 Task: Add Sprouts Organic Mustard BBQ Sauce to the cart.
Action: Mouse moved to (28, 105)
Screenshot: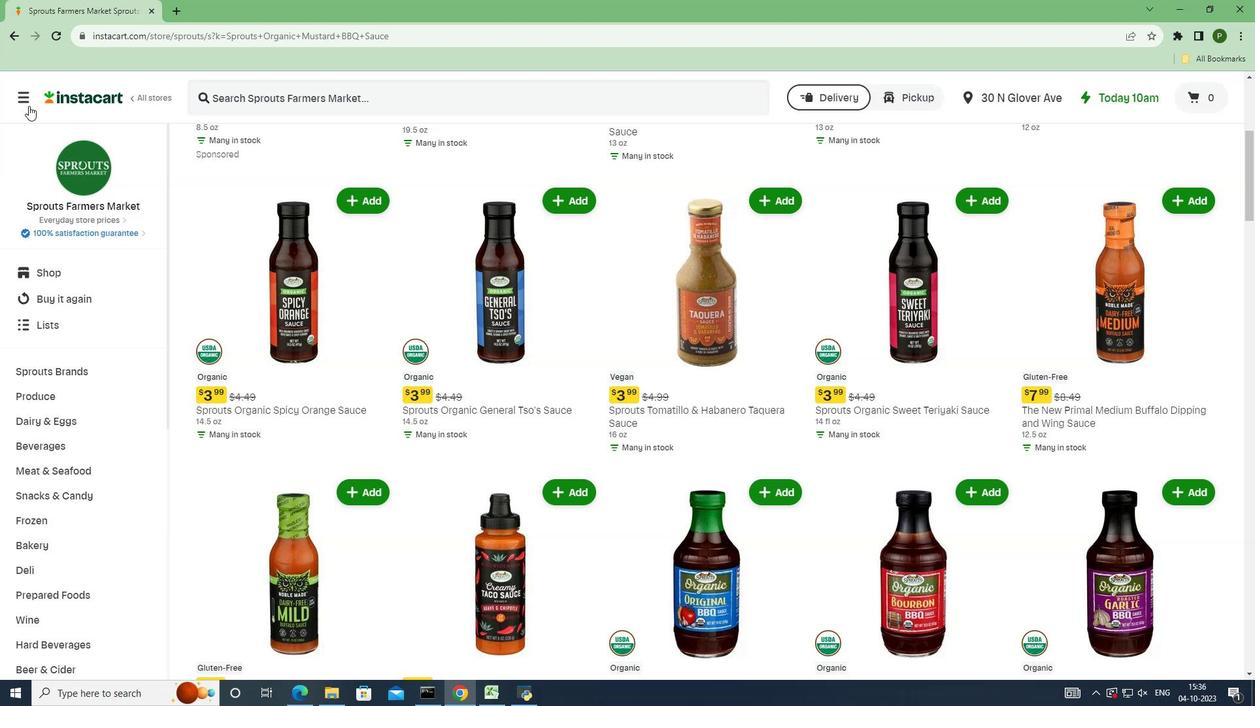 
Action: Mouse pressed left at (28, 105)
Screenshot: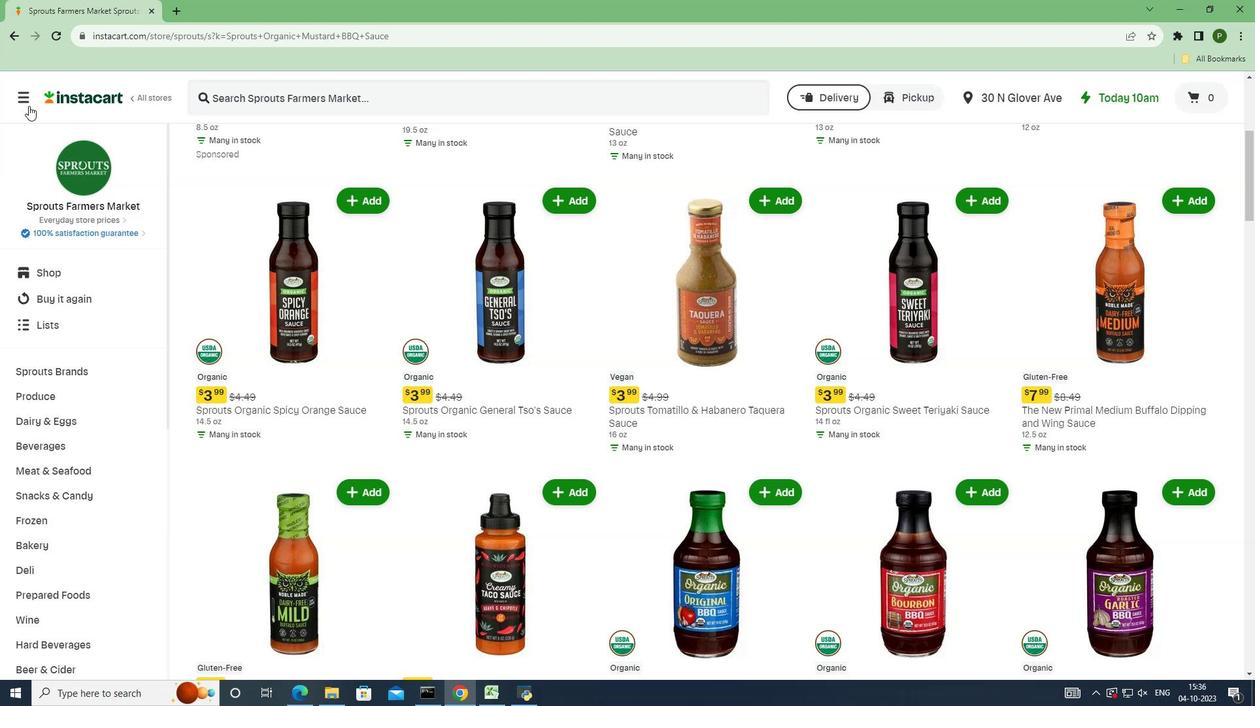 
Action: Mouse moved to (56, 361)
Screenshot: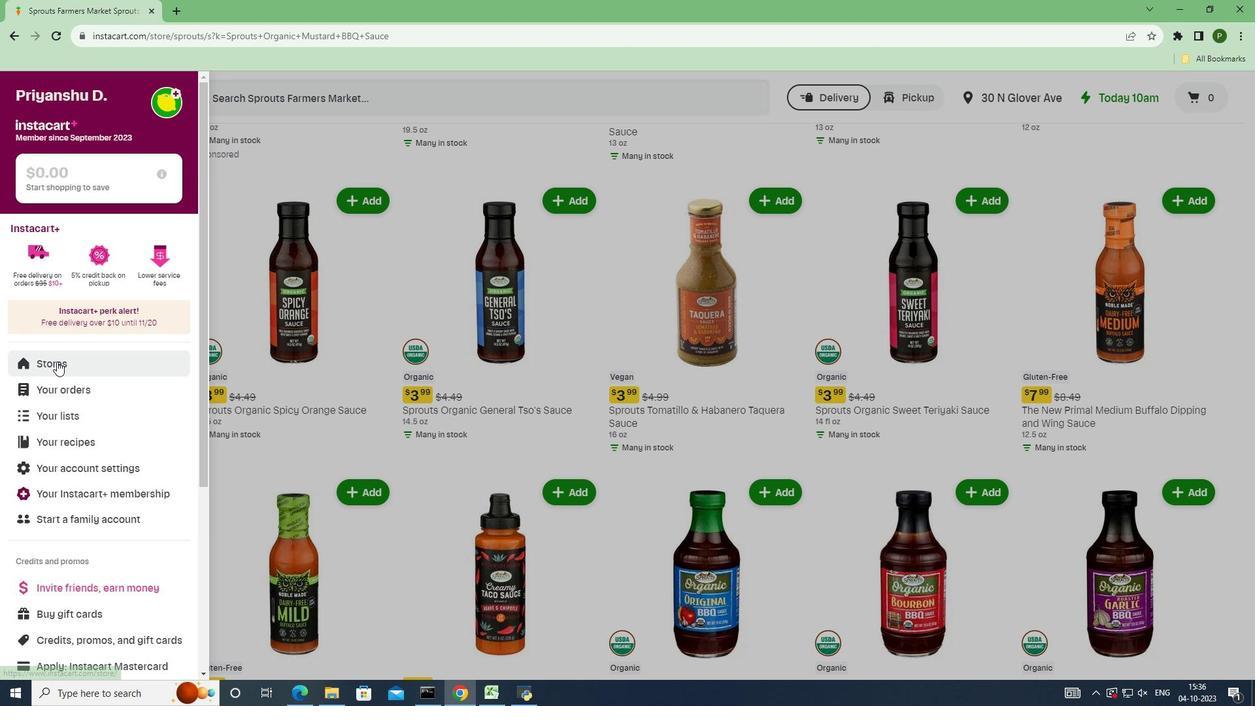 
Action: Mouse pressed left at (56, 361)
Screenshot: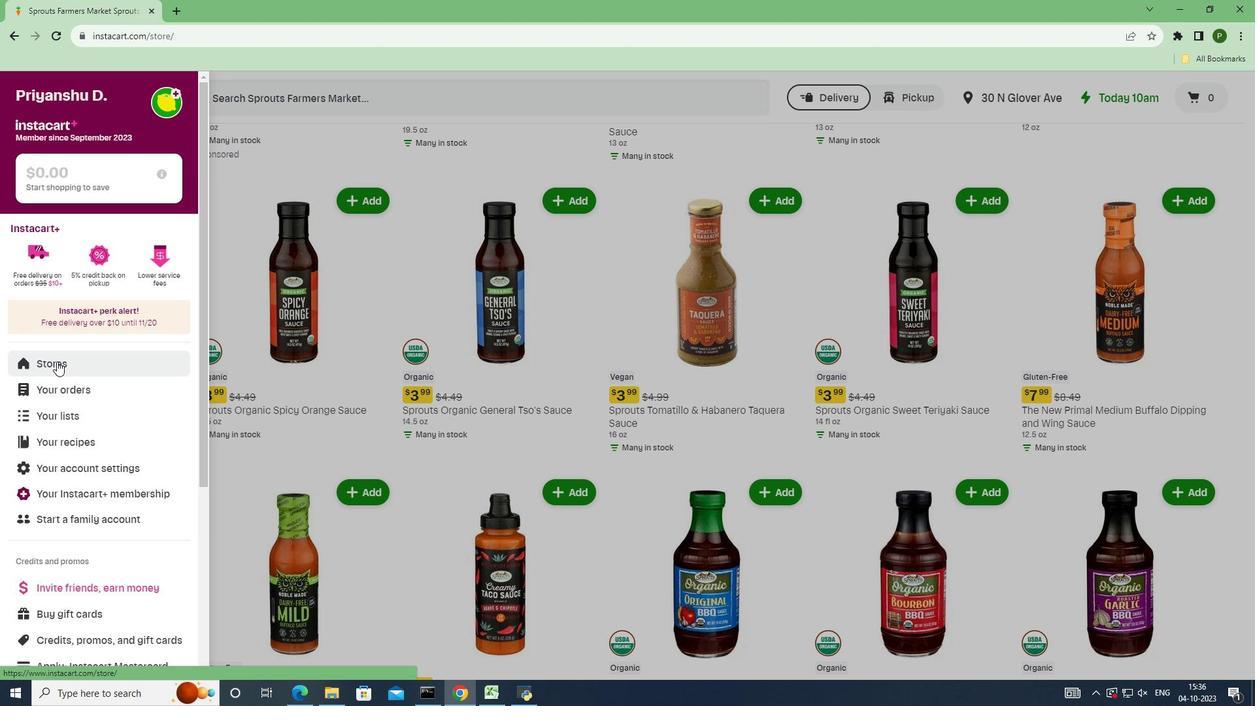 
Action: Mouse moved to (309, 155)
Screenshot: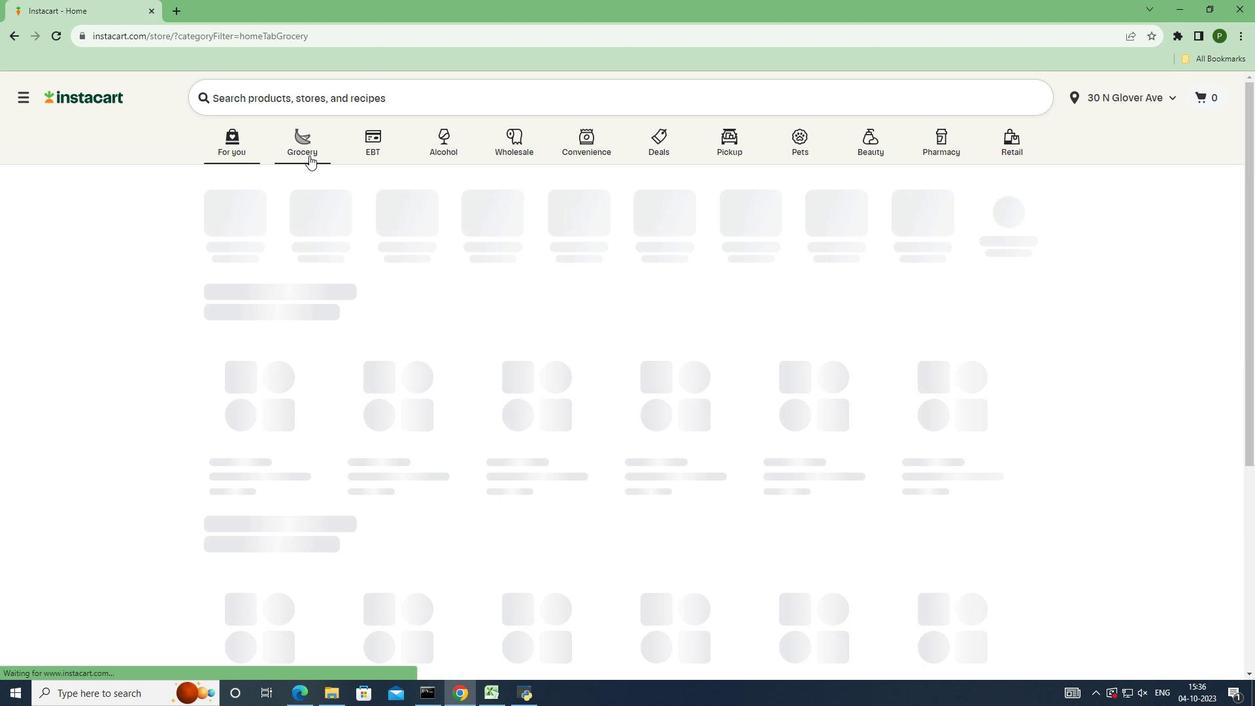 
Action: Mouse pressed left at (309, 155)
Screenshot: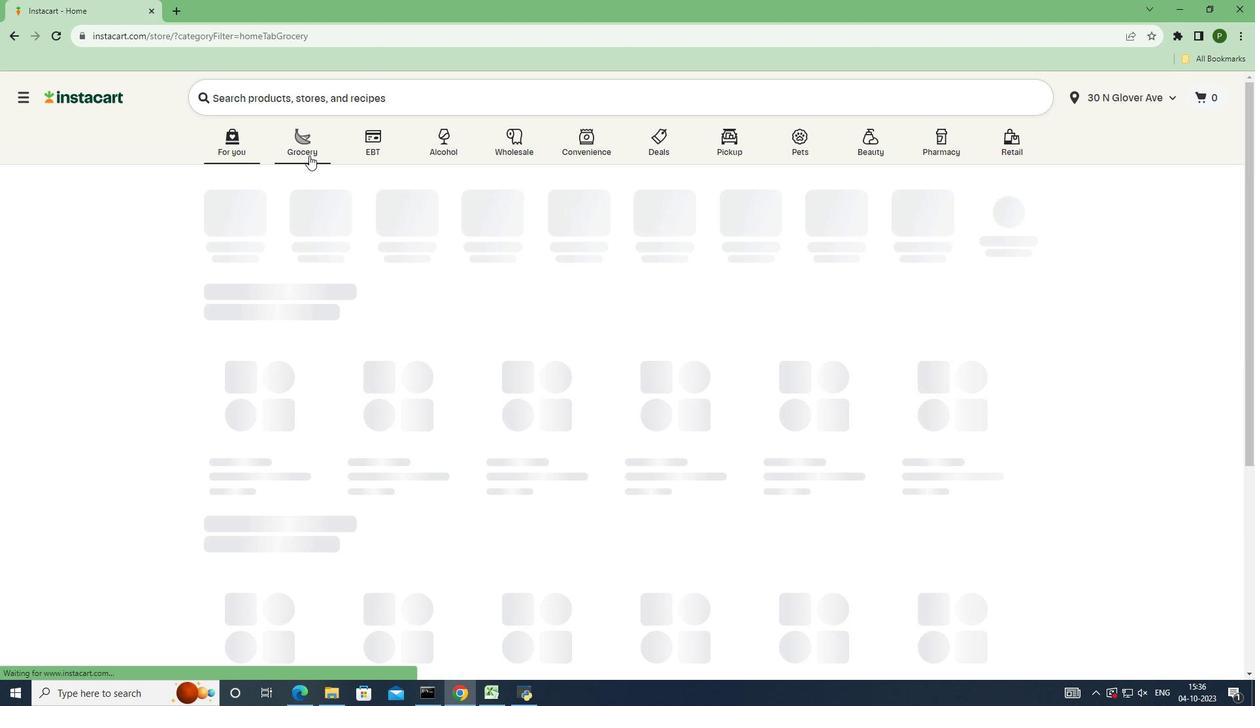 
Action: Mouse moved to (866, 321)
Screenshot: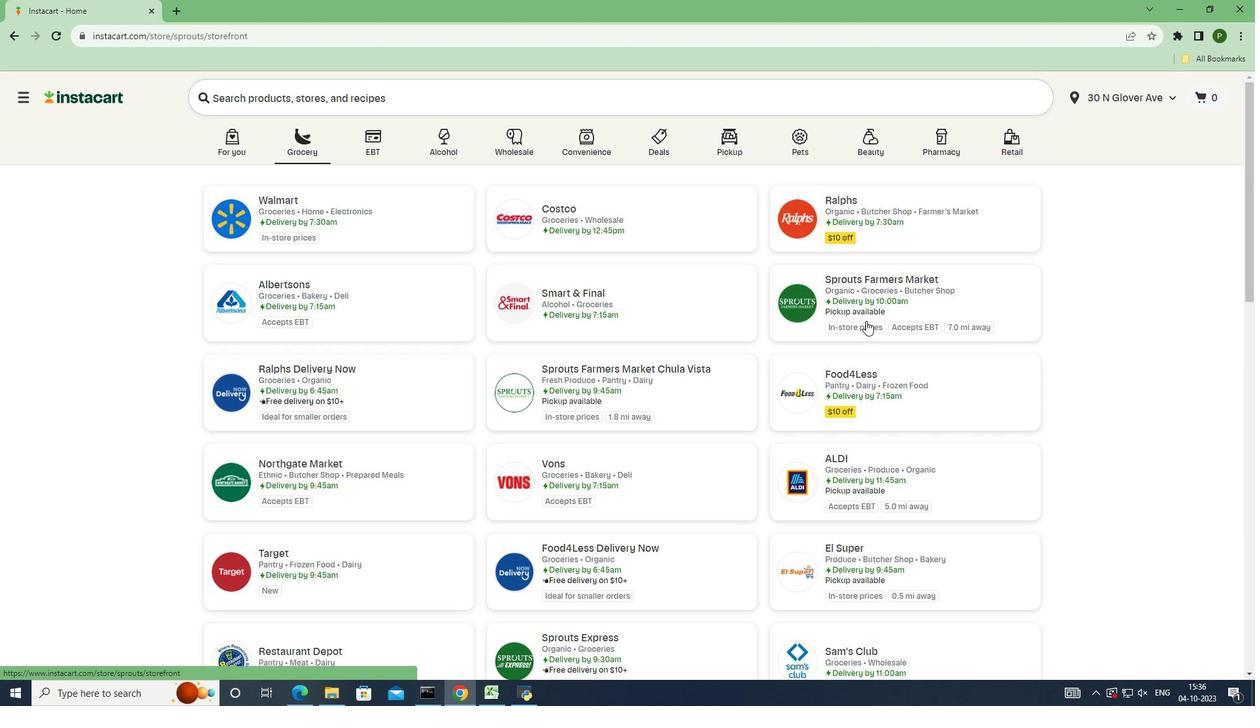 
Action: Mouse pressed left at (866, 321)
Screenshot: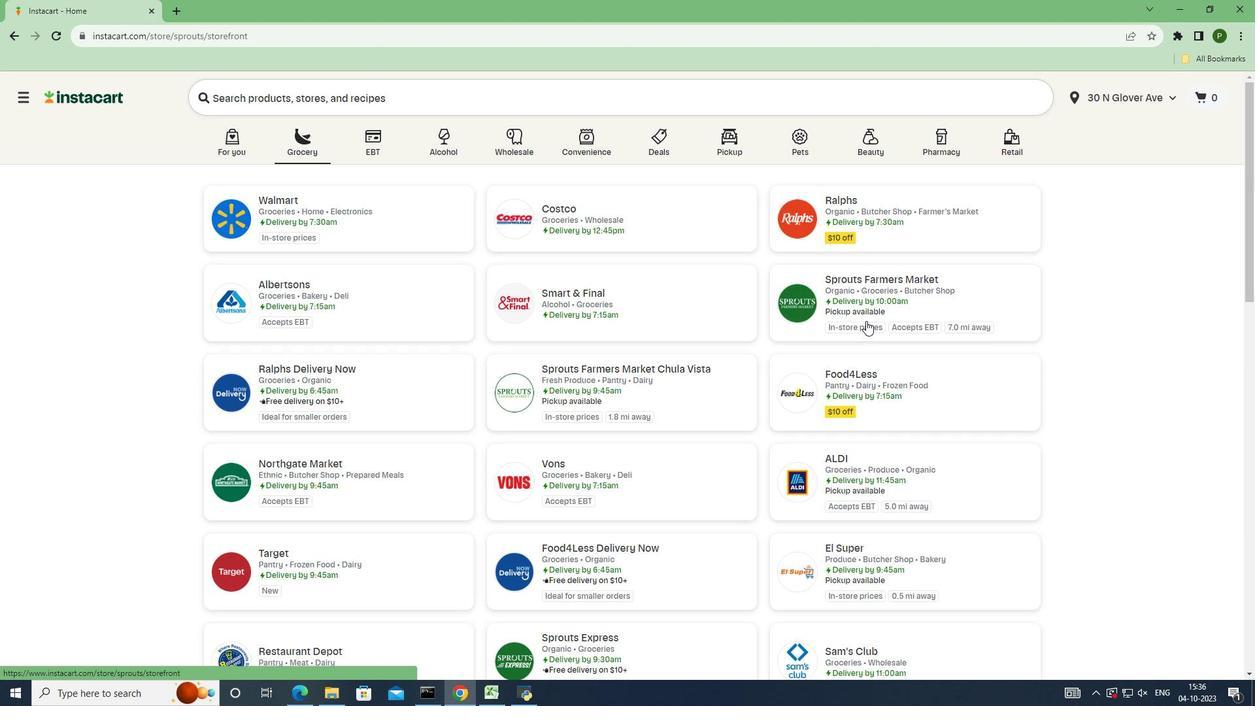 
Action: Mouse moved to (84, 372)
Screenshot: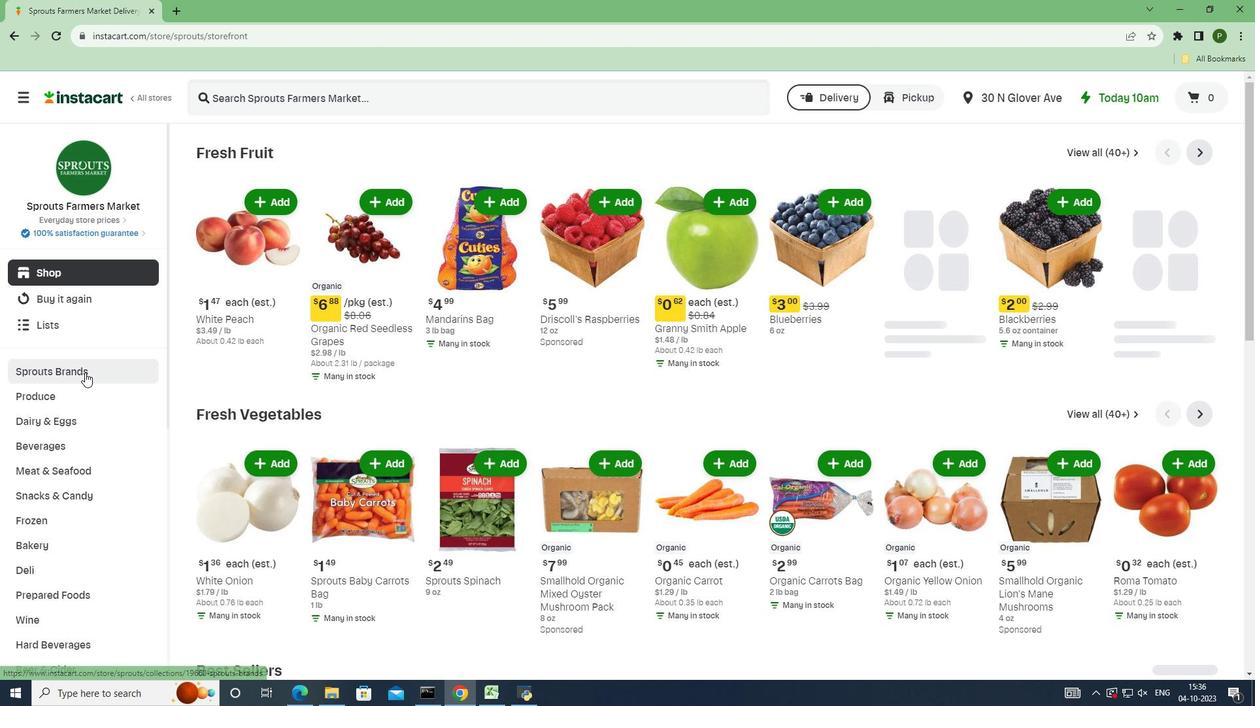 
Action: Mouse pressed left at (84, 372)
Screenshot: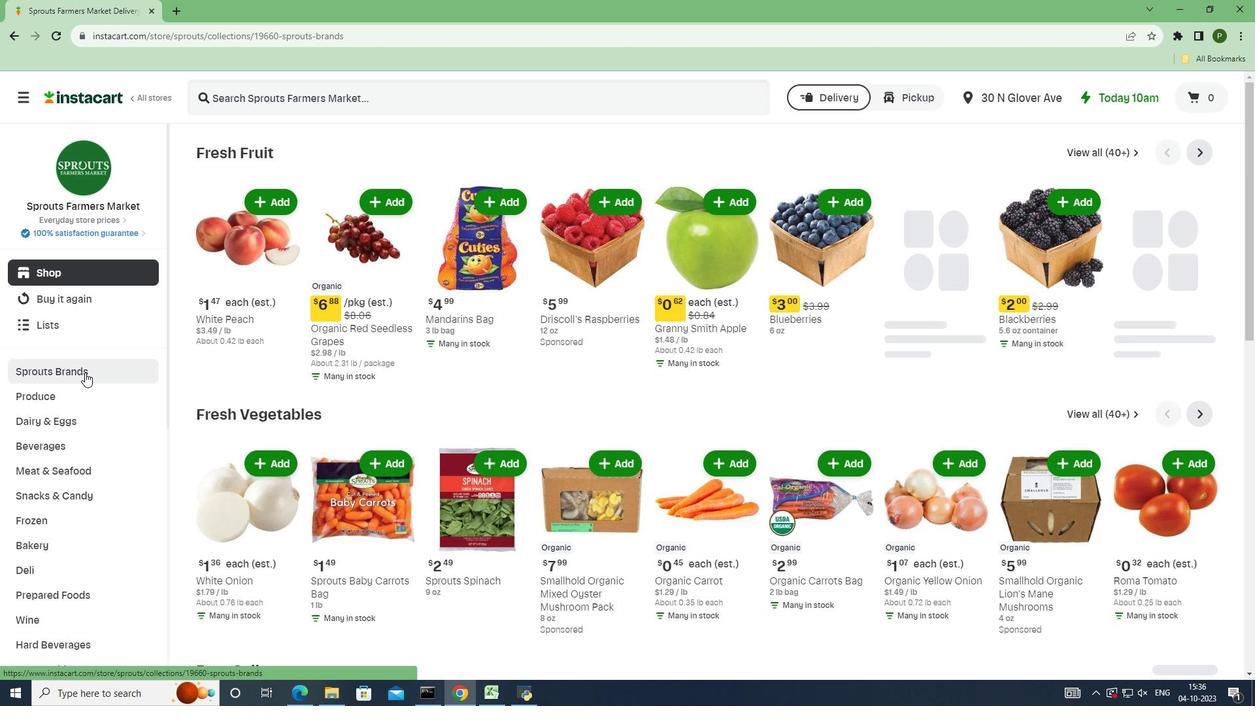 
Action: Mouse moved to (76, 472)
Screenshot: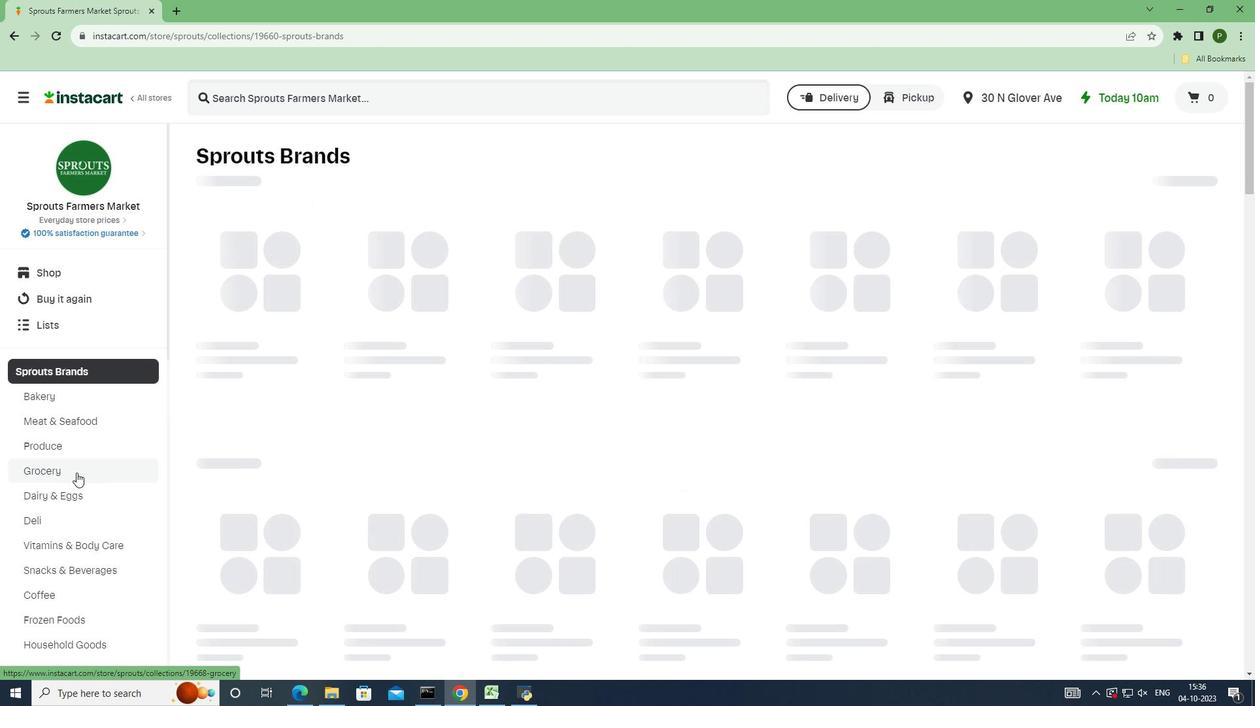 
Action: Mouse pressed left at (76, 472)
Screenshot: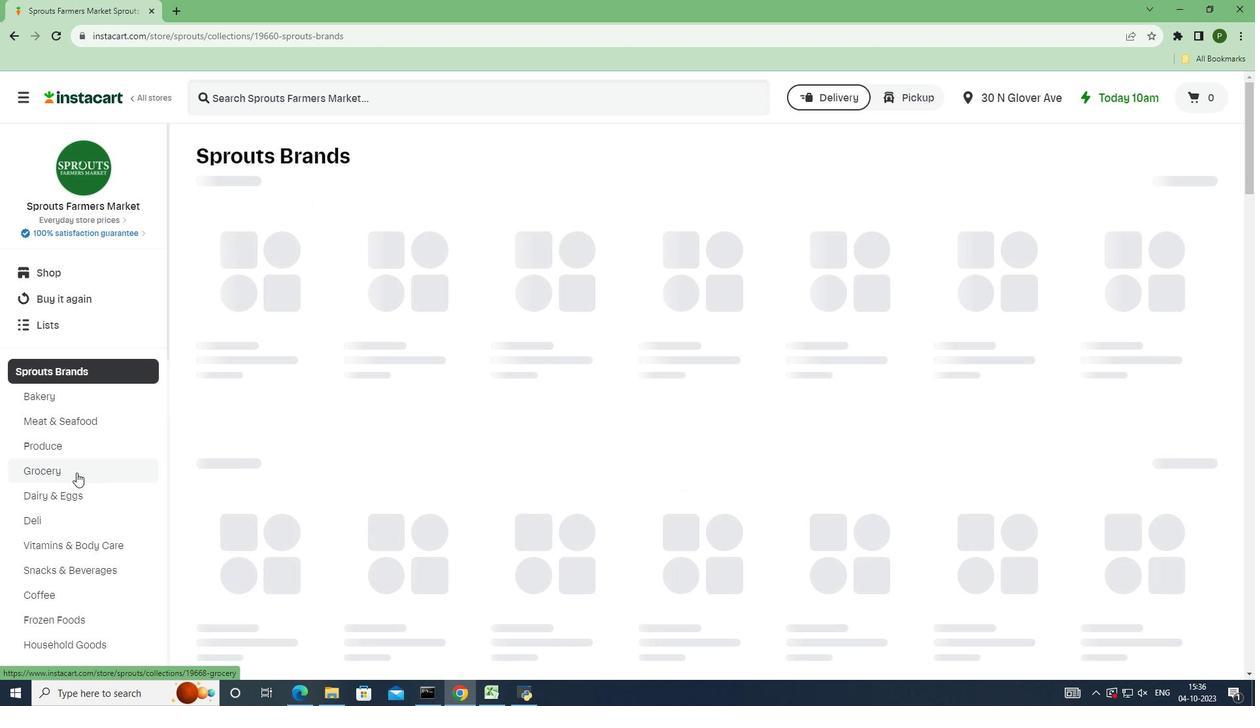 
Action: Mouse moved to (324, 266)
Screenshot: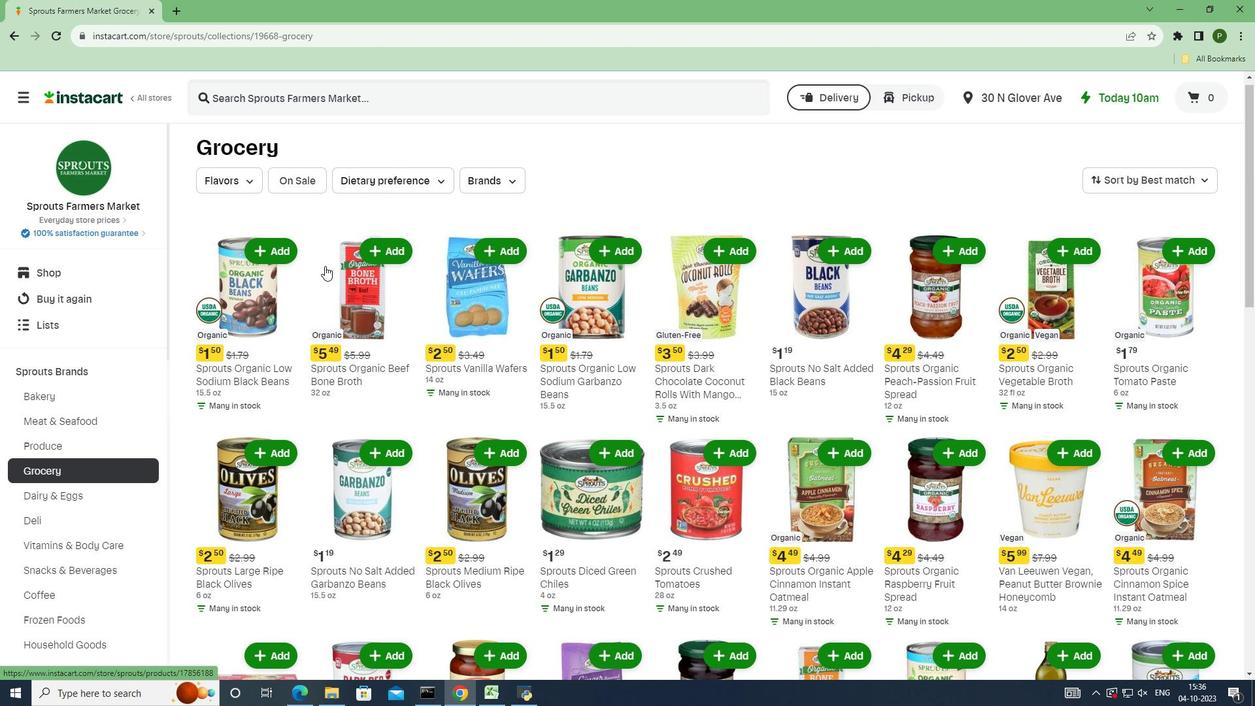
Action: Mouse scrolled (324, 265) with delta (0, 0)
Screenshot: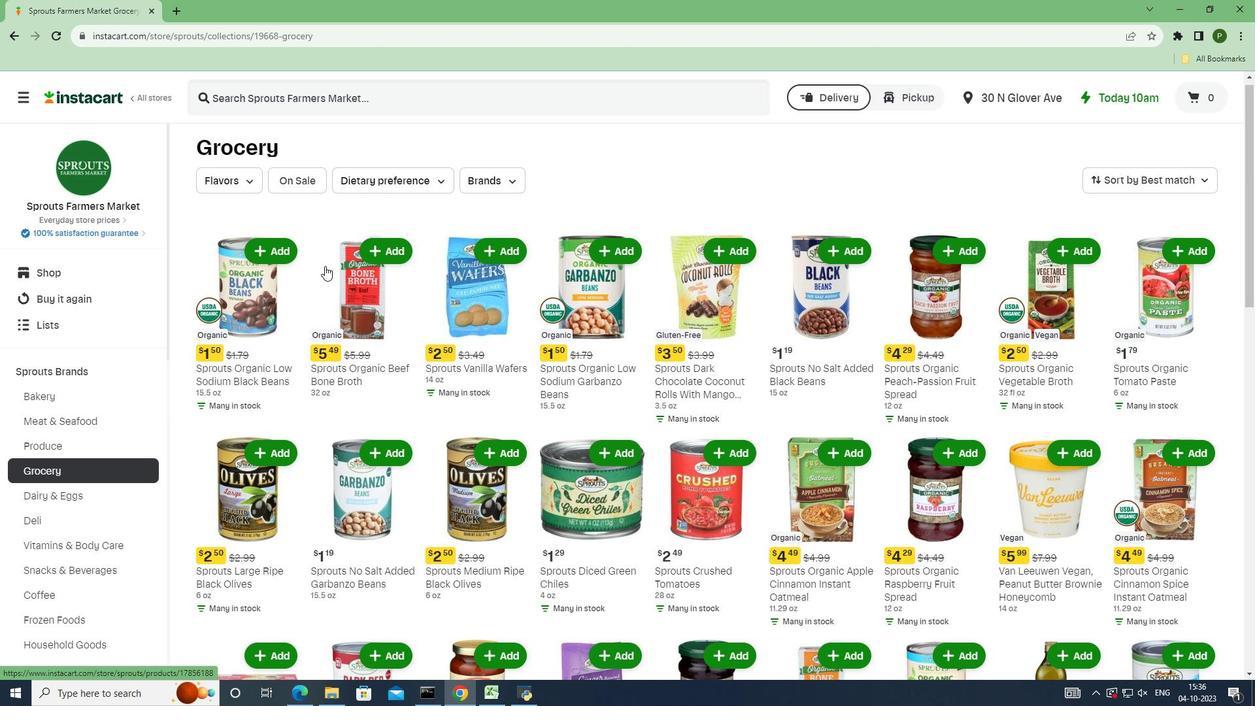 
Action: Mouse scrolled (324, 265) with delta (0, 0)
Screenshot: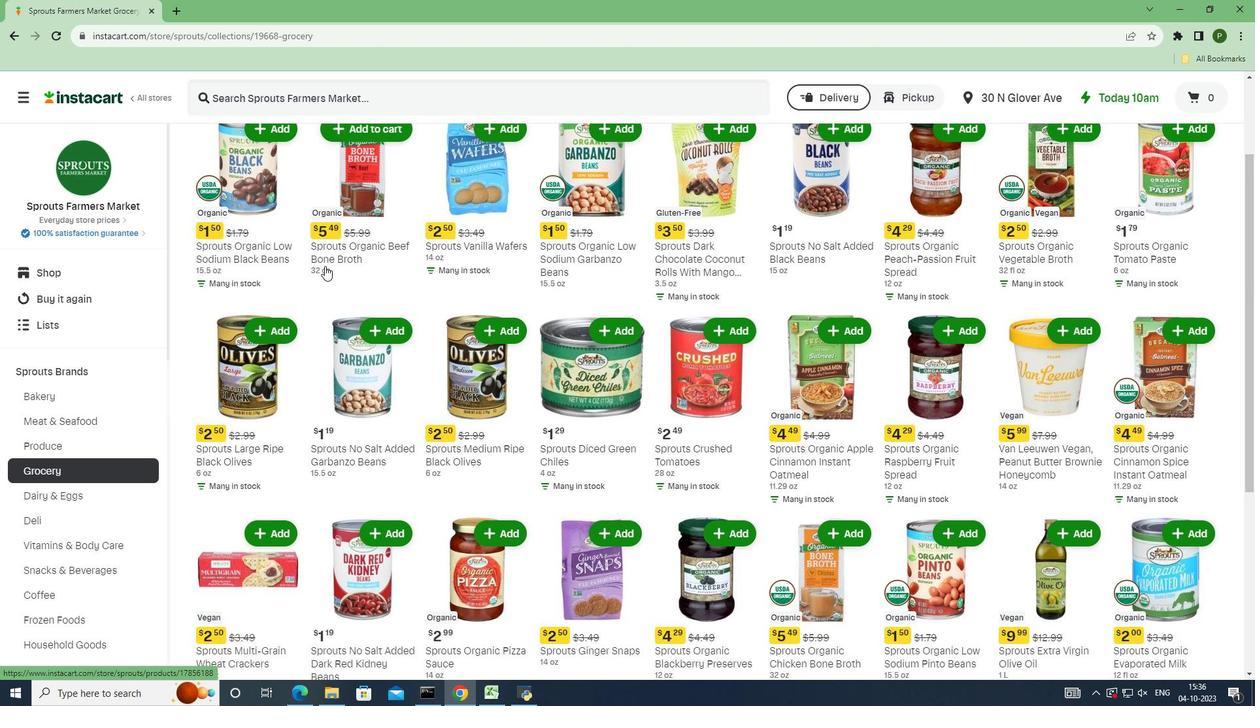 
Action: Mouse scrolled (324, 265) with delta (0, 0)
Screenshot: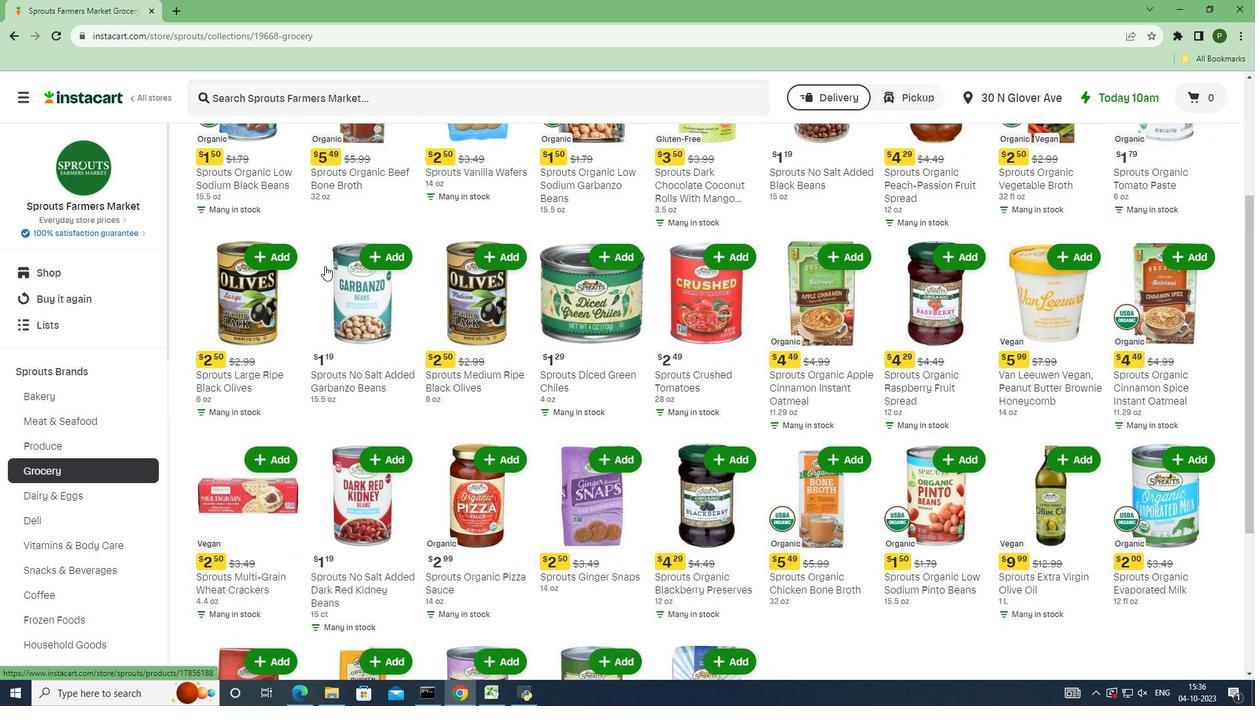 
Action: Mouse scrolled (324, 265) with delta (0, 0)
Screenshot: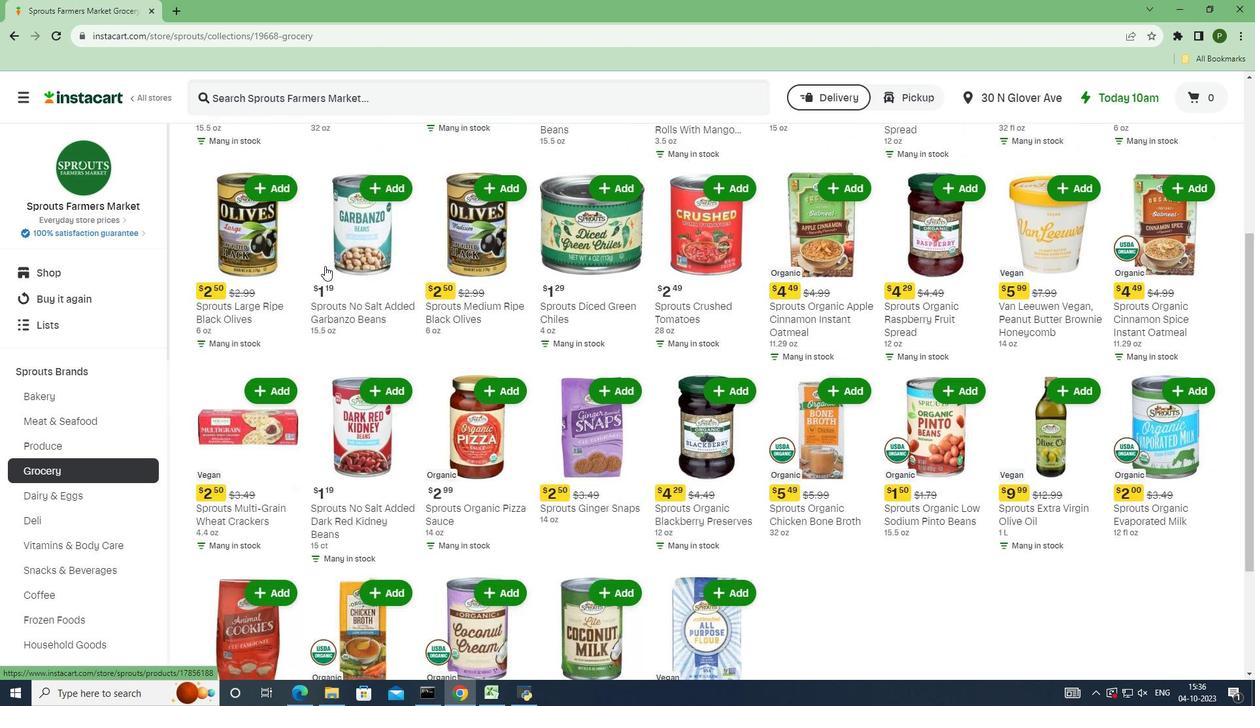 
Action: Mouse scrolled (324, 265) with delta (0, 0)
Screenshot: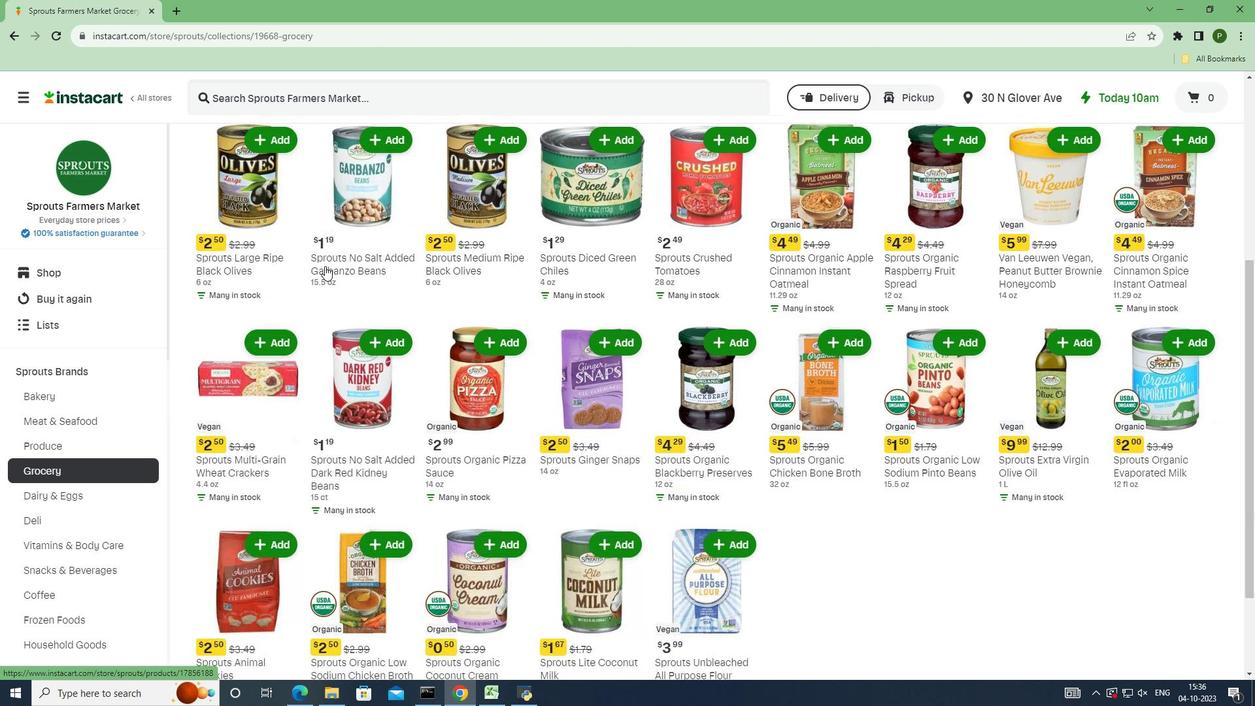 
Action: Mouse scrolled (324, 265) with delta (0, 0)
Screenshot: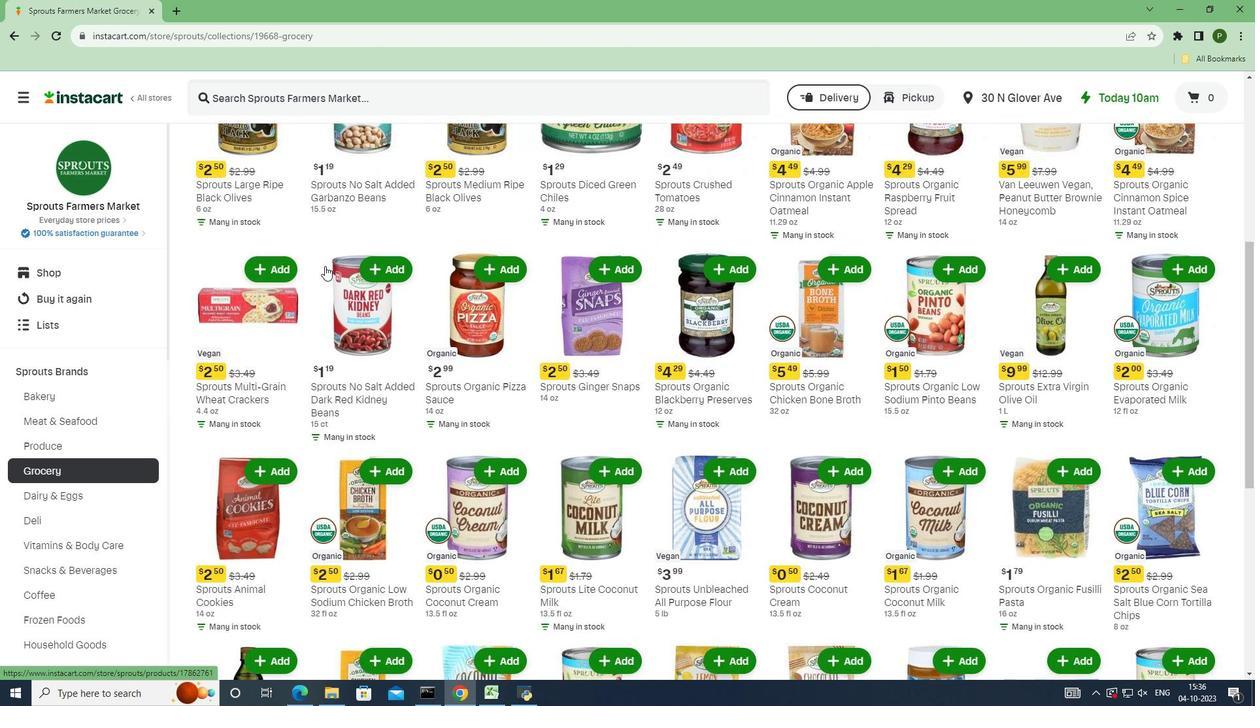 
Action: Mouse scrolled (324, 265) with delta (0, 0)
Screenshot: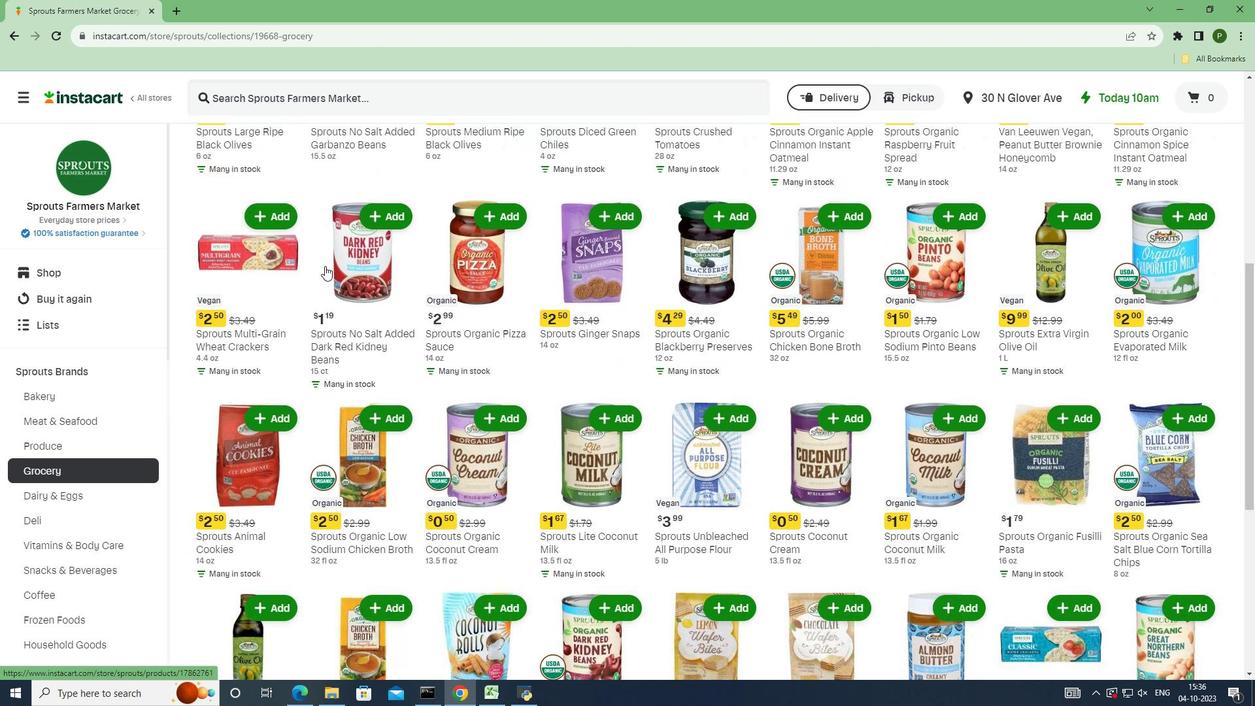
Action: Mouse scrolled (324, 265) with delta (0, 0)
Screenshot: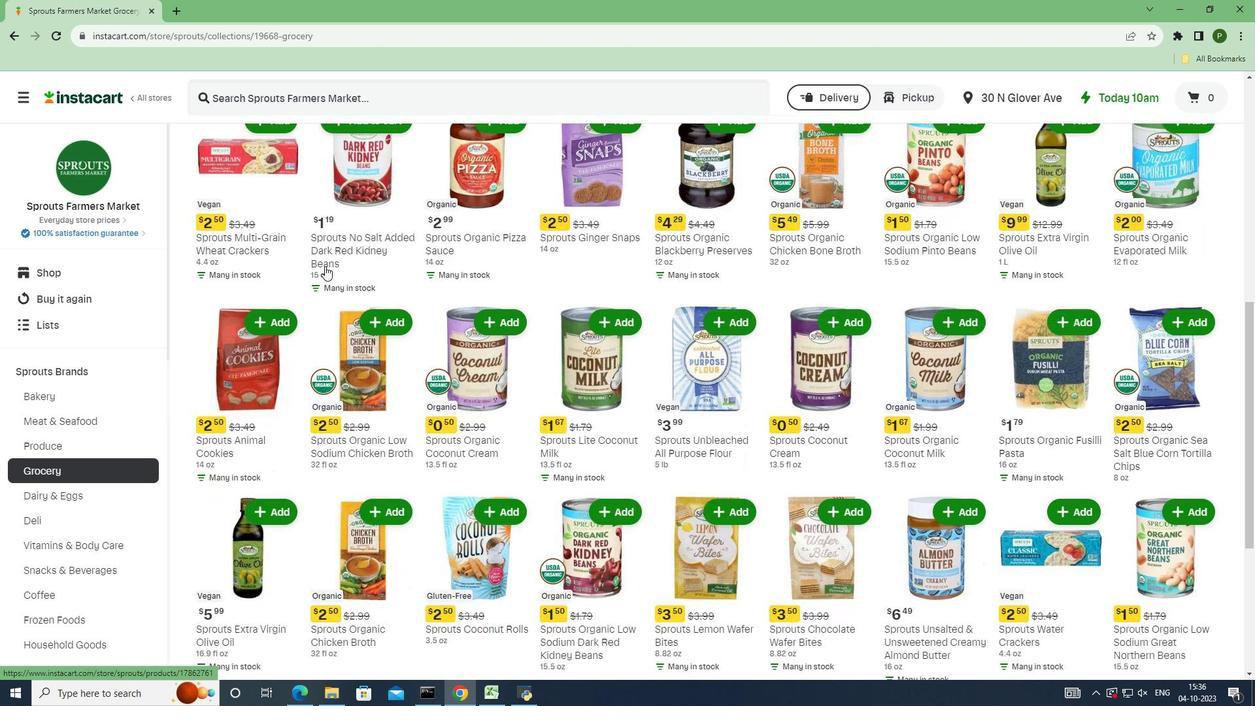 
Action: Mouse scrolled (324, 265) with delta (0, 0)
Screenshot: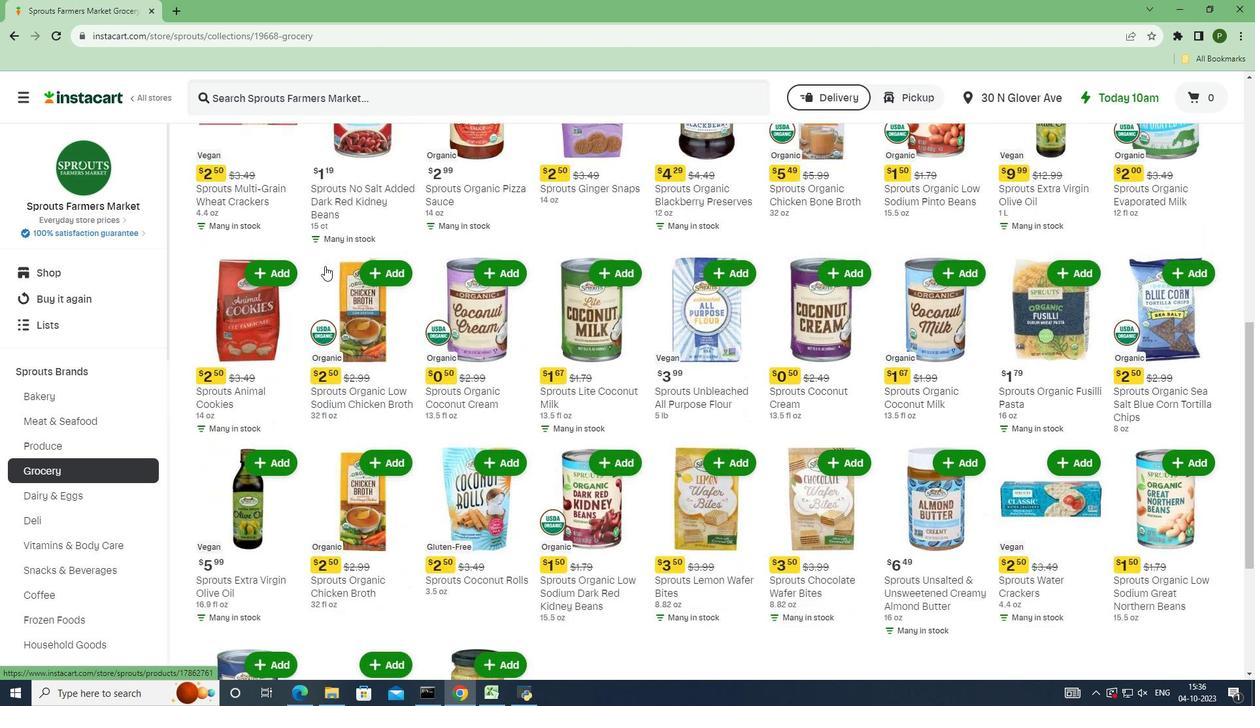 
Action: Mouse scrolled (324, 265) with delta (0, 0)
Screenshot: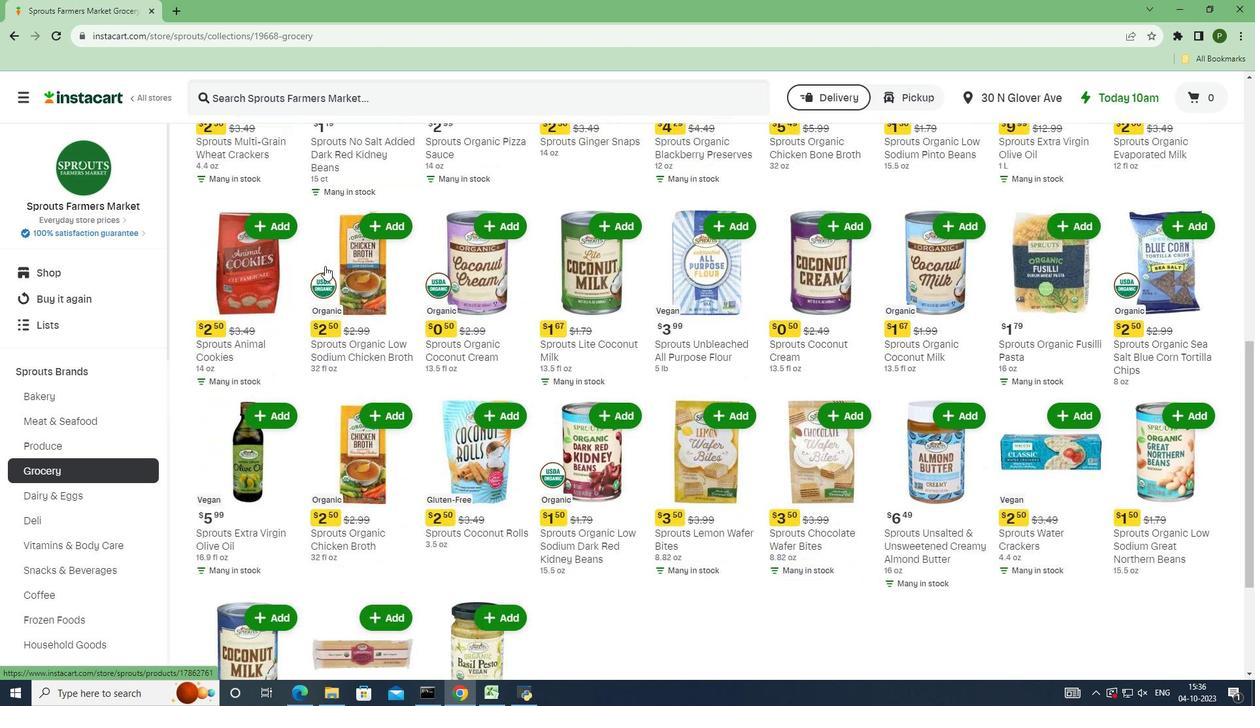 
Action: Mouse scrolled (324, 266) with delta (0, 0)
Screenshot: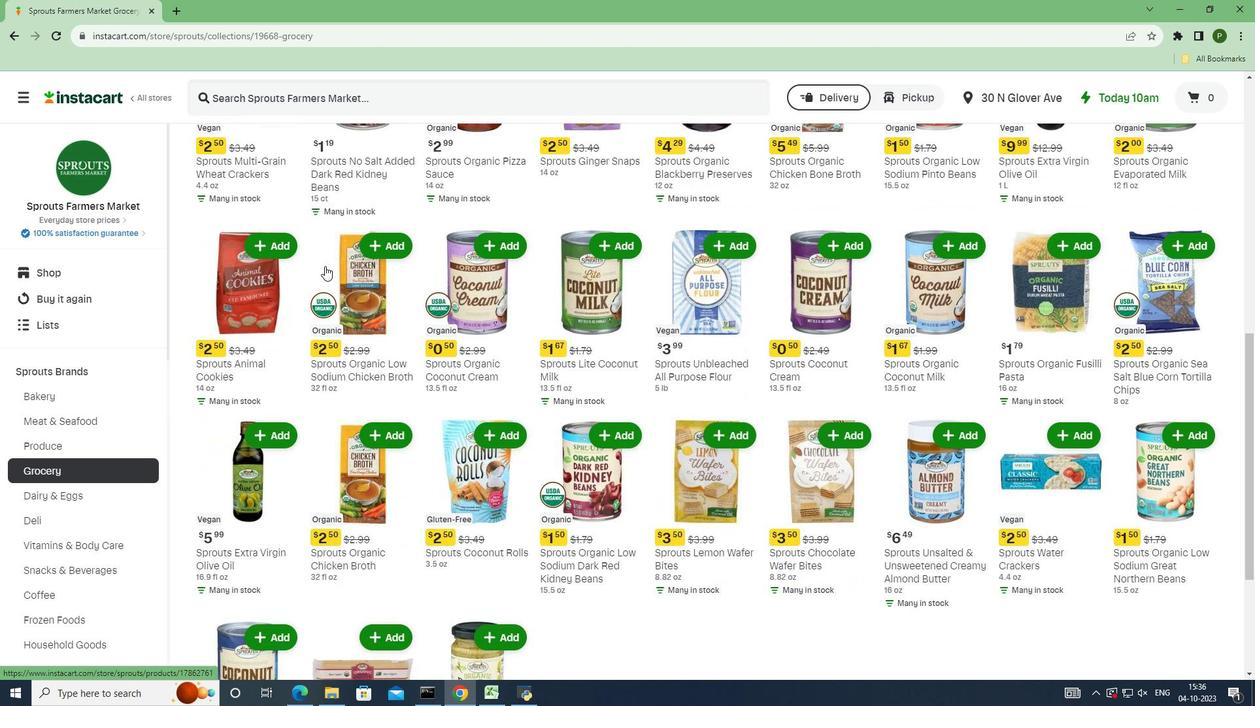 
Action: Mouse scrolled (324, 265) with delta (0, 0)
Screenshot: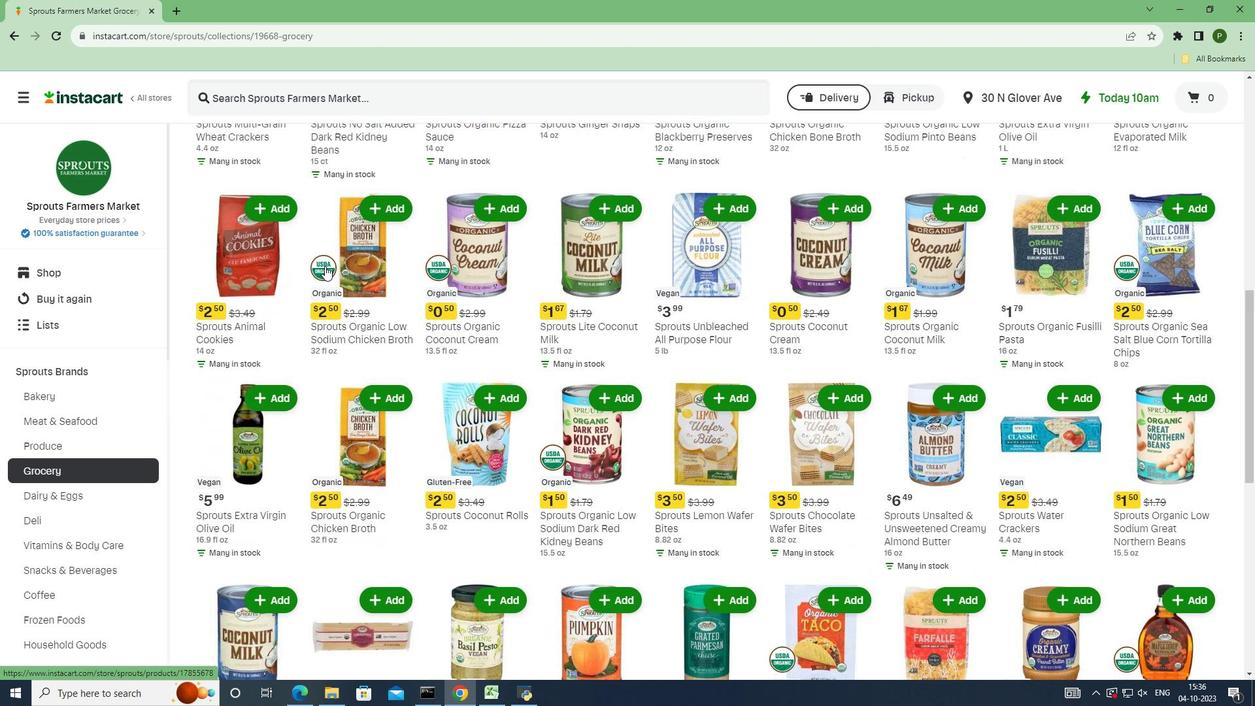 
Action: Mouse scrolled (324, 265) with delta (0, 0)
Screenshot: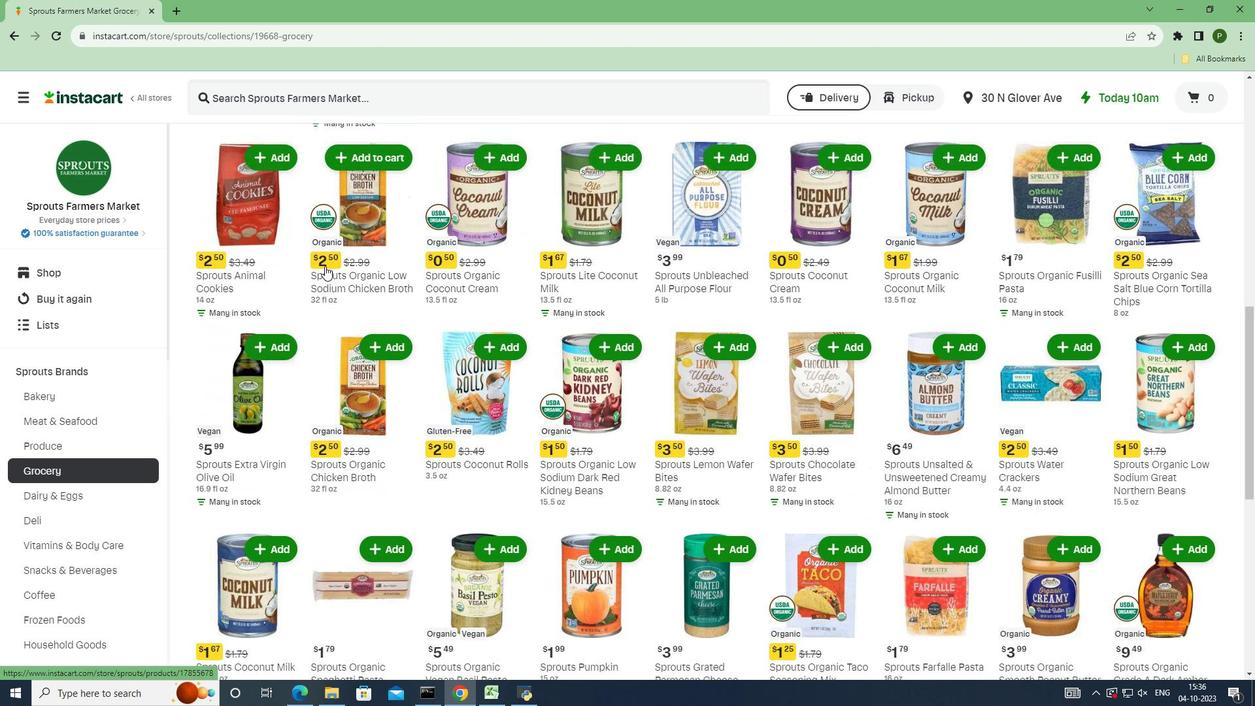 
Action: Mouse scrolled (324, 265) with delta (0, 0)
Screenshot: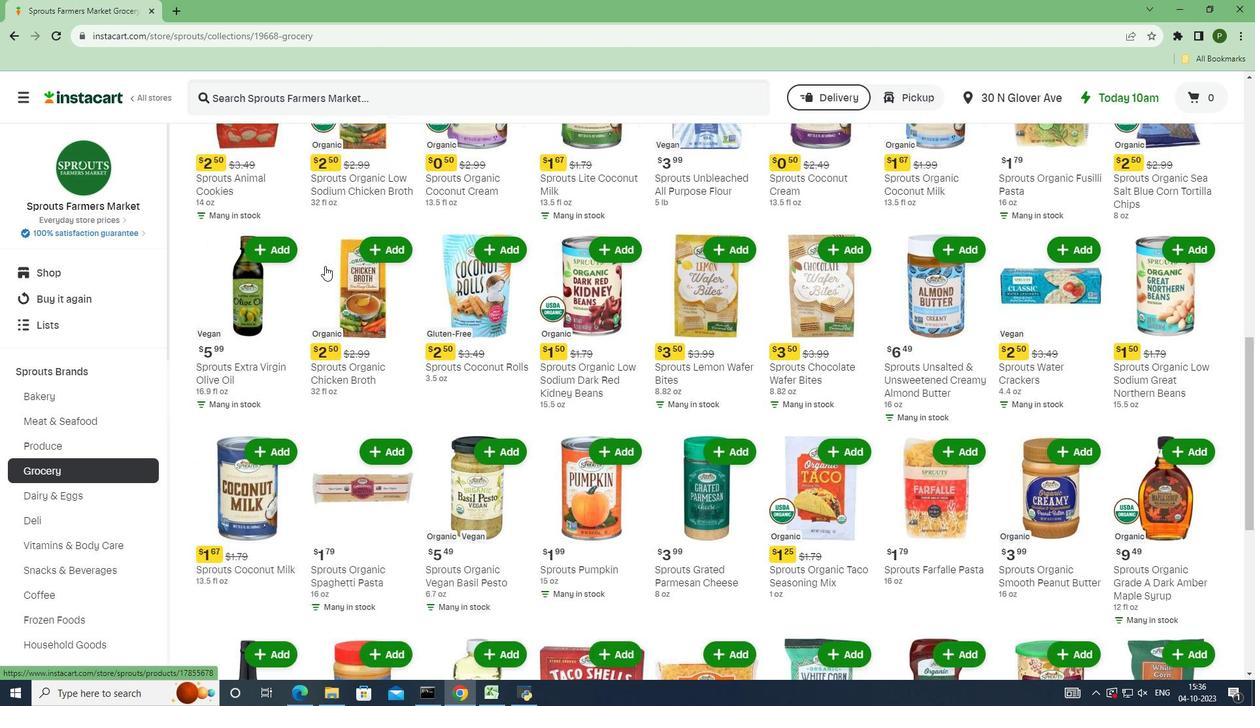 
Action: Mouse scrolled (324, 265) with delta (0, 0)
Screenshot: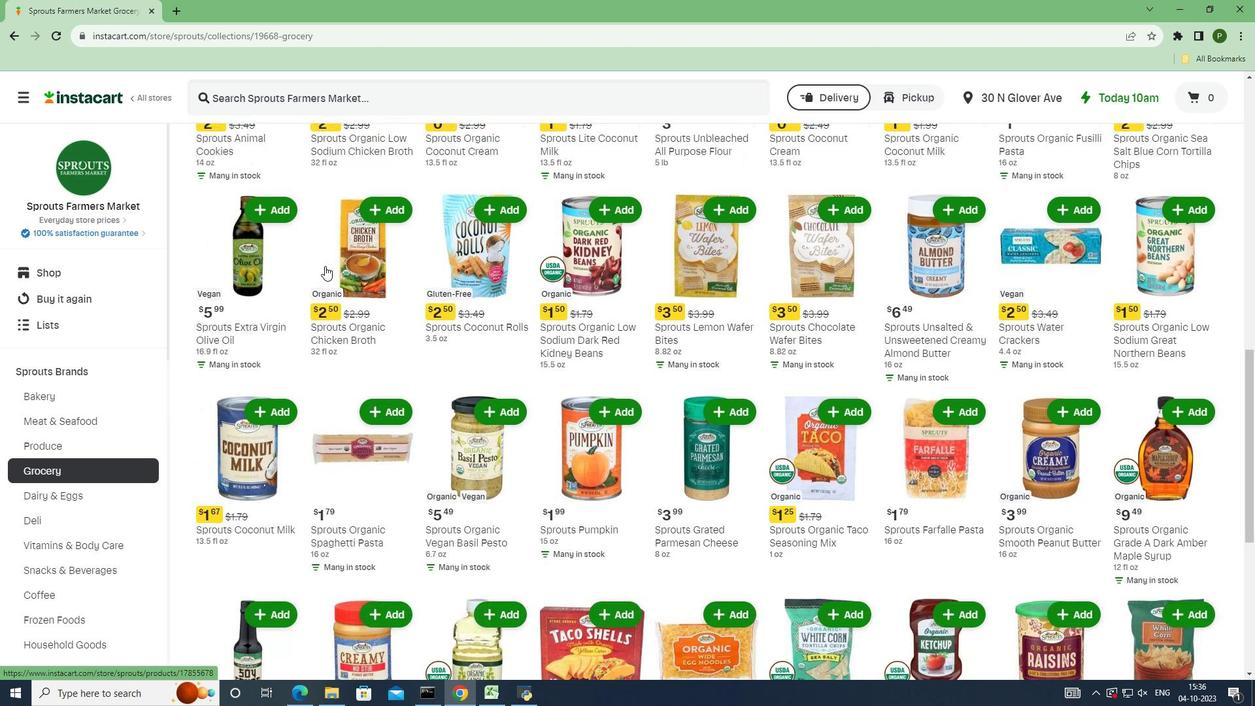 
Action: Mouse scrolled (324, 265) with delta (0, 0)
Screenshot: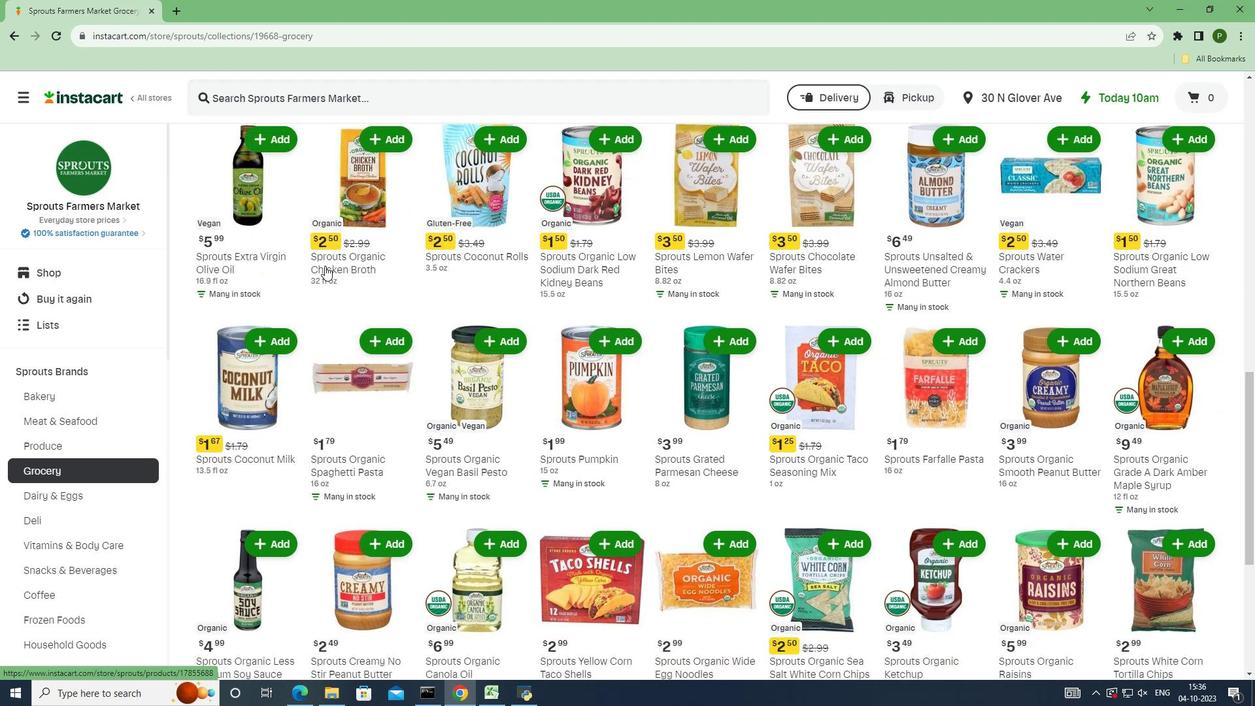 
Action: Mouse scrolled (324, 265) with delta (0, 0)
Screenshot: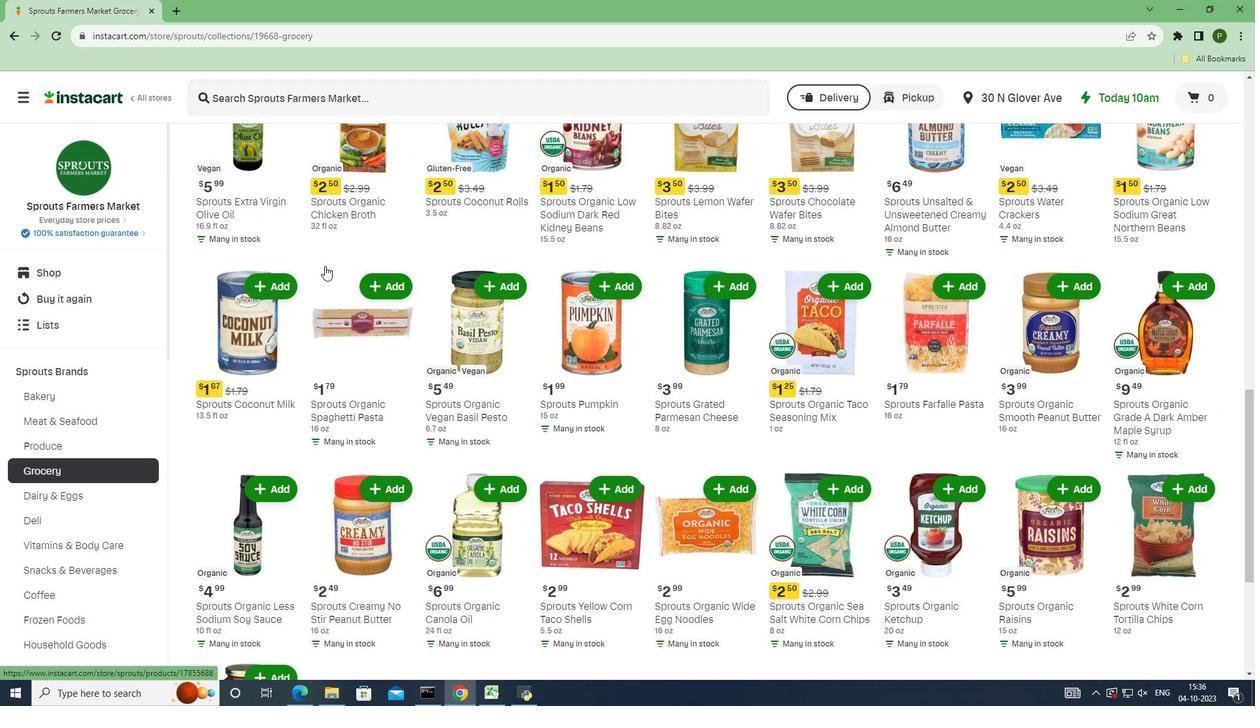 
Action: Mouse scrolled (324, 265) with delta (0, 0)
Screenshot: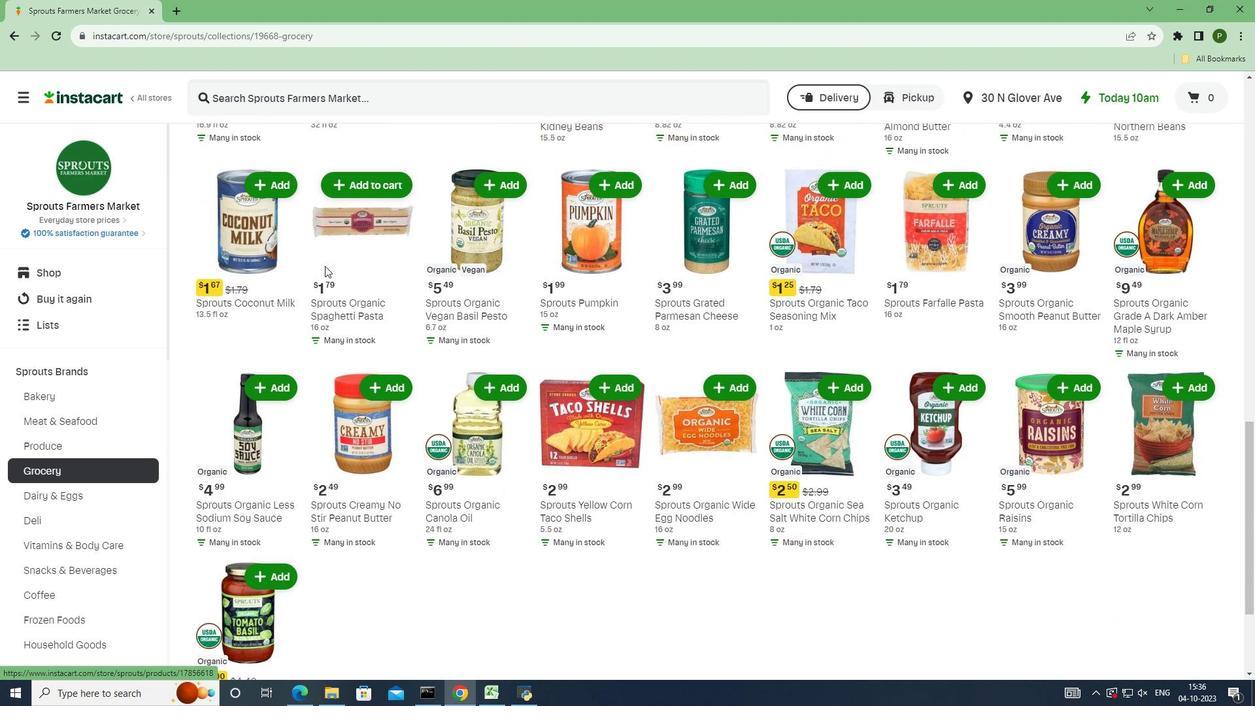 
Action: Mouse scrolled (324, 265) with delta (0, 0)
Screenshot: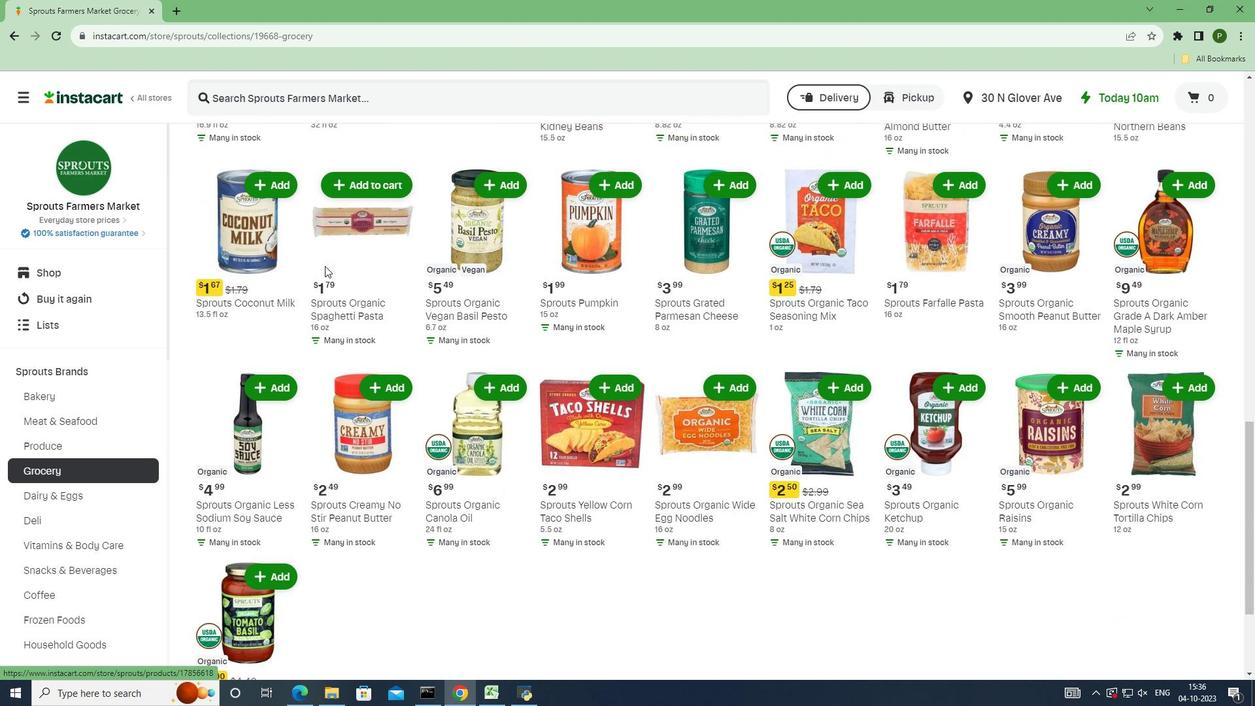 
Action: Mouse scrolled (324, 265) with delta (0, 0)
Screenshot: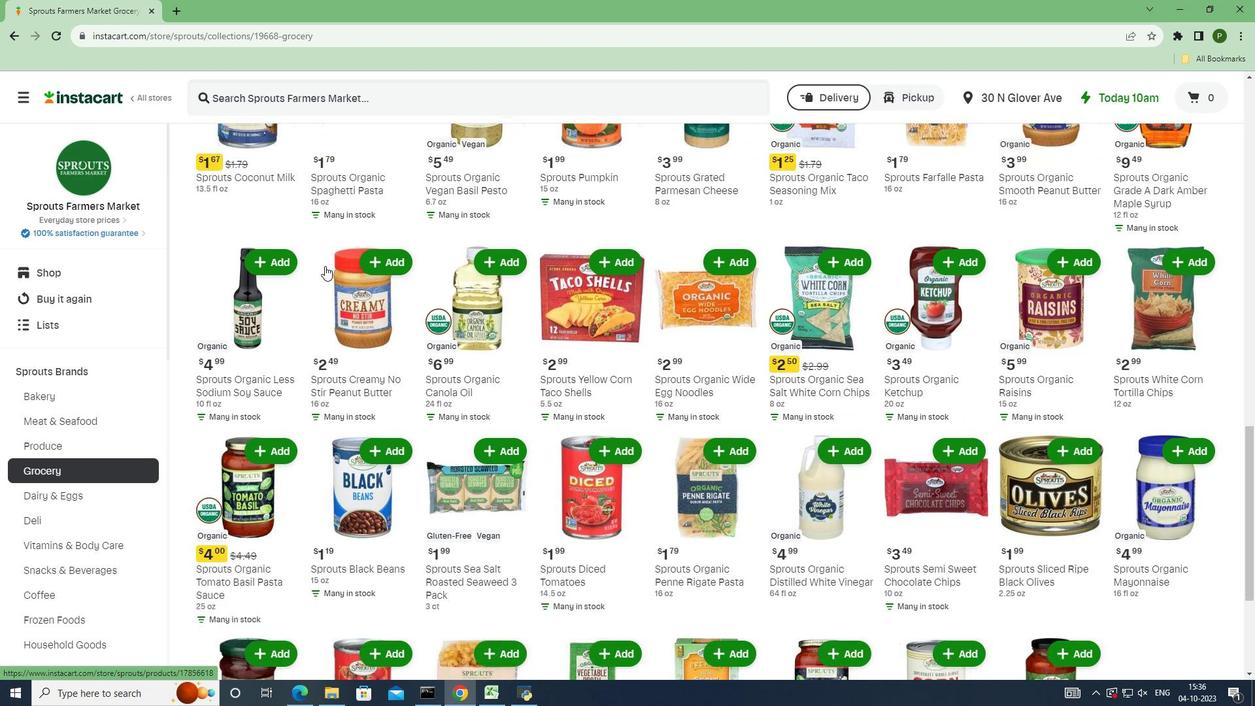 
Action: Mouse scrolled (324, 265) with delta (0, 0)
Screenshot: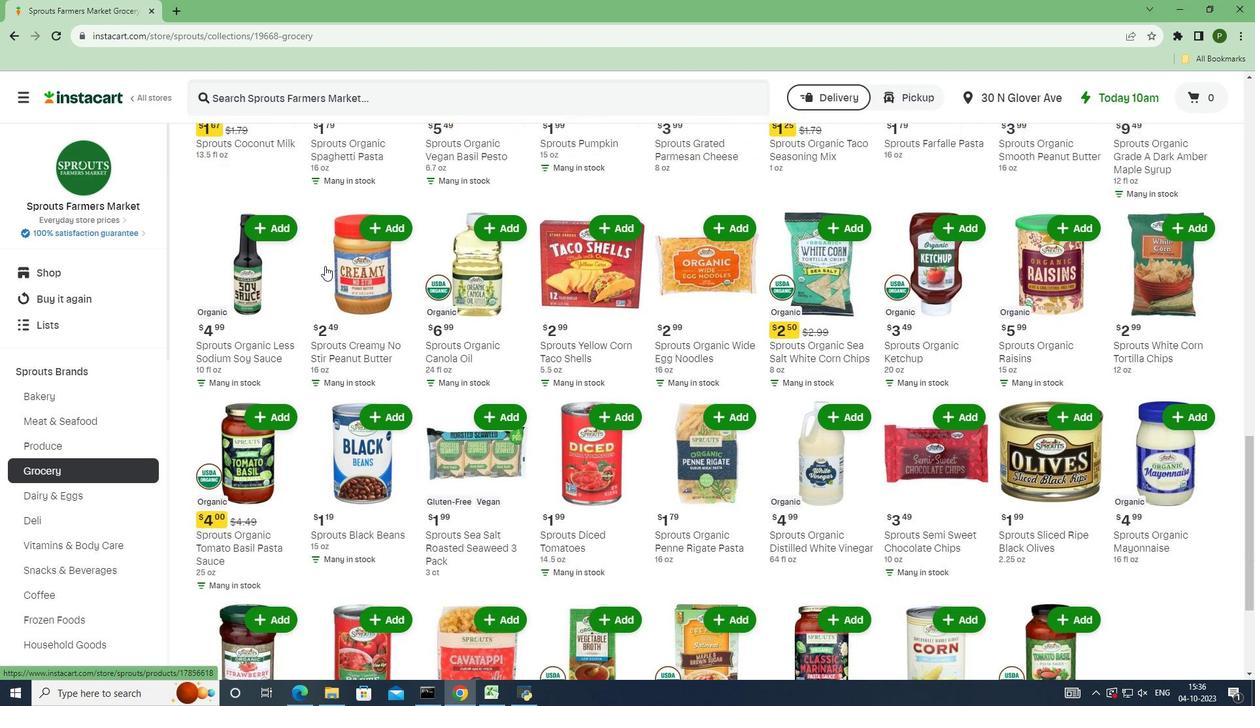 
Action: Mouse scrolled (324, 265) with delta (0, 0)
Screenshot: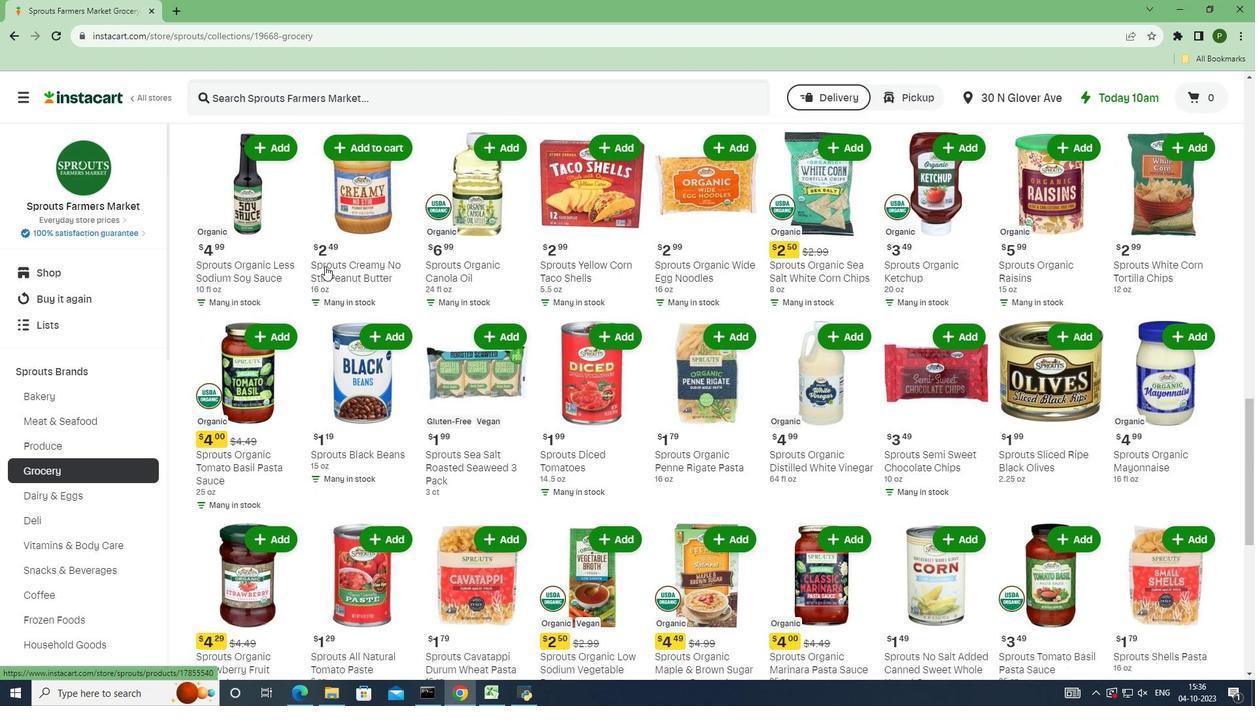 
Action: Mouse scrolled (324, 265) with delta (0, 0)
Screenshot: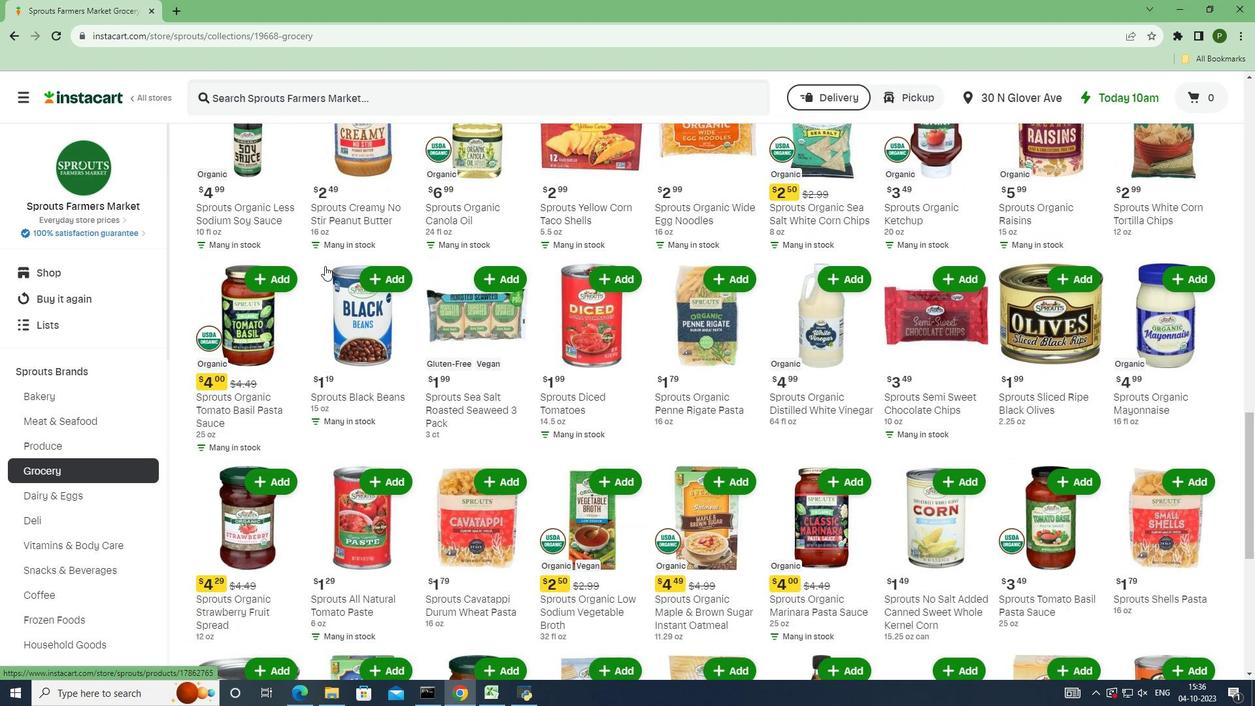 
Action: Mouse scrolled (324, 265) with delta (0, 0)
Screenshot: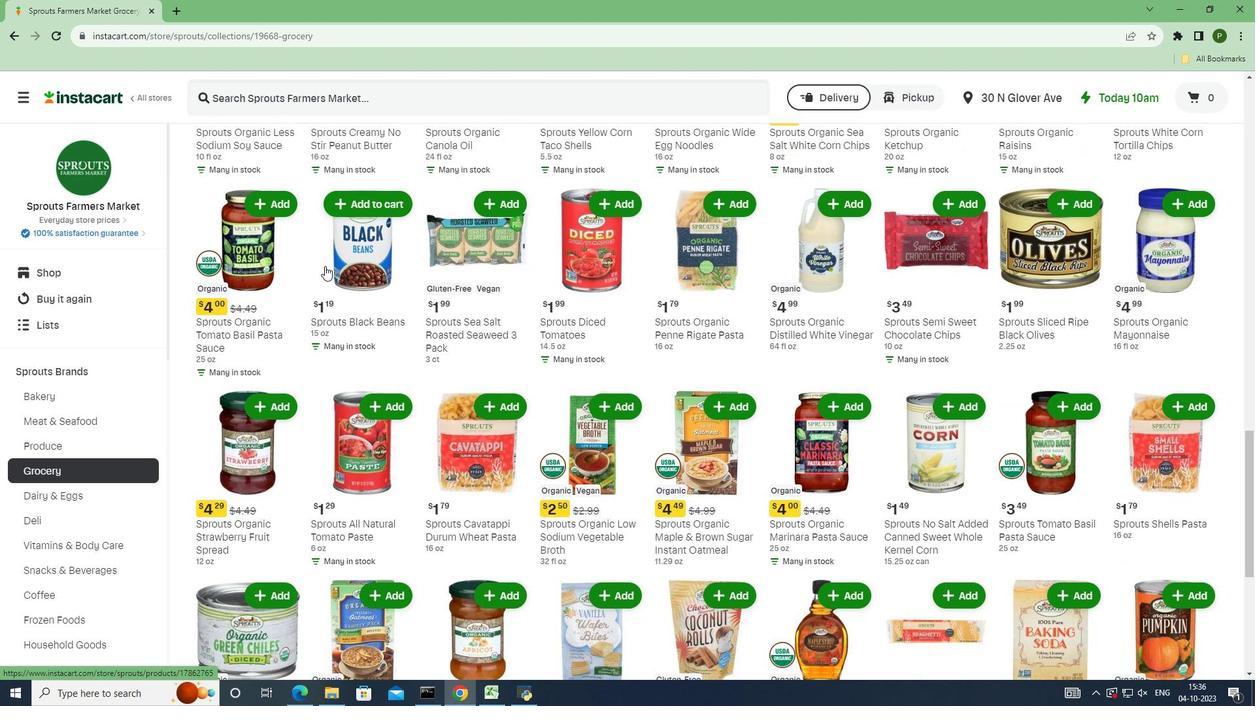 
Action: Mouse scrolled (324, 265) with delta (0, 0)
Screenshot: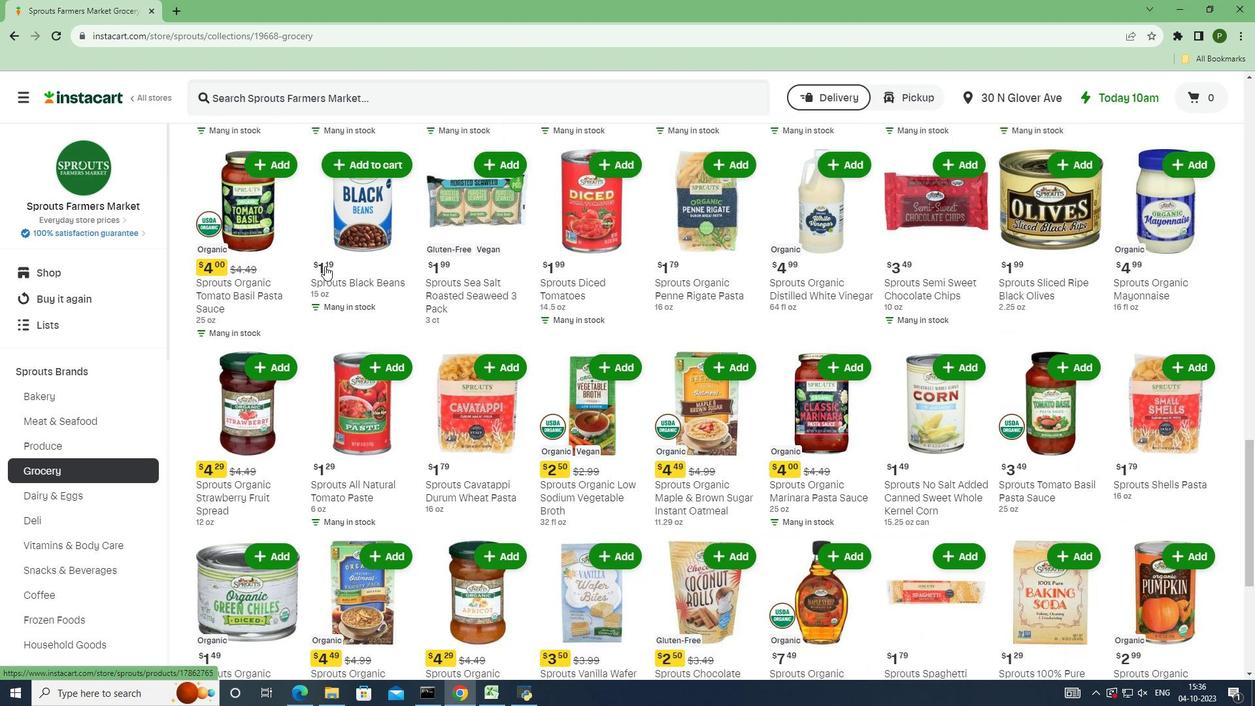 
Action: Mouse scrolled (324, 265) with delta (0, 0)
Screenshot: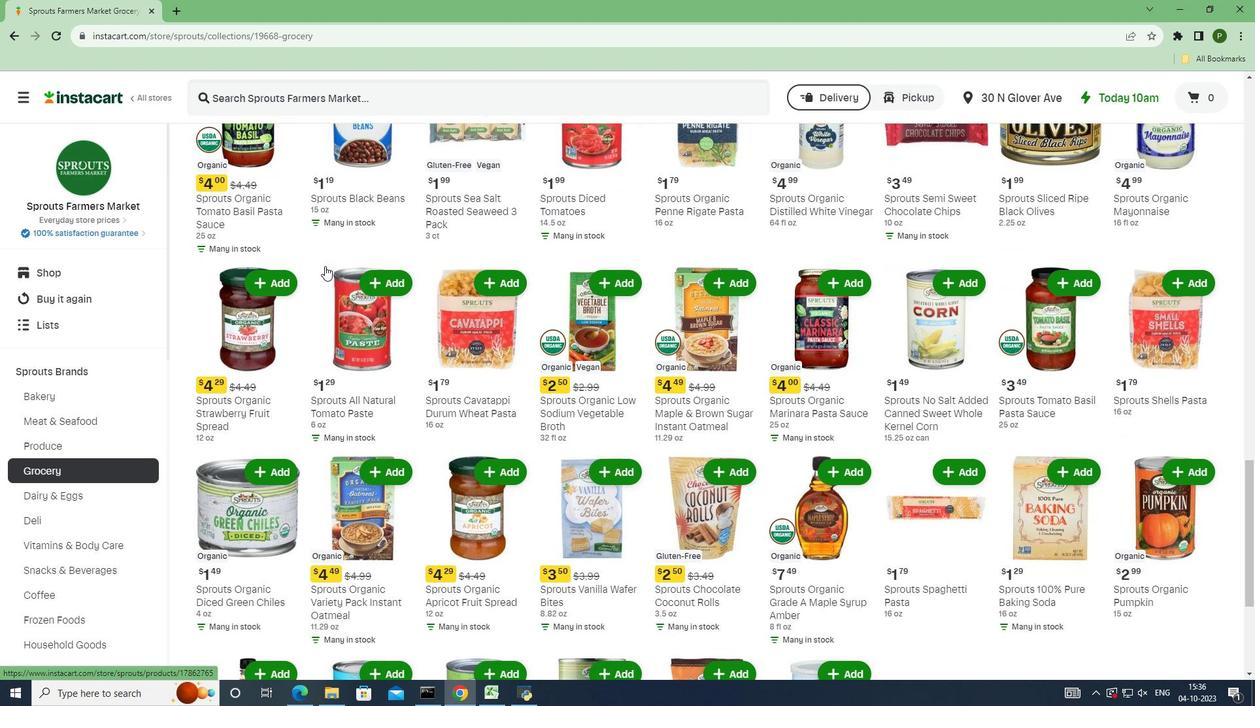 
Action: Mouse scrolled (324, 265) with delta (0, 0)
Screenshot: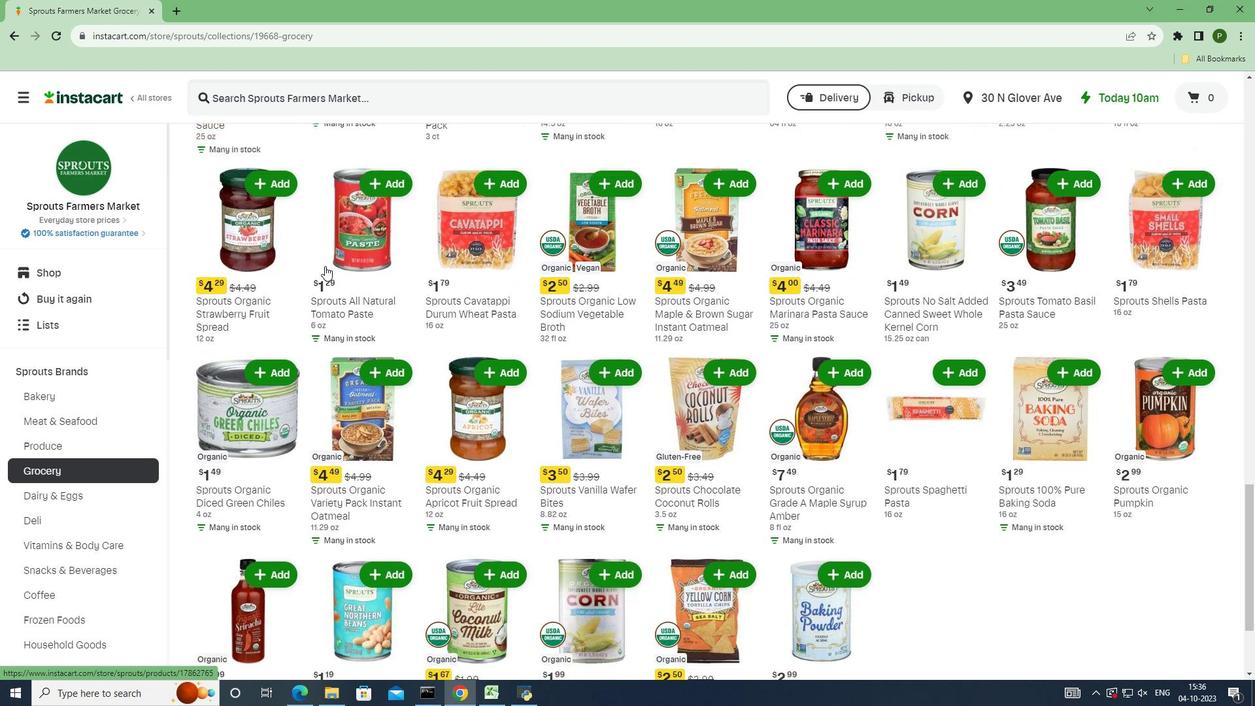 
Action: Mouse scrolled (324, 265) with delta (0, 0)
Screenshot: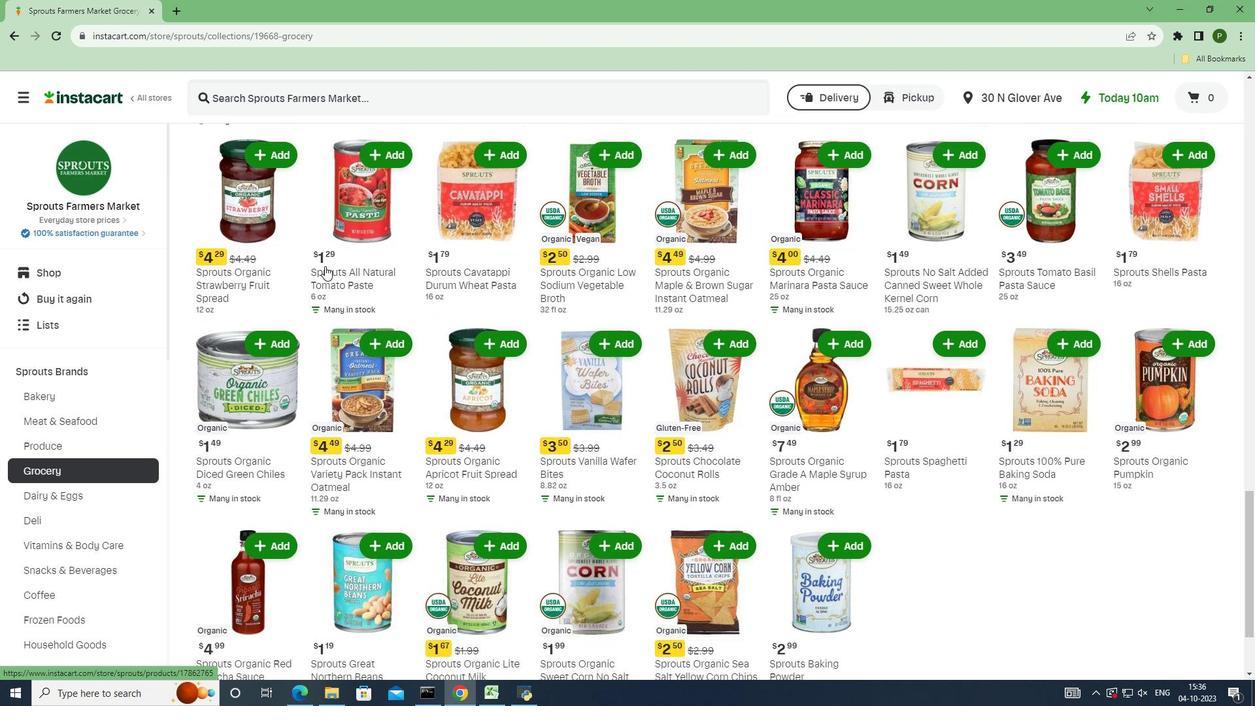 
Action: Mouse scrolled (324, 265) with delta (0, 0)
Screenshot: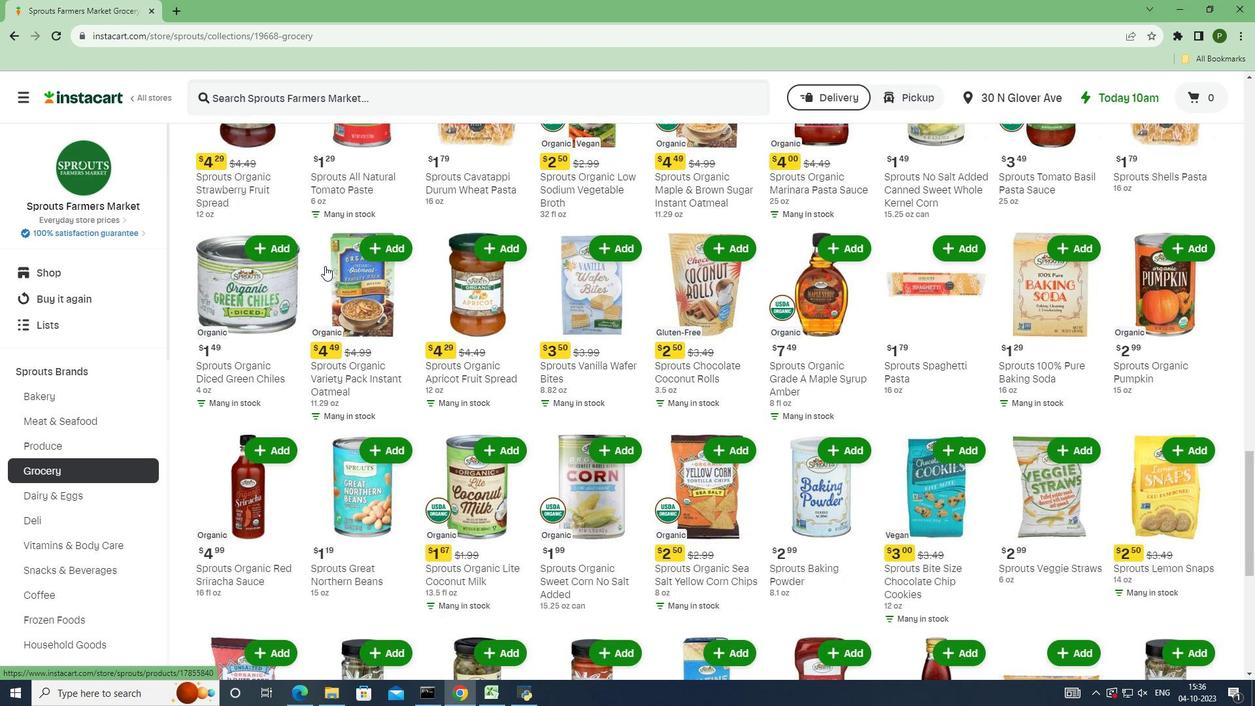 
Action: Mouse scrolled (324, 265) with delta (0, 0)
Screenshot: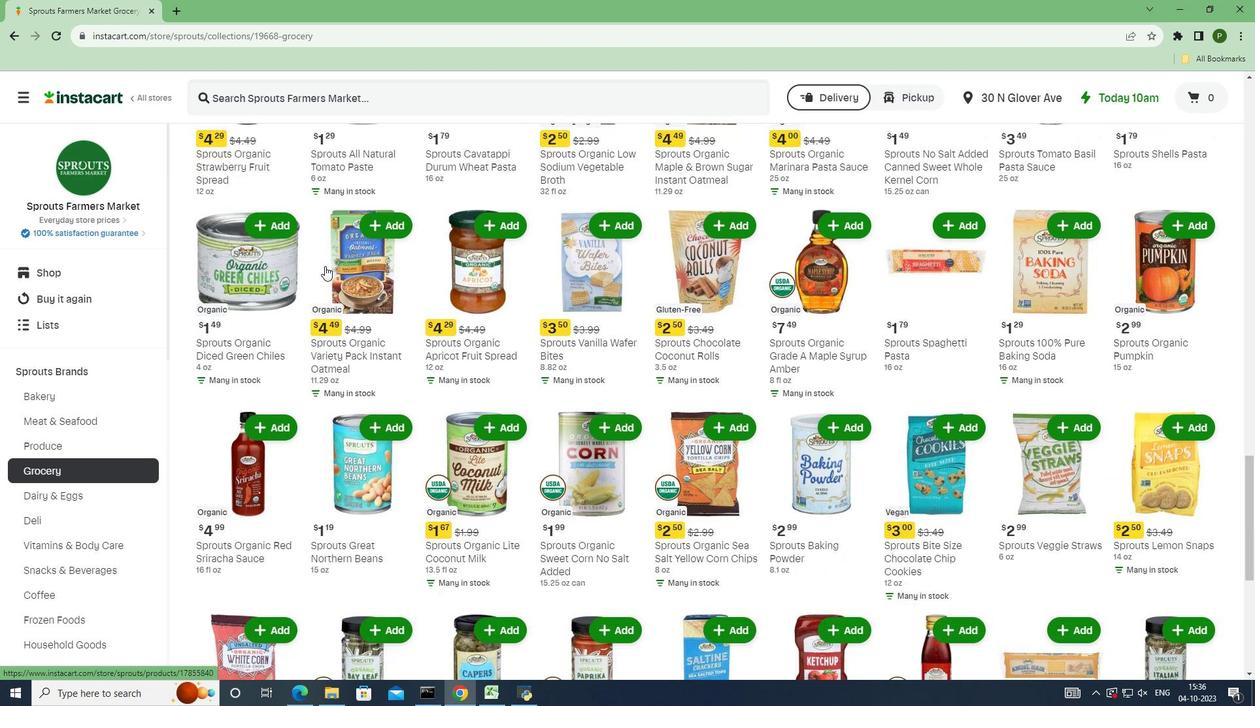 
Action: Mouse scrolled (324, 265) with delta (0, 0)
Screenshot: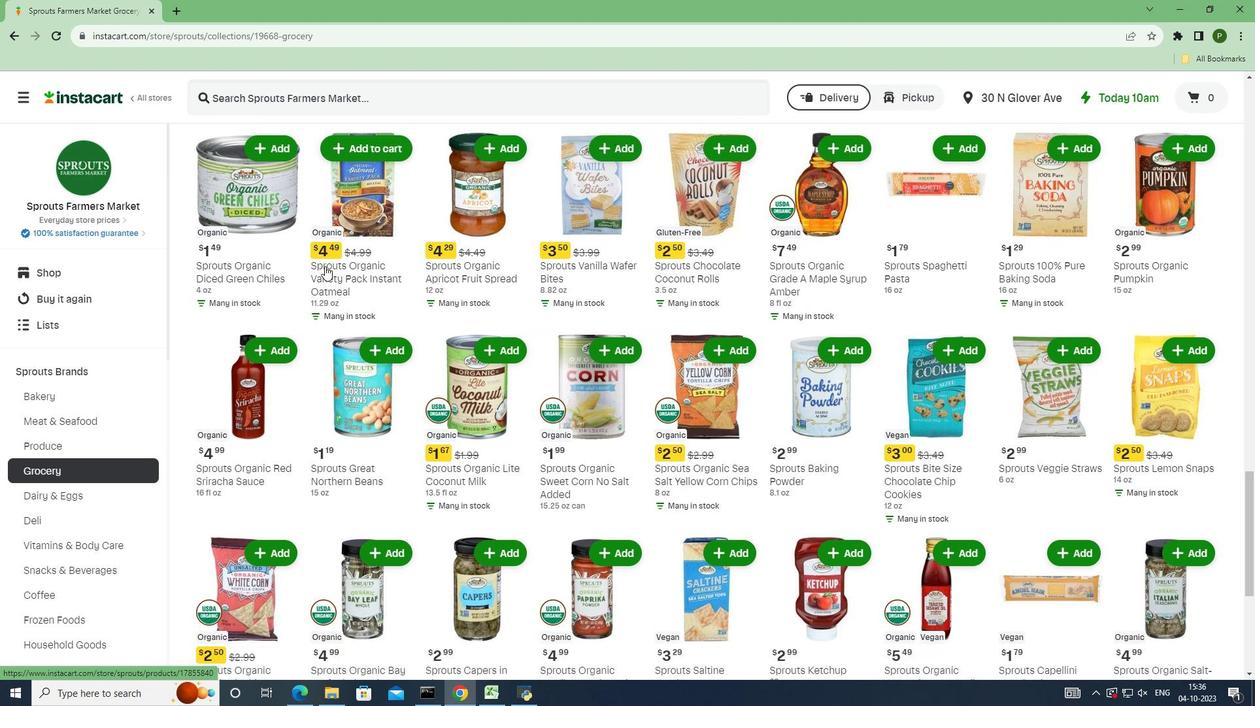 
Action: Mouse scrolled (324, 265) with delta (0, 0)
Screenshot: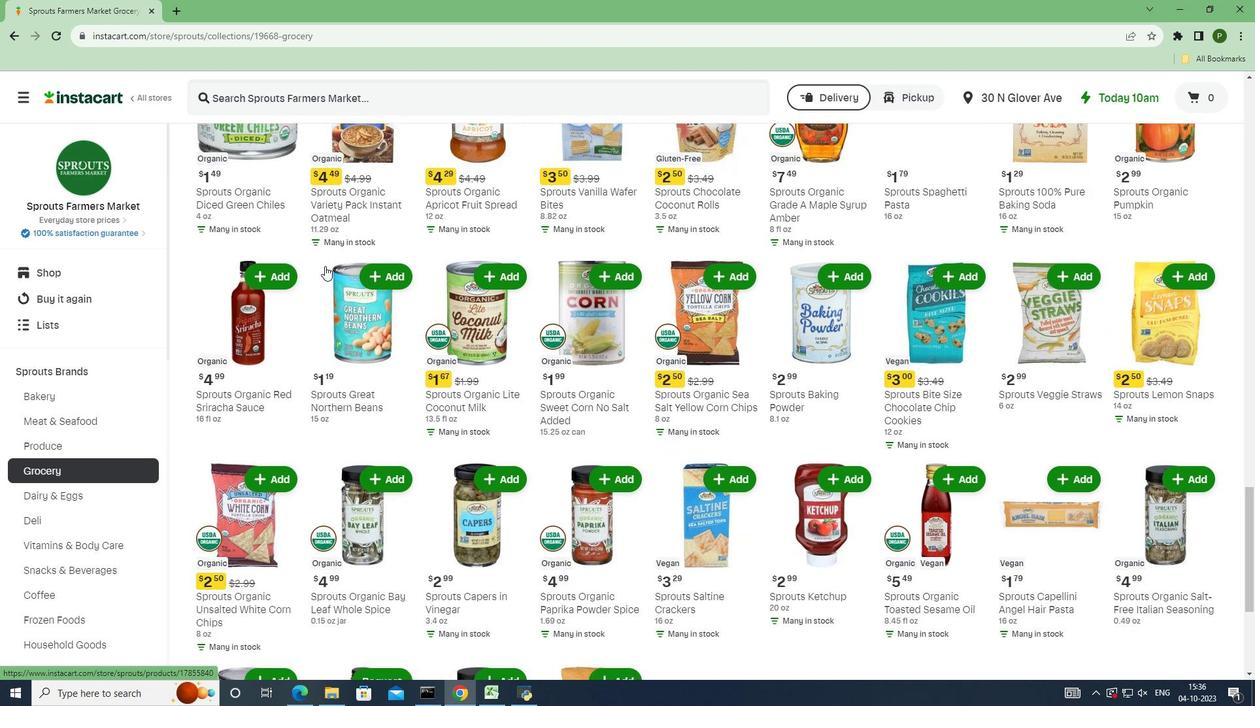 
Action: Mouse scrolled (324, 265) with delta (0, 0)
Screenshot: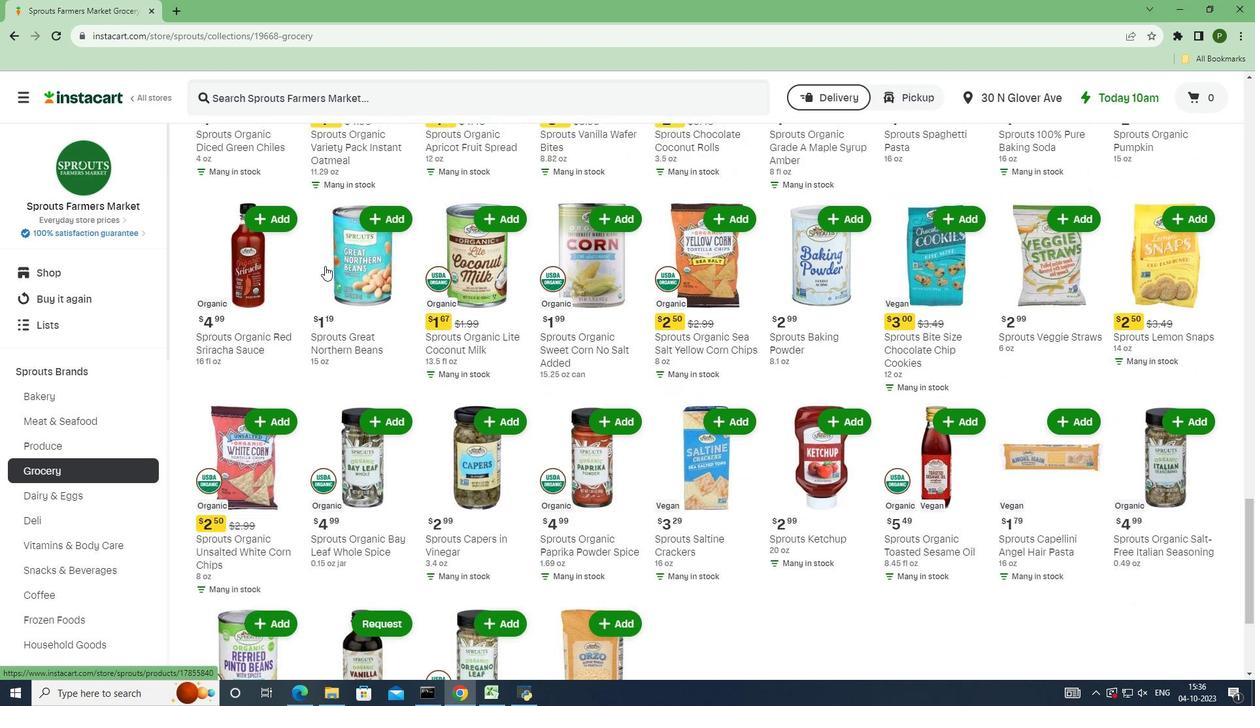 
Action: Mouse scrolled (324, 265) with delta (0, 0)
Screenshot: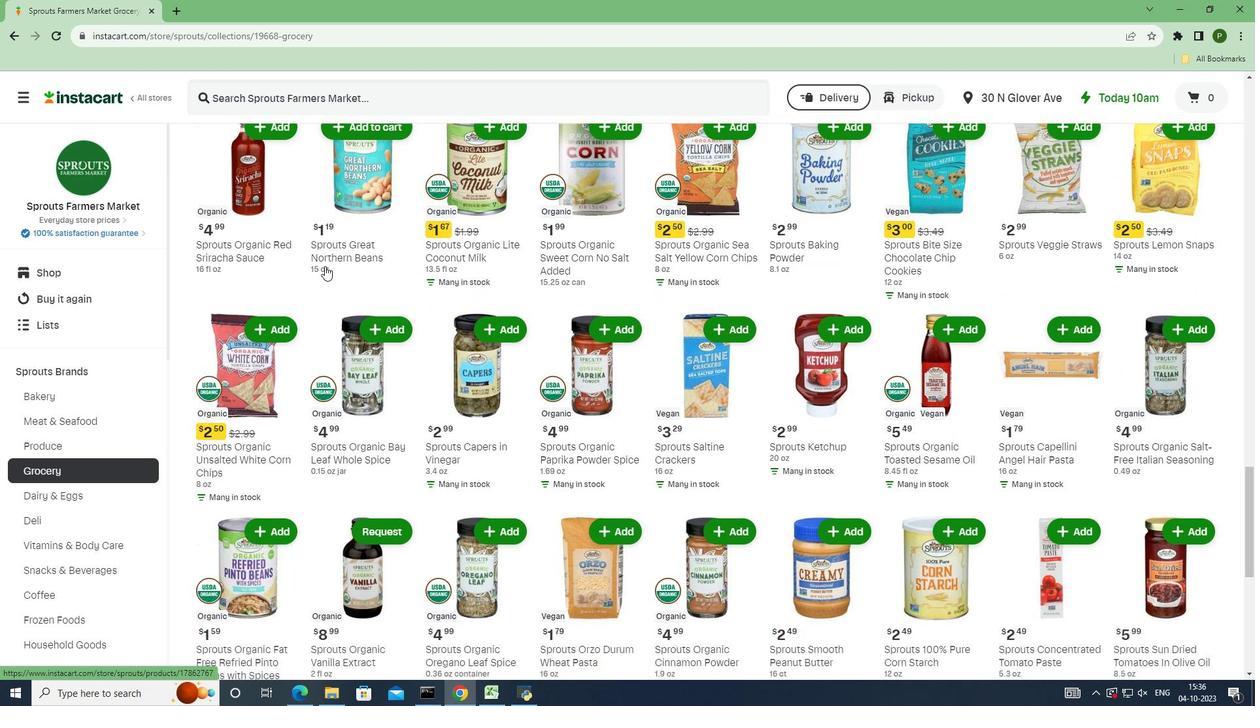 
Action: Mouse scrolled (324, 265) with delta (0, 0)
Screenshot: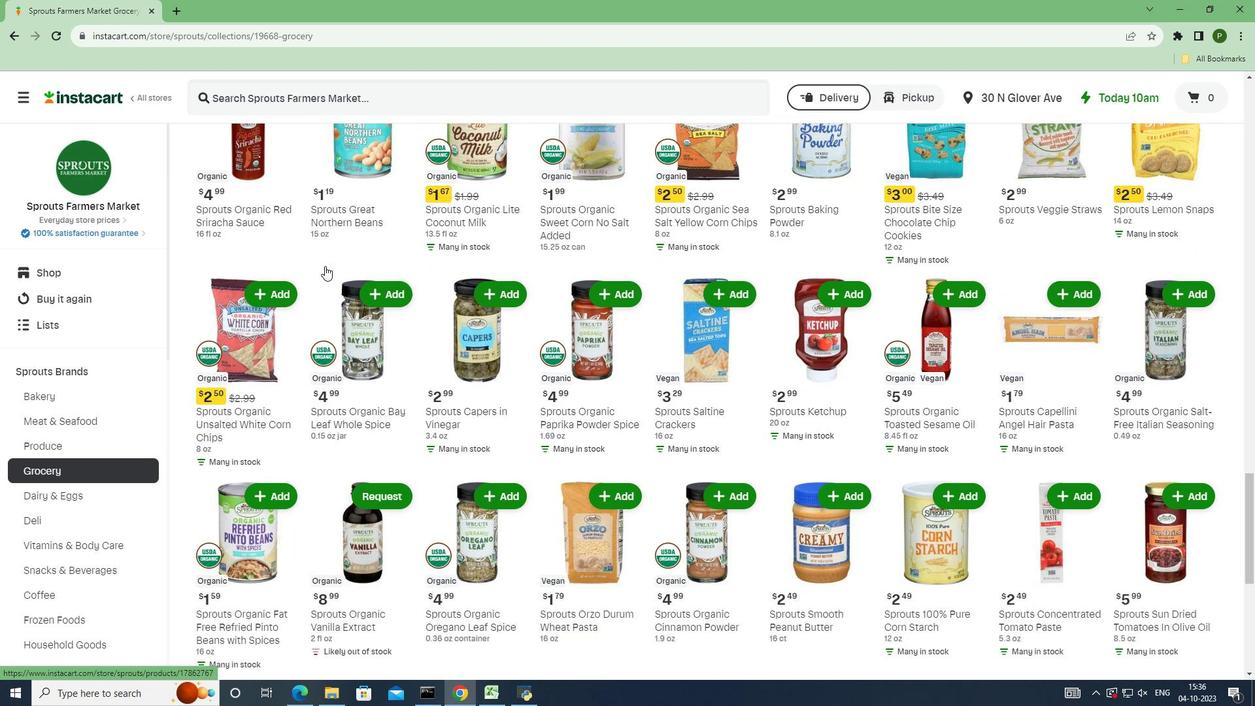 
Action: Mouse scrolled (324, 265) with delta (0, 0)
Screenshot: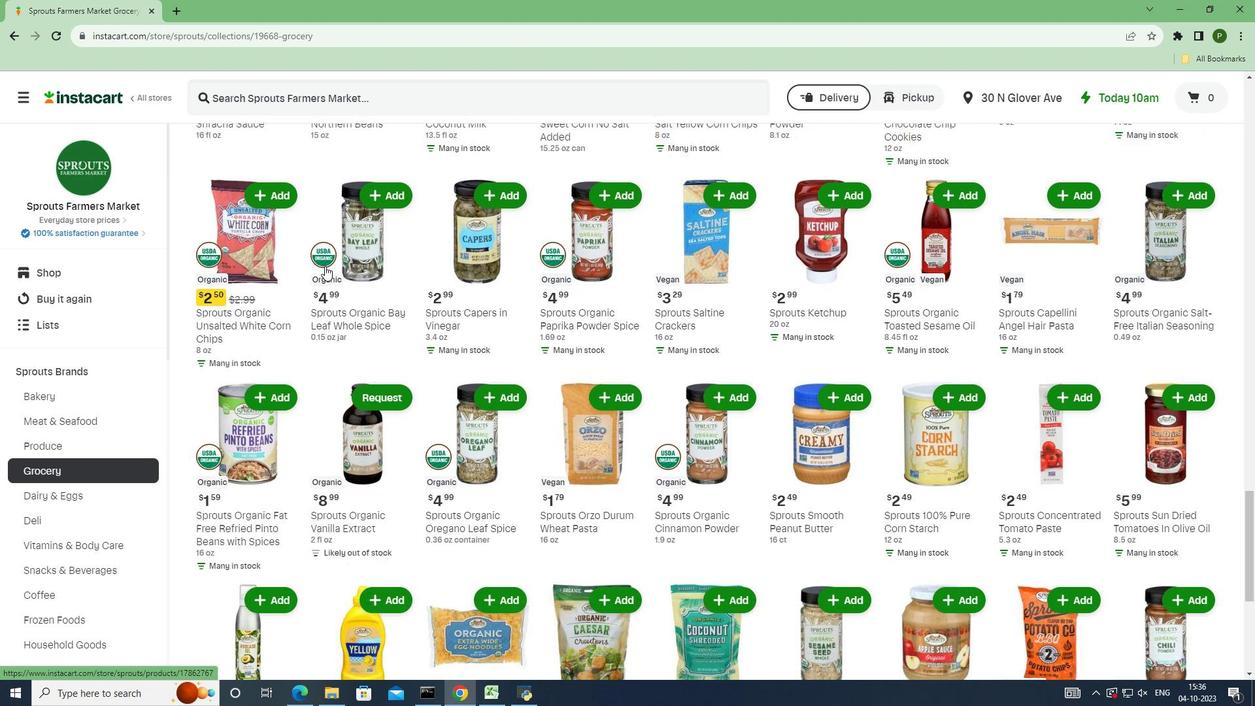 
Action: Mouse scrolled (324, 265) with delta (0, 0)
Screenshot: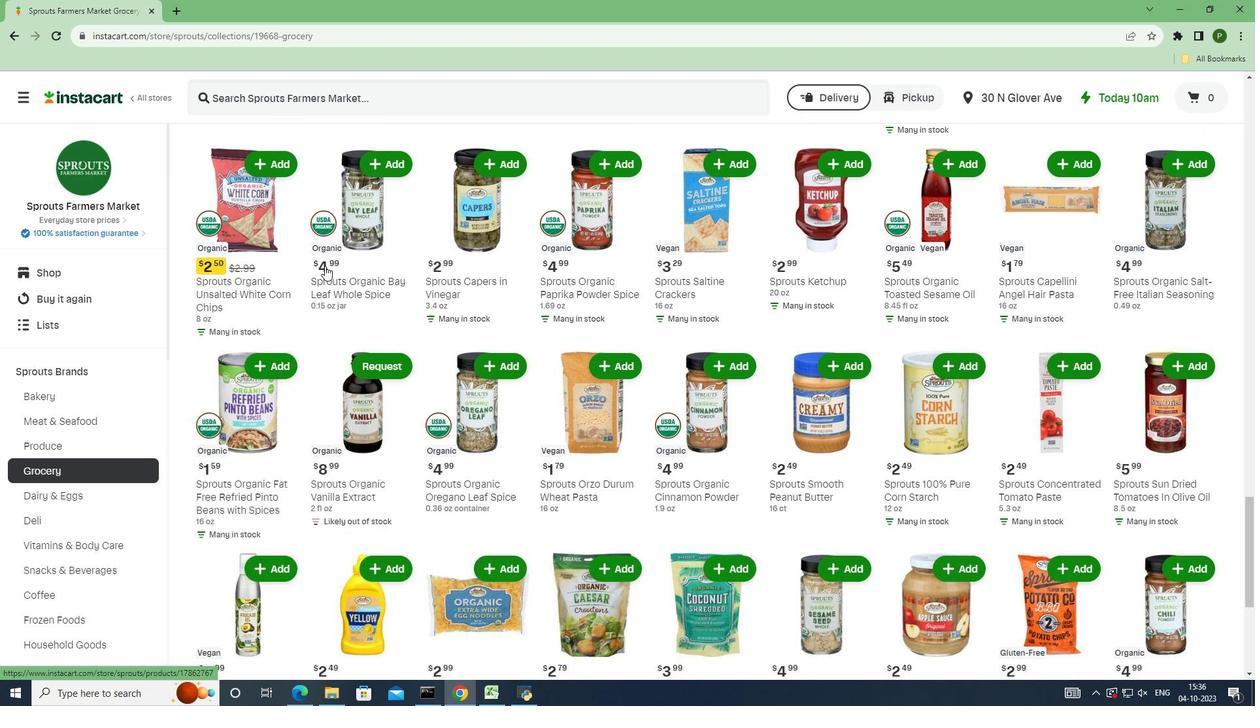 
Action: Mouse scrolled (324, 265) with delta (0, 0)
Screenshot: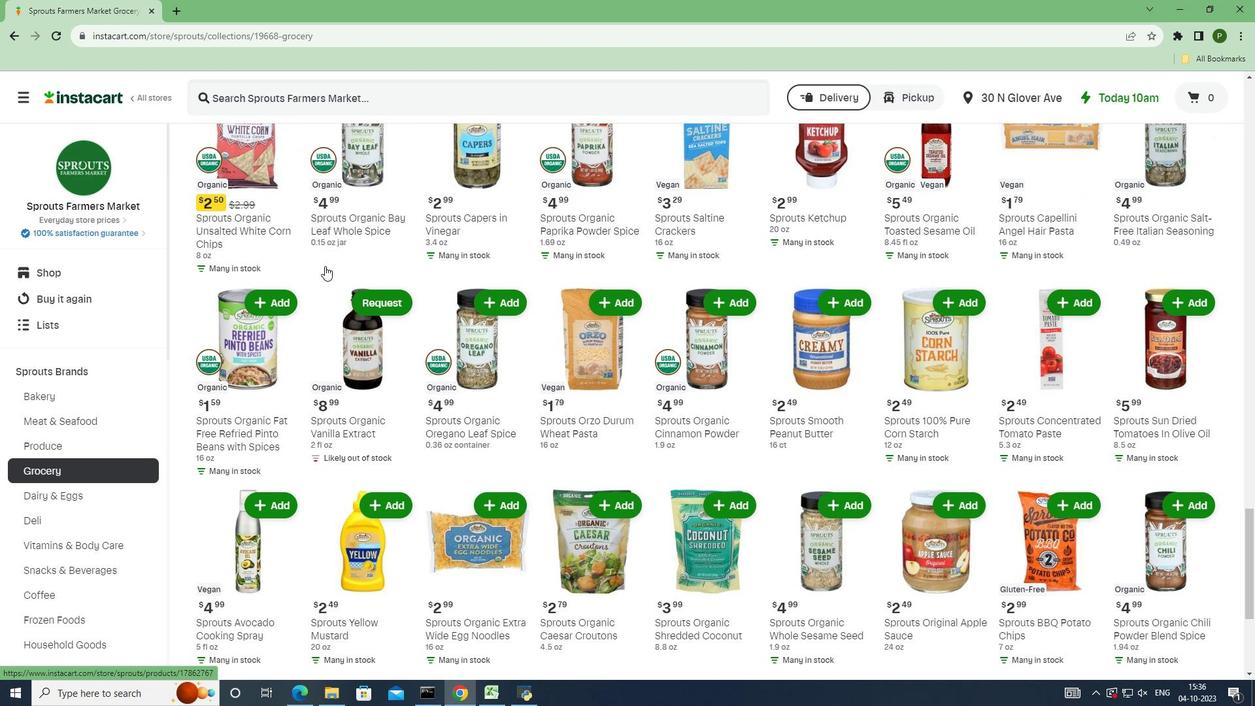 
Action: Mouse scrolled (324, 265) with delta (0, 0)
Screenshot: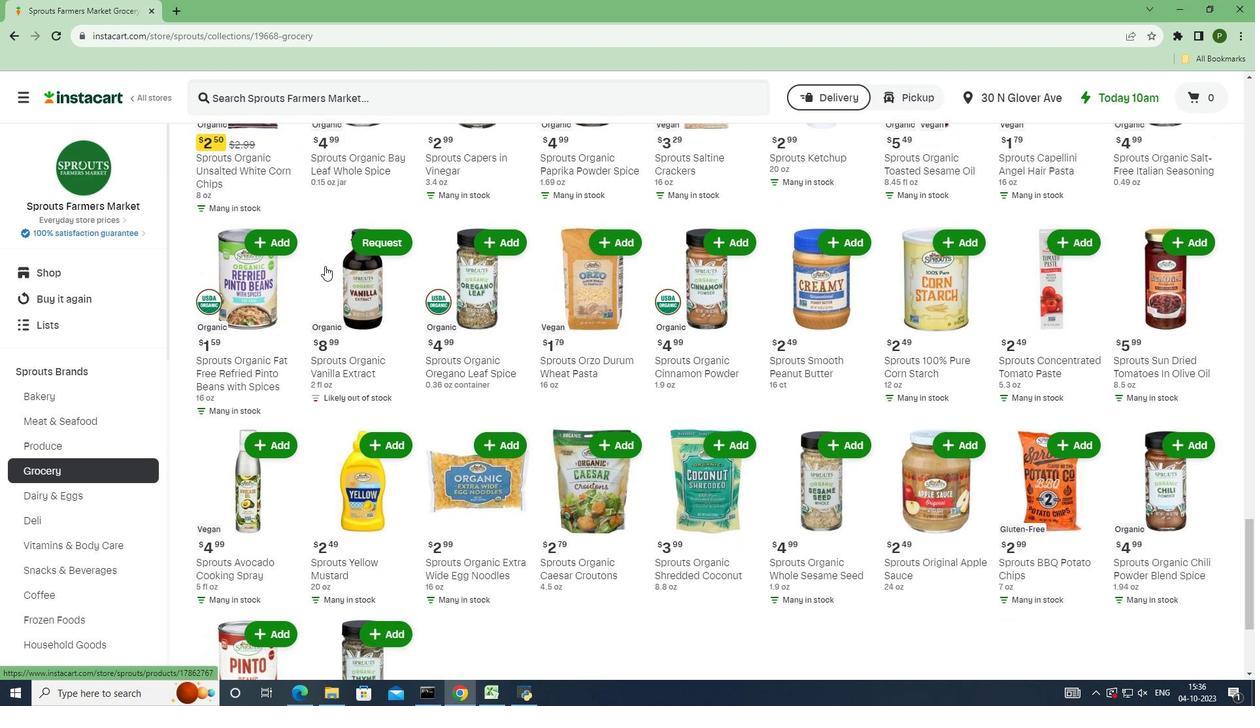 
Action: Mouse scrolled (324, 266) with delta (0, 0)
Screenshot: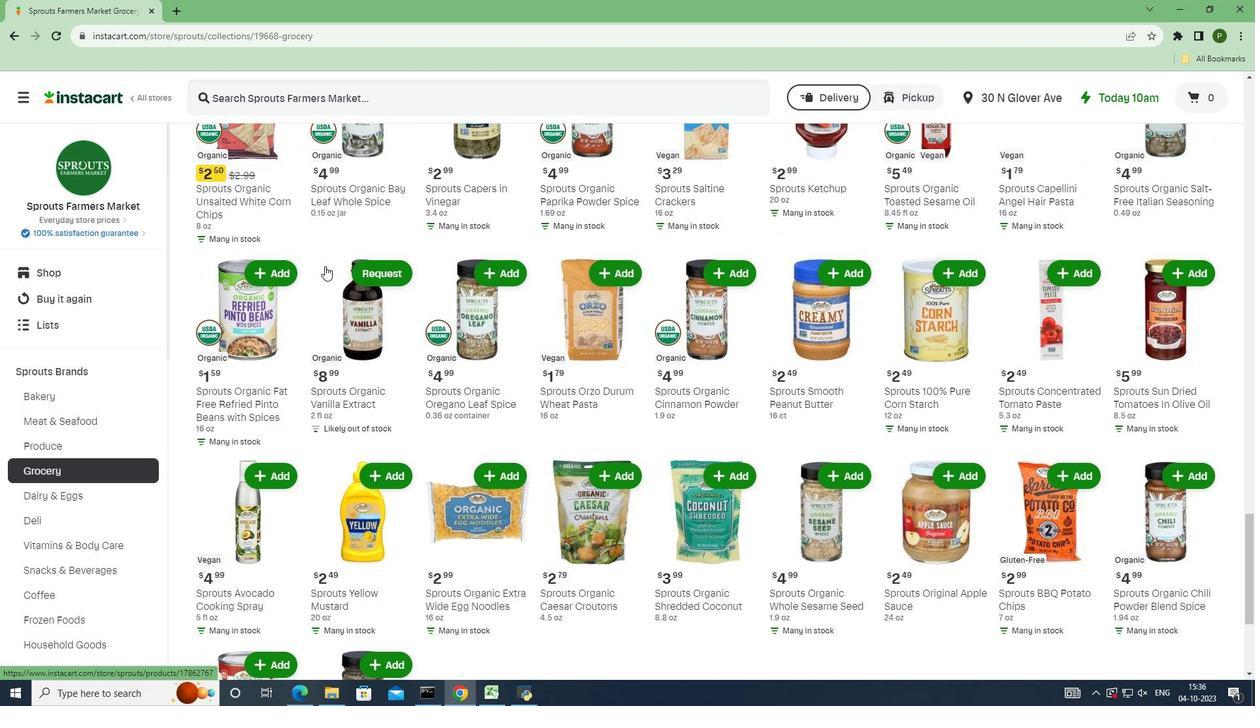
Action: Mouse scrolled (324, 265) with delta (0, 0)
Screenshot: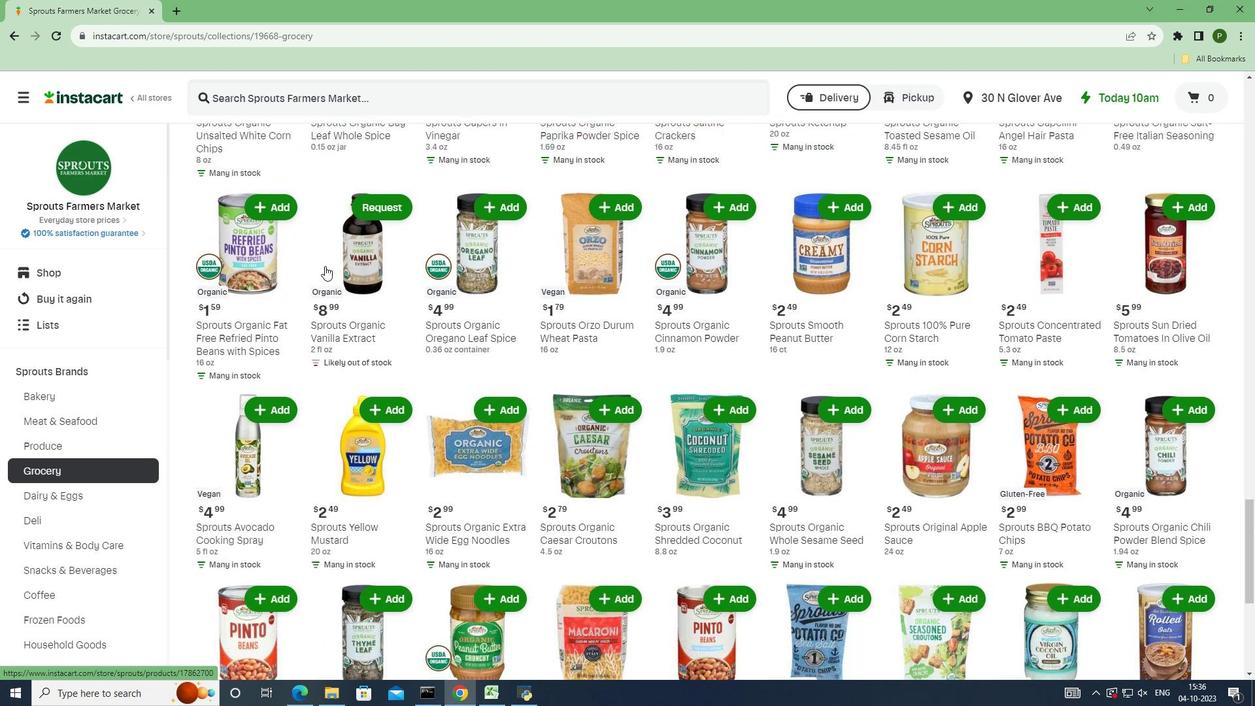 
Action: Mouse scrolled (324, 265) with delta (0, 0)
Screenshot: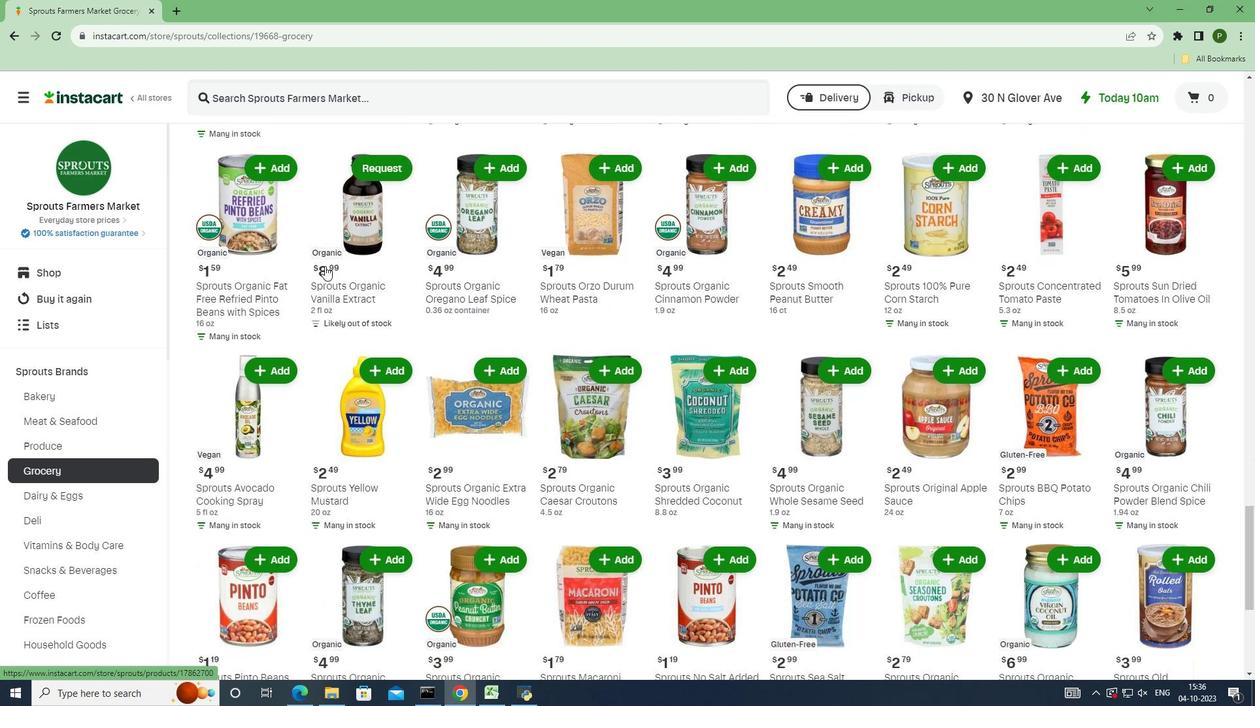 
Action: Mouse scrolled (324, 265) with delta (0, 0)
Screenshot: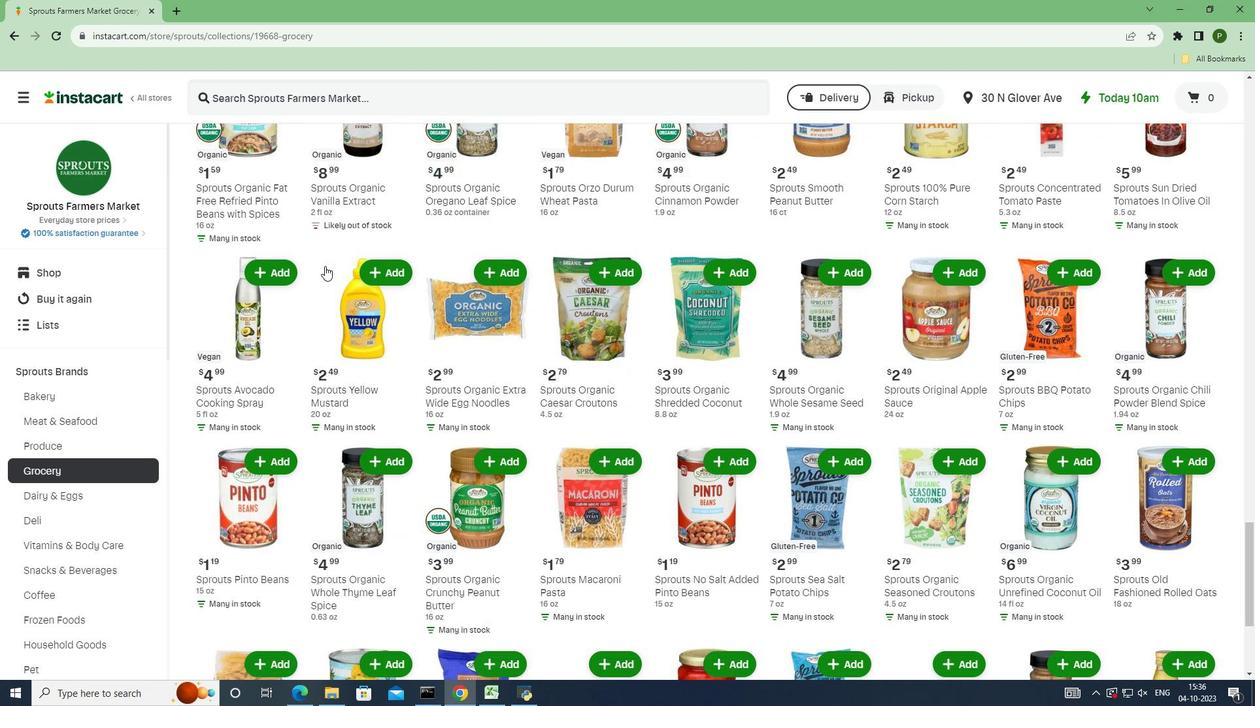
Action: Mouse scrolled (324, 265) with delta (0, 0)
Screenshot: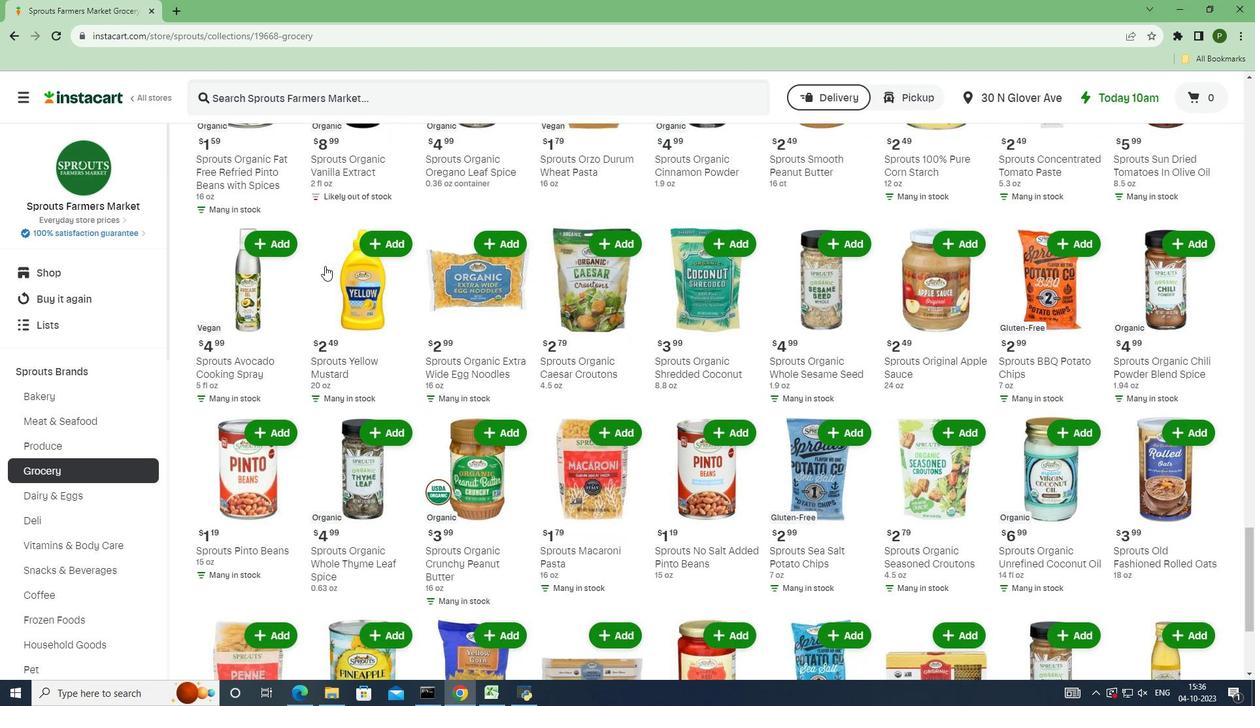 
Action: Mouse scrolled (324, 265) with delta (0, 0)
Screenshot: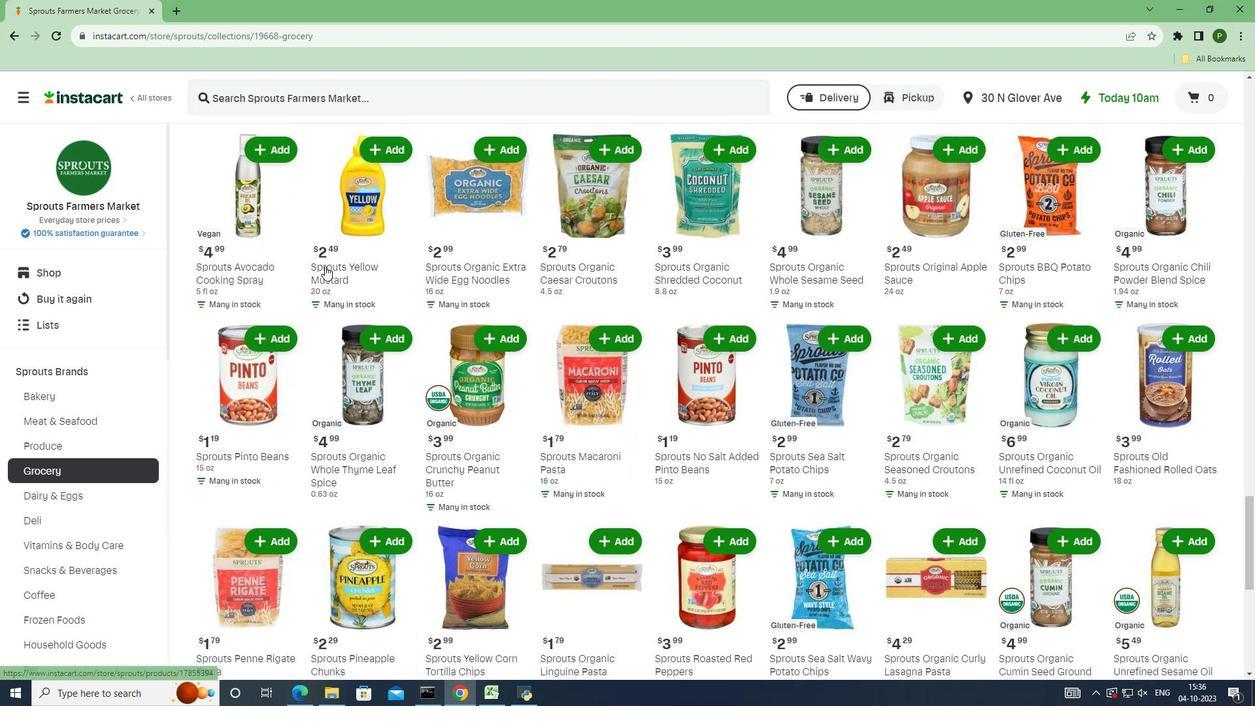 
Action: Mouse scrolled (324, 265) with delta (0, 0)
Screenshot: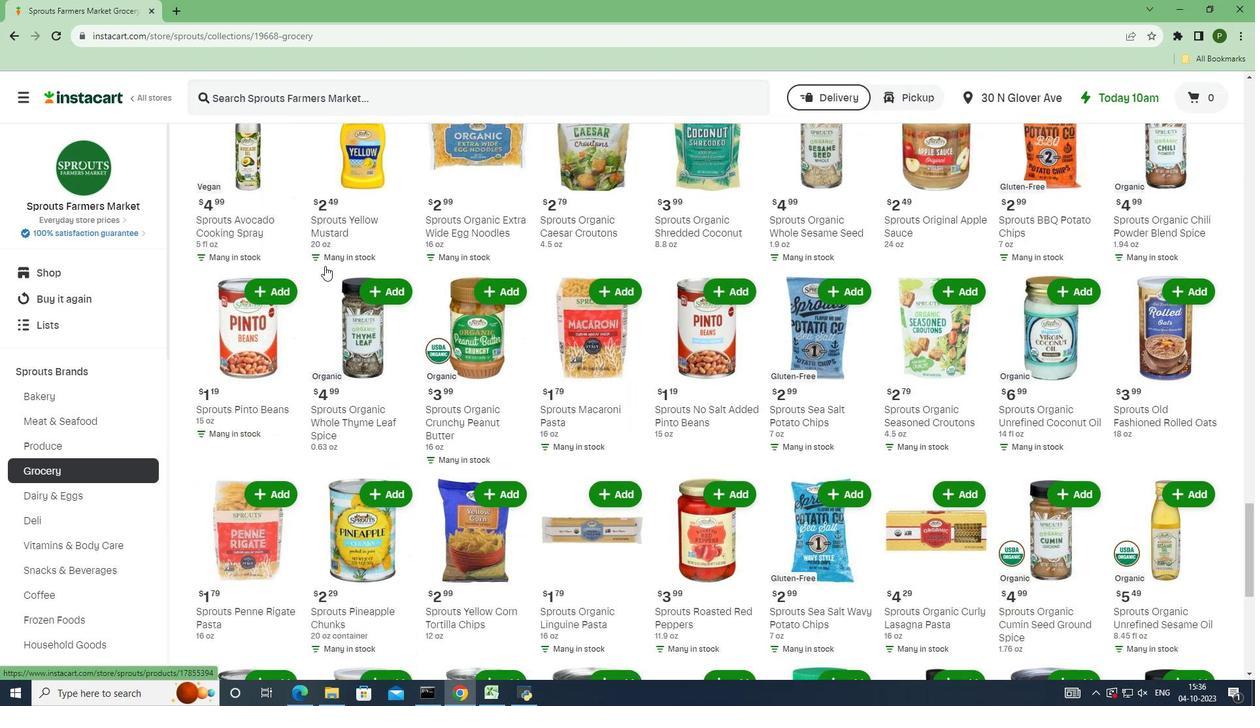 
Action: Mouse scrolled (324, 265) with delta (0, 0)
Screenshot: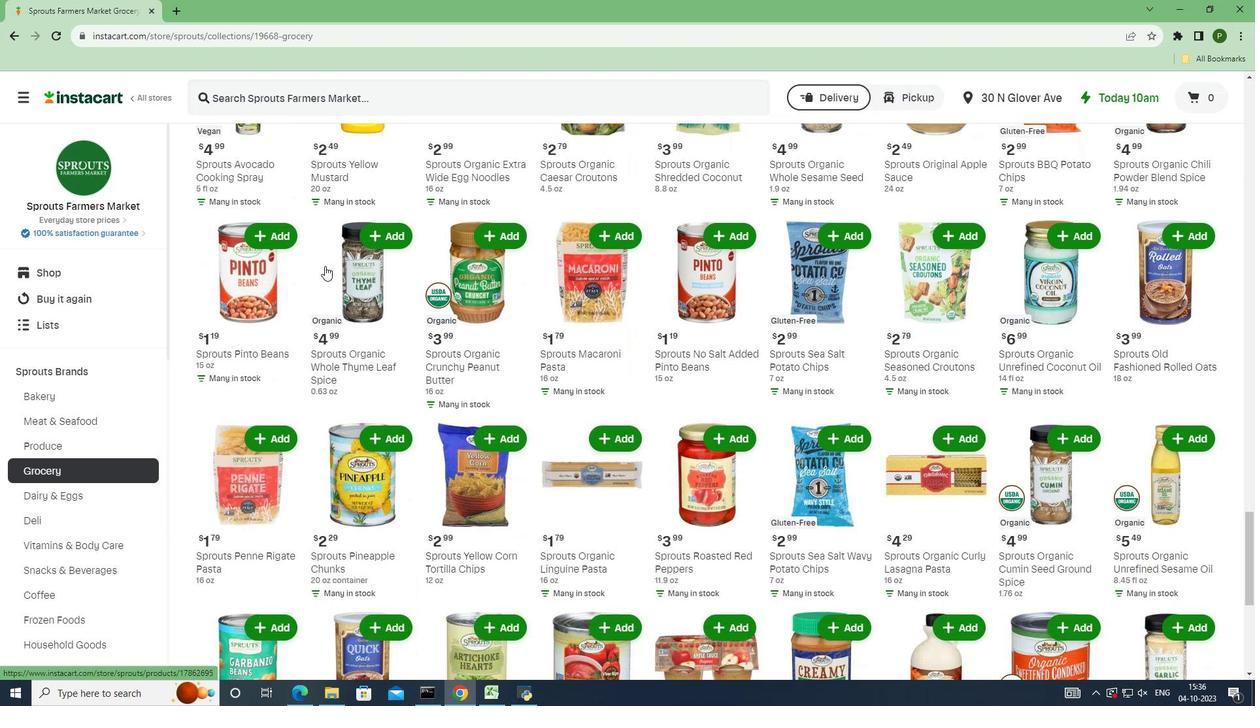 
Action: Mouse scrolled (324, 265) with delta (0, 0)
Screenshot: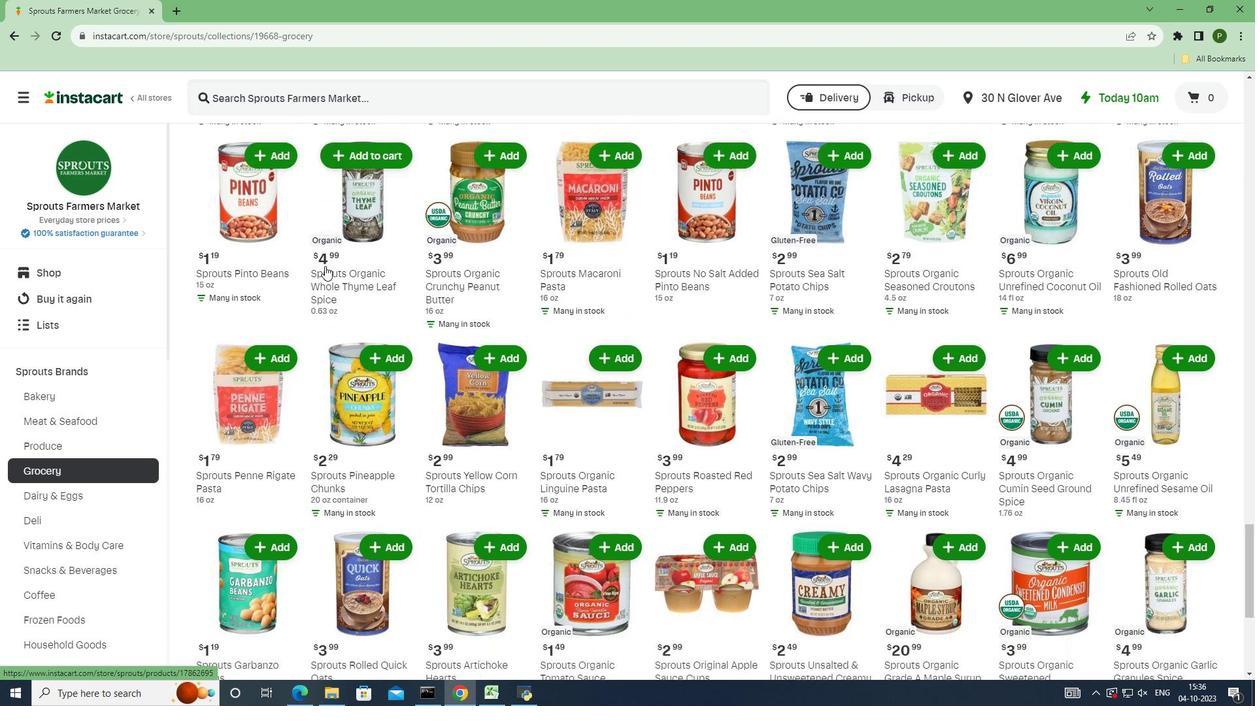 
Action: Mouse scrolled (324, 265) with delta (0, 0)
Screenshot: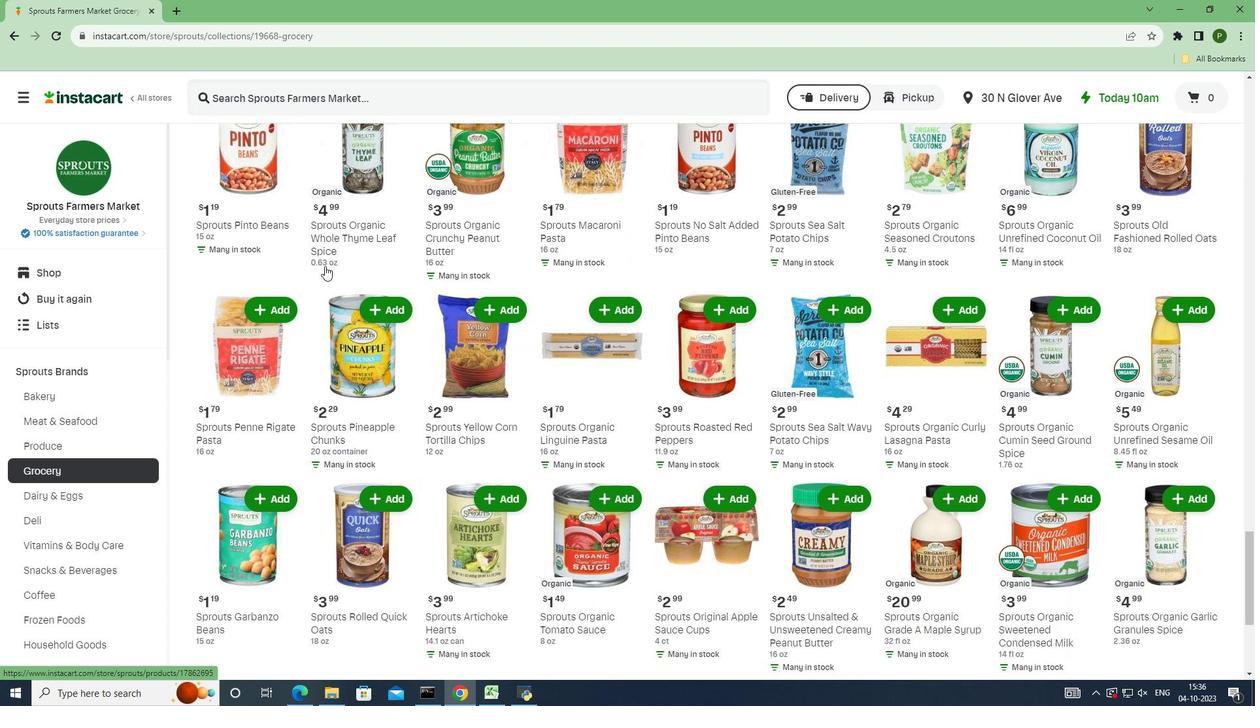 
Action: Mouse scrolled (324, 265) with delta (0, 0)
Screenshot: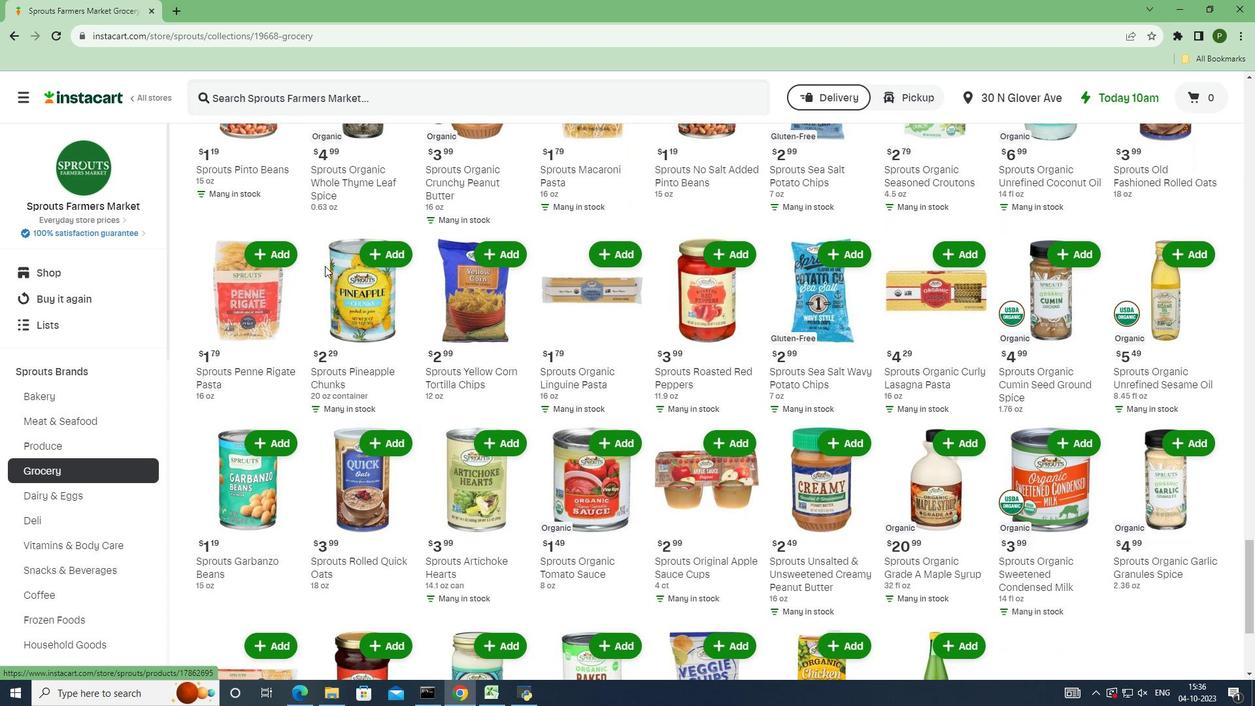
Action: Mouse scrolled (324, 265) with delta (0, 0)
Screenshot: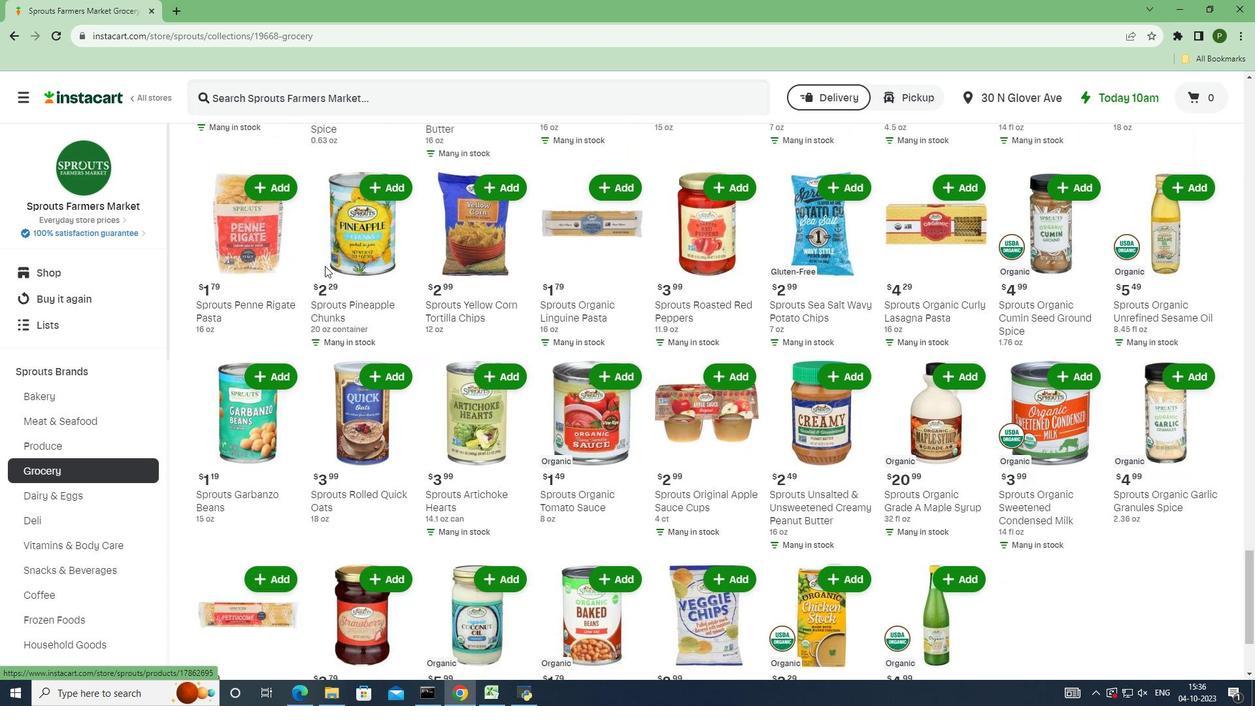 
Action: Mouse scrolled (324, 265) with delta (0, 0)
Screenshot: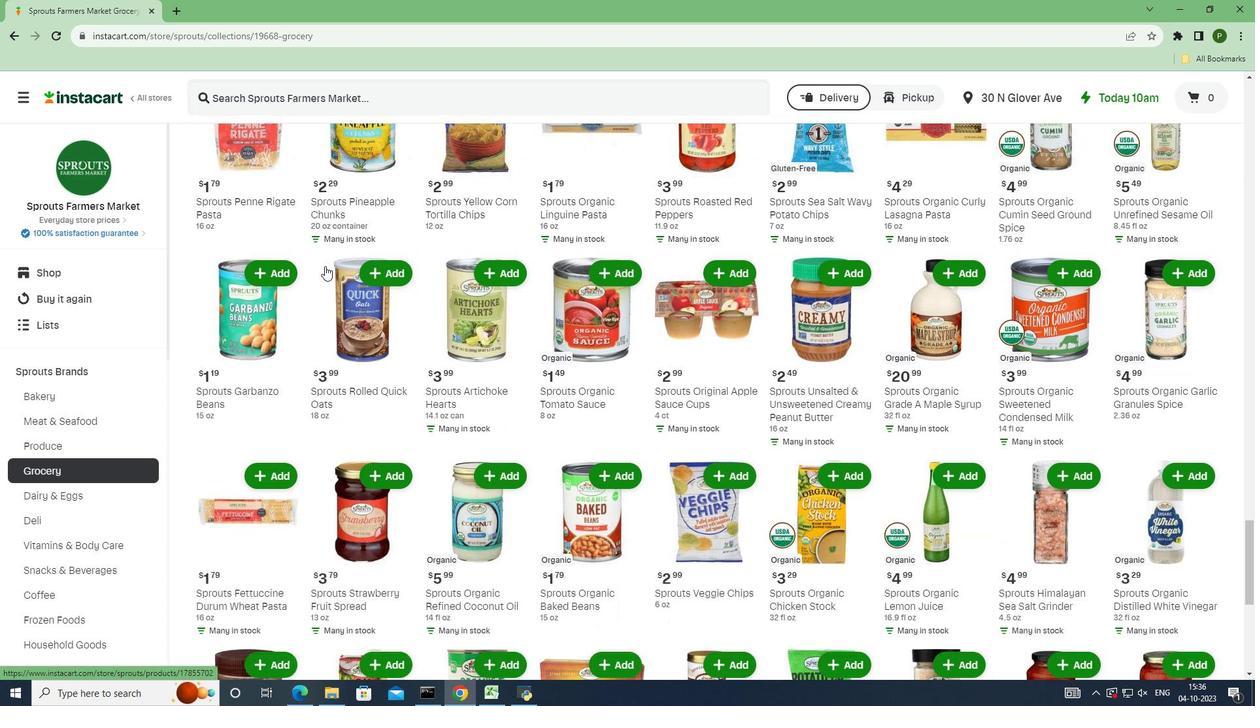 
Action: Mouse scrolled (324, 265) with delta (0, 0)
Screenshot: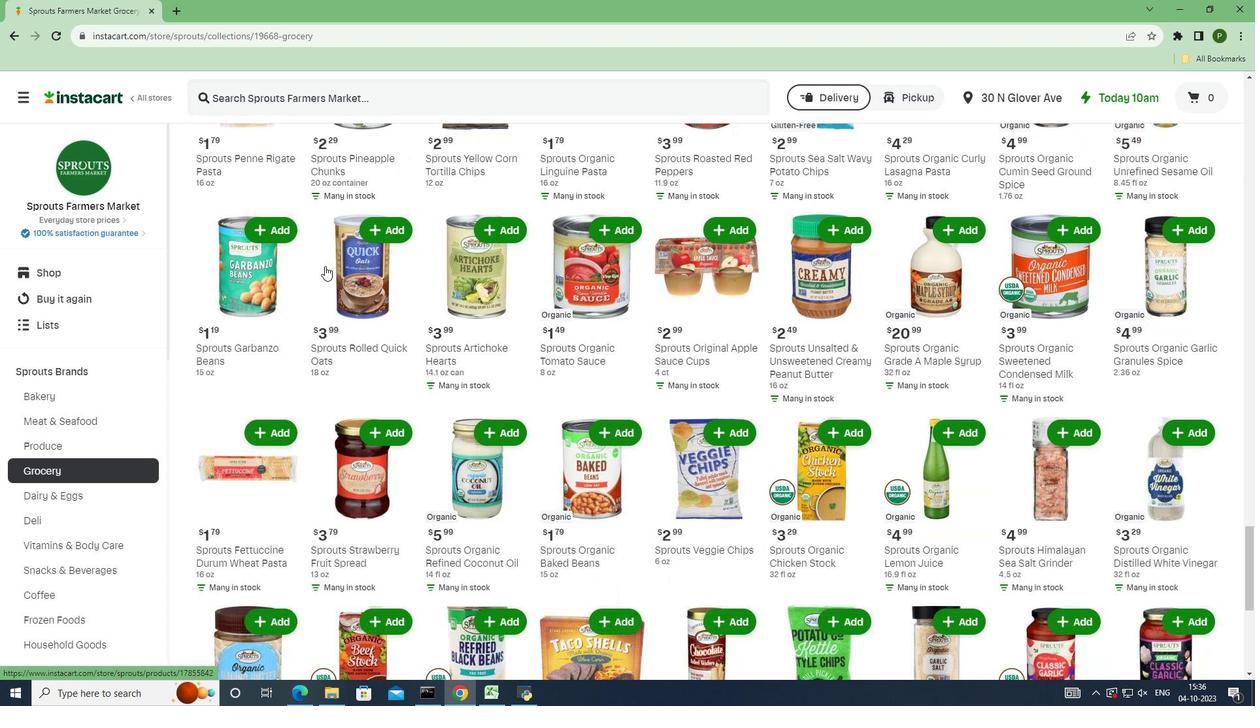 
Action: Mouse moved to (324, 266)
Screenshot: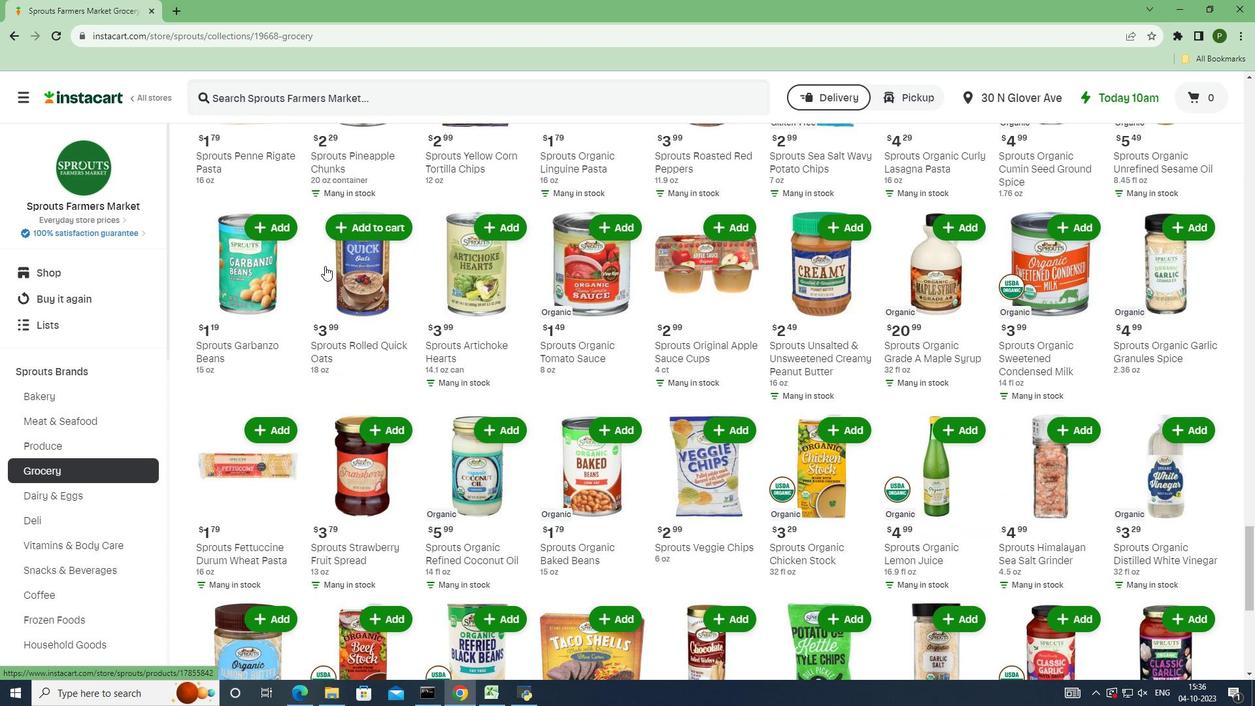 
Action: Mouse scrolled (324, 265) with delta (0, 0)
Screenshot: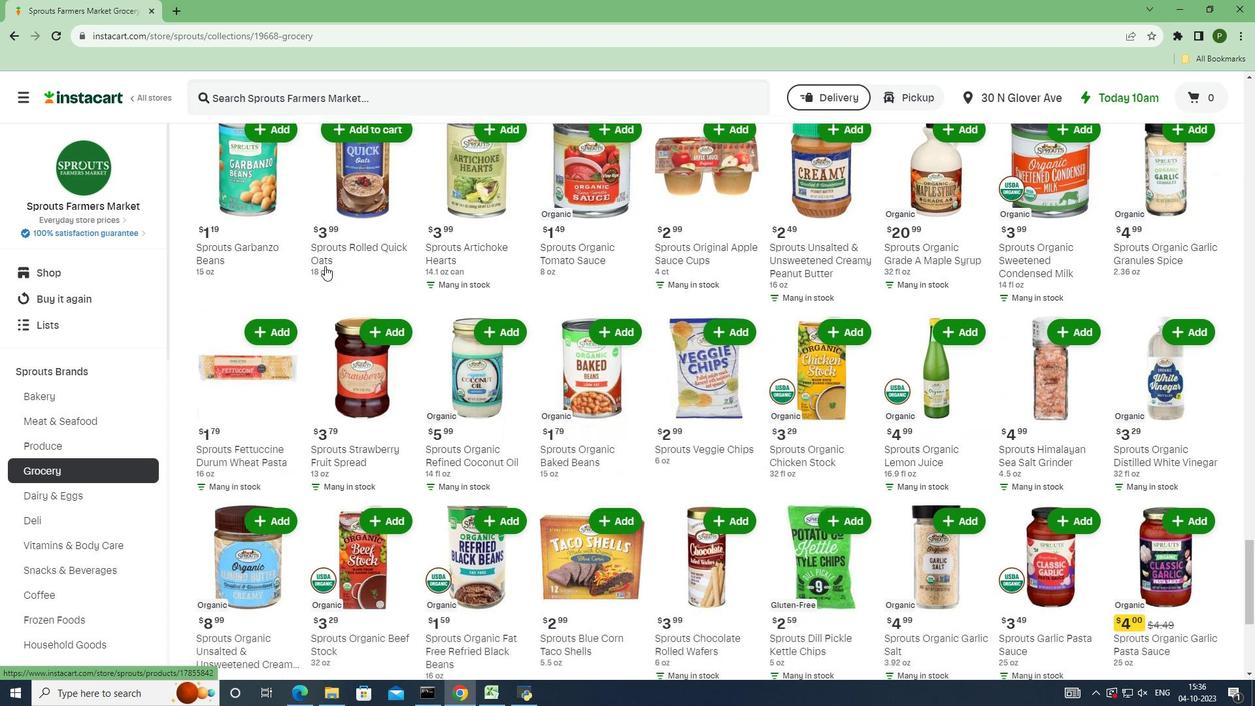 
Action: Mouse scrolled (324, 265) with delta (0, 0)
Screenshot: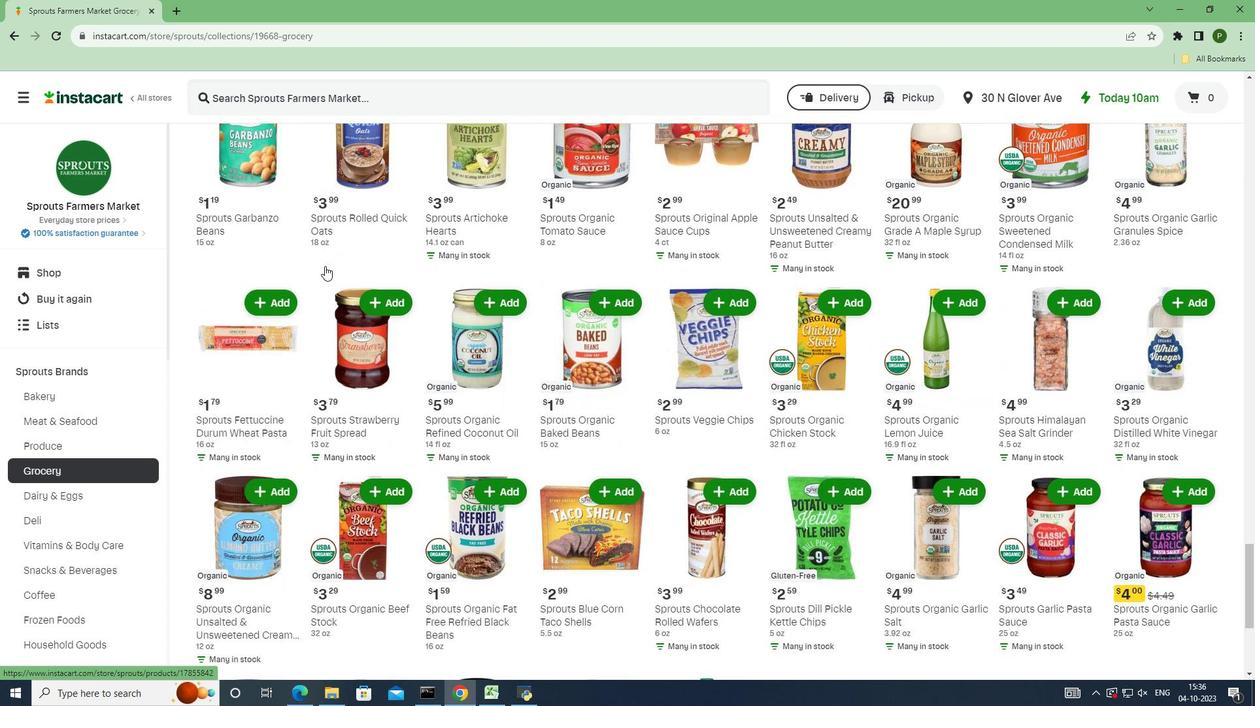 
Action: Mouse scrolled (324, 265) with delta (0, 0)
Screenshot: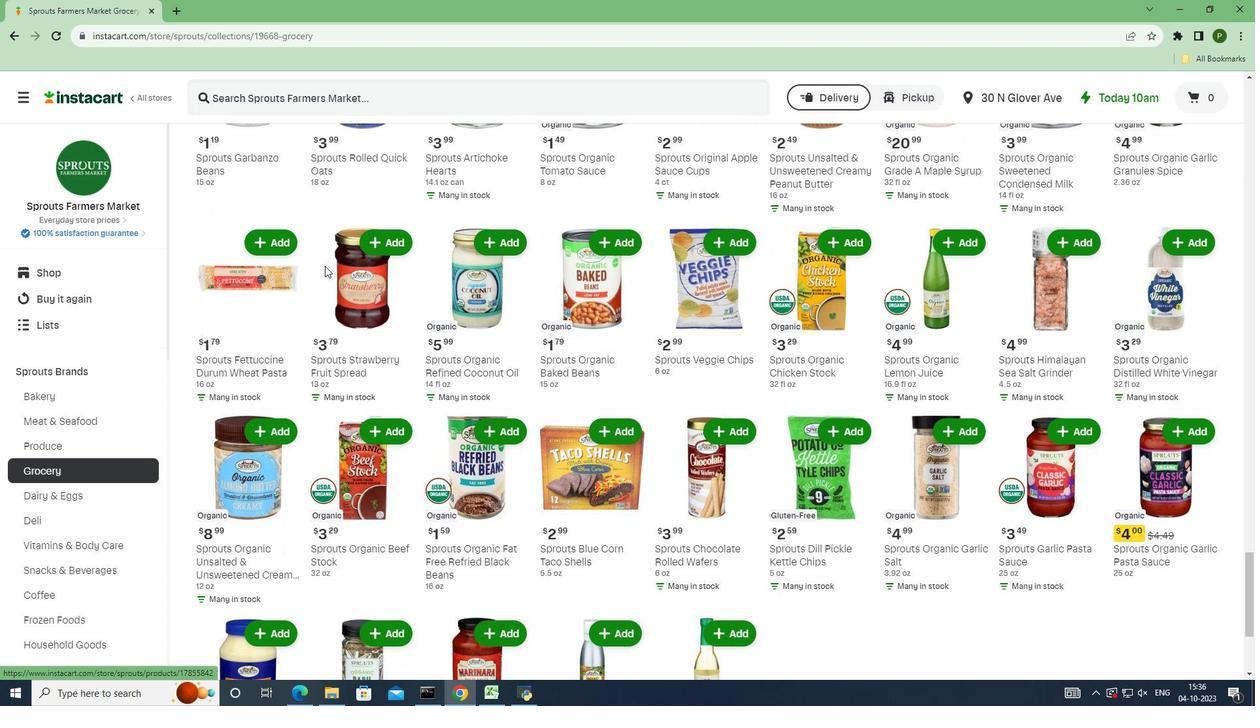 
Action: Mouse scrolled (324, 265) with delta (0, 0)
Screenshot: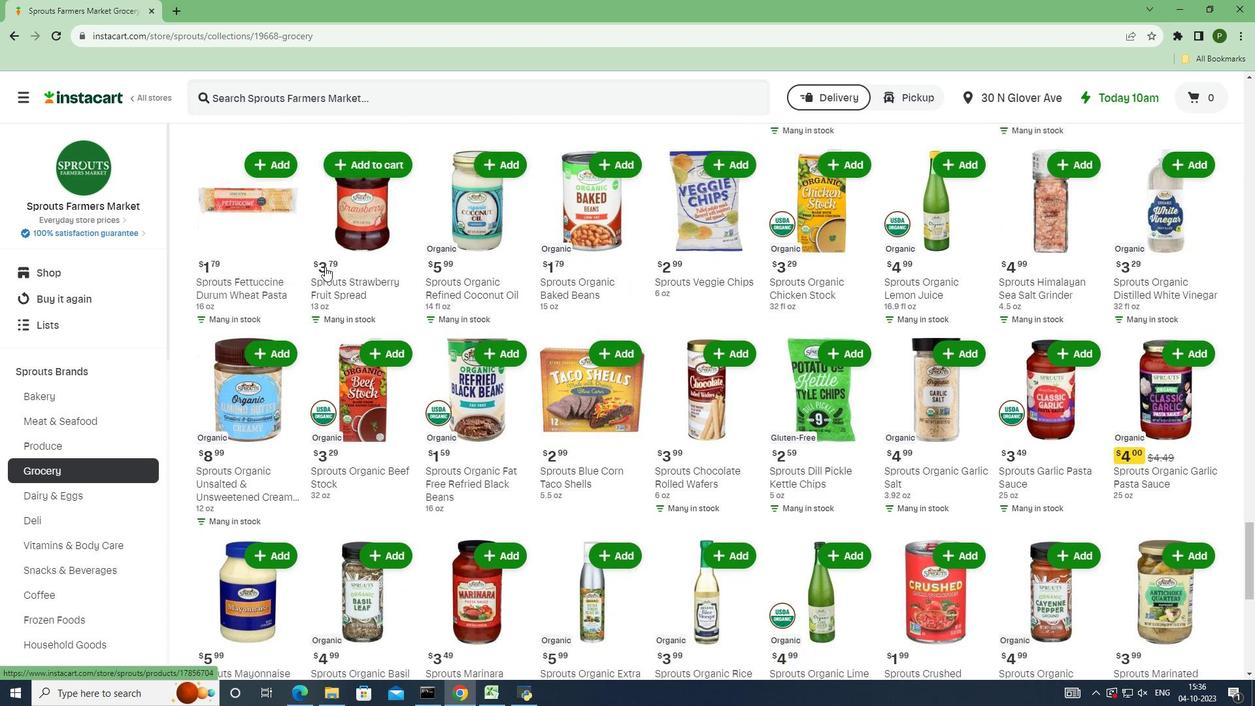 
Action: Mouse moved to (324, 266)
Screenshot: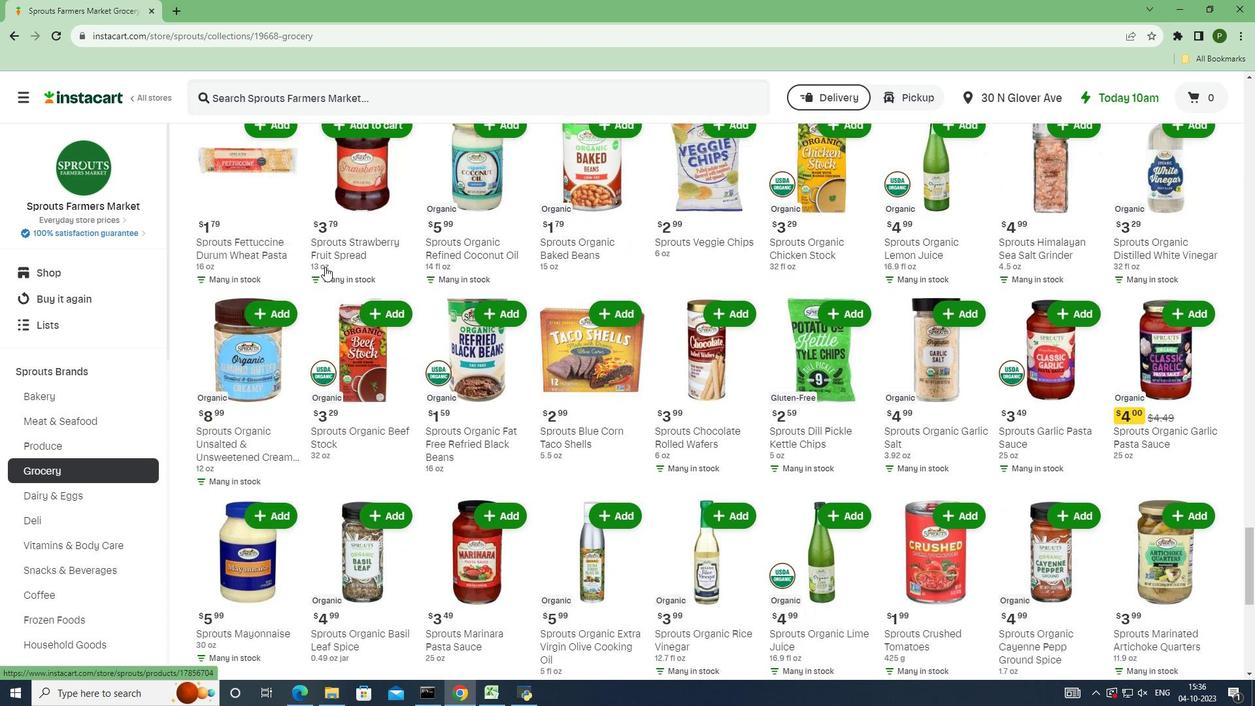 
Action: Mouse scrolled (324, 266) with delta (0, 0)
Screenshot: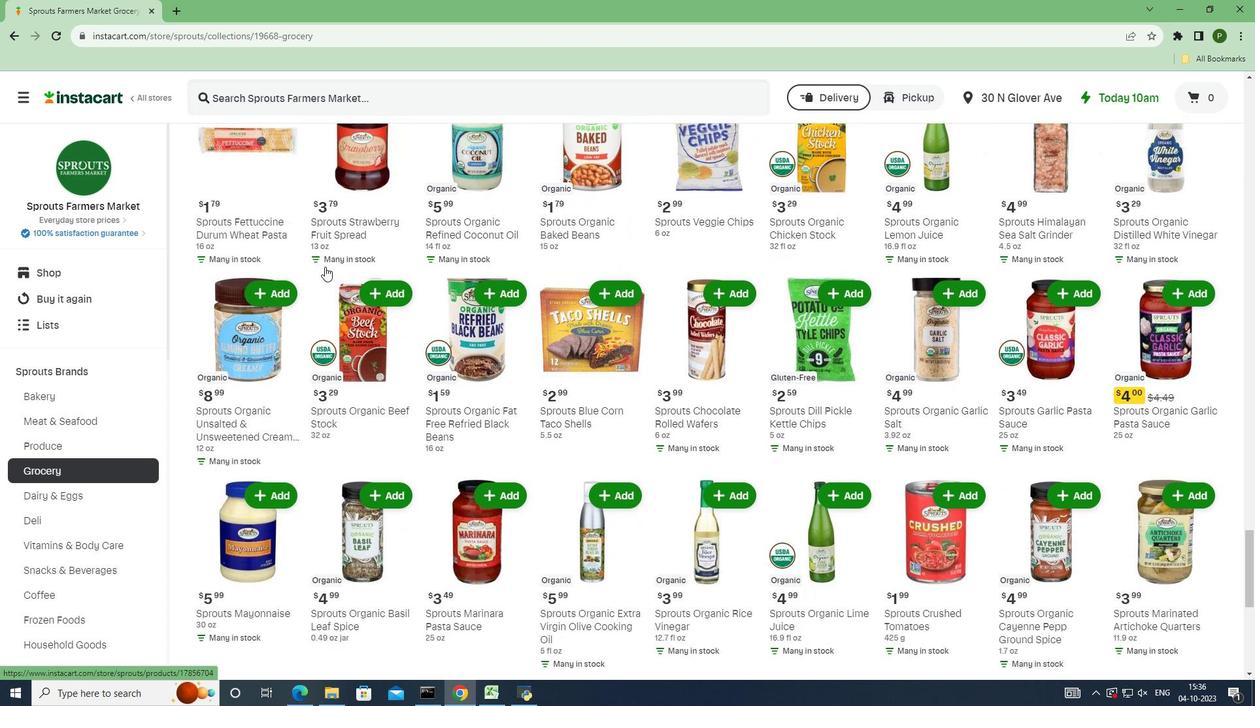 
Action: Mouse scrolled (324, 266) with delta (0, 0)
Screenshot: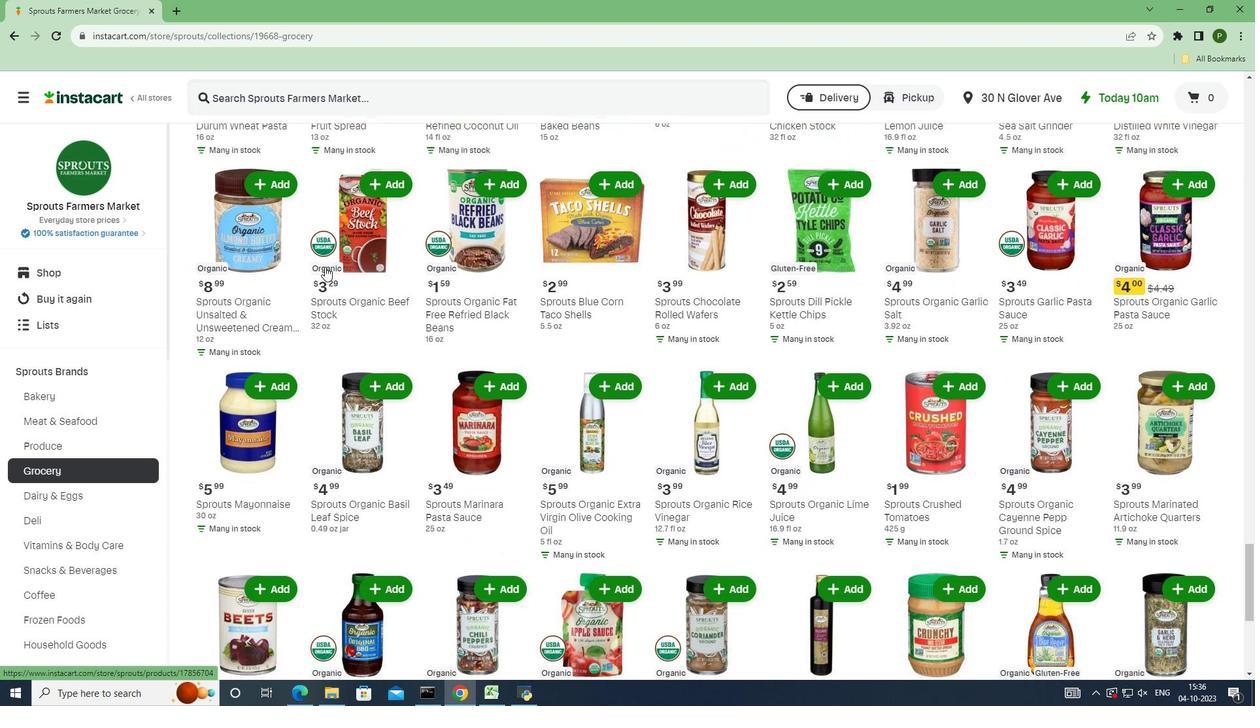 
Action: Mouse scrolled (324, 266) with delta (0, 0)
Screenshot: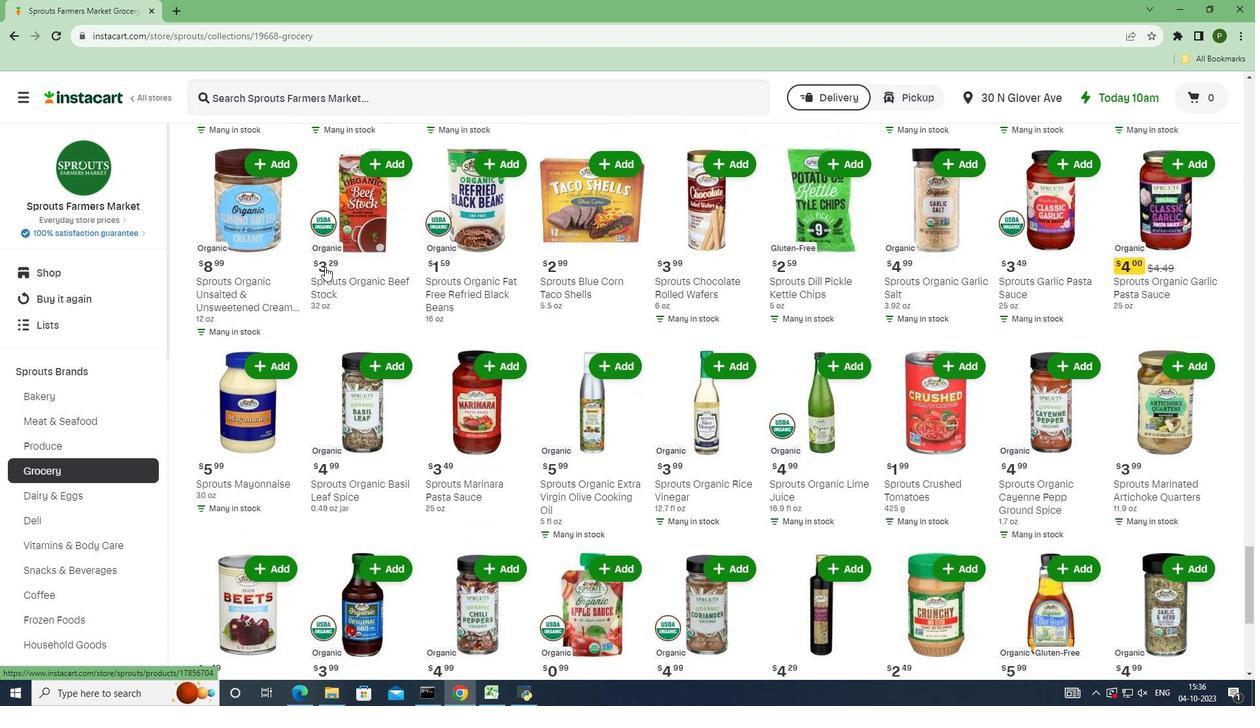 
Action: Mouse scrolled (324, 266) with delta (0, 0)
Screenshot: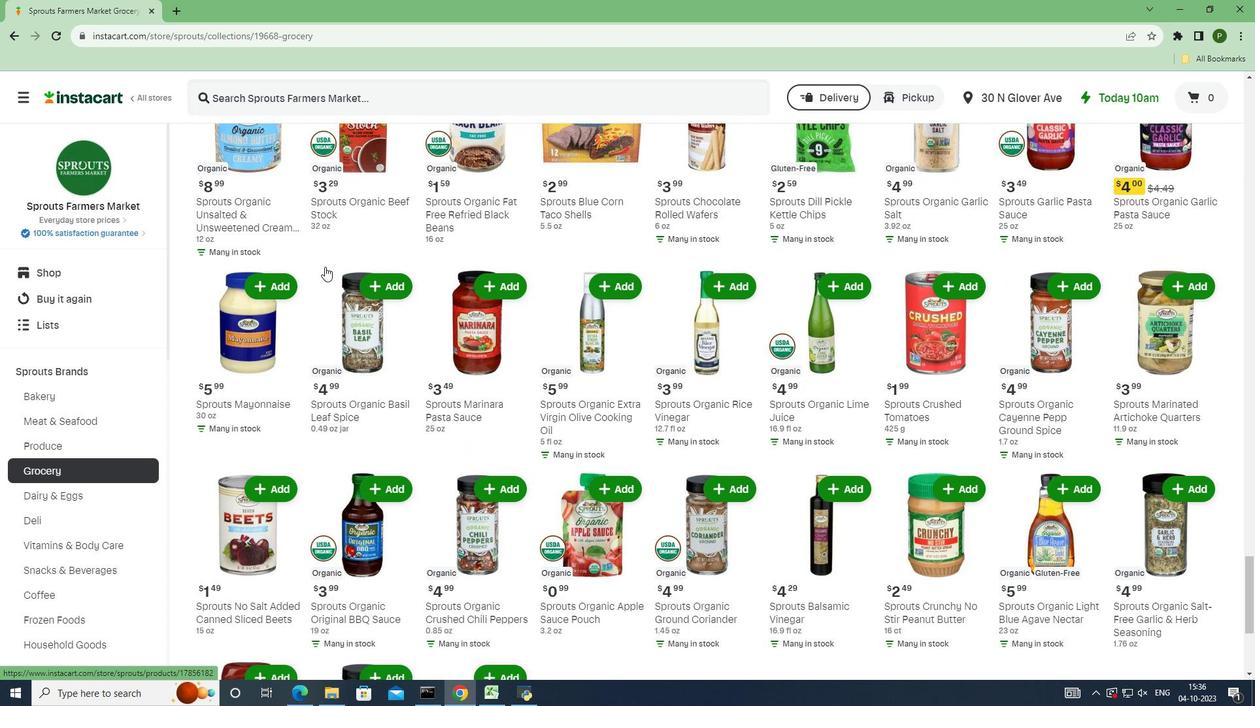 
Action: Mouse scrolled (324, 266) with delta (0, 0)
Screenshot: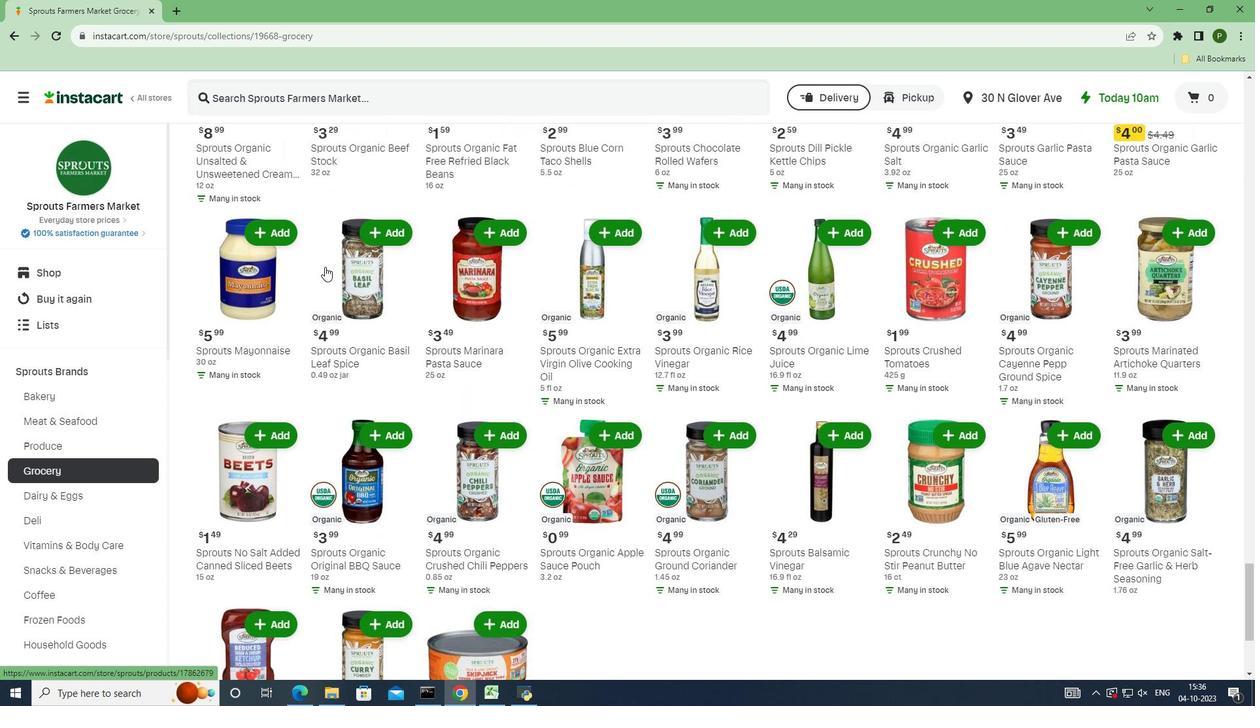 
Action: Mouse scrolled (324, 266) with delta (0, 0)
Screenshot: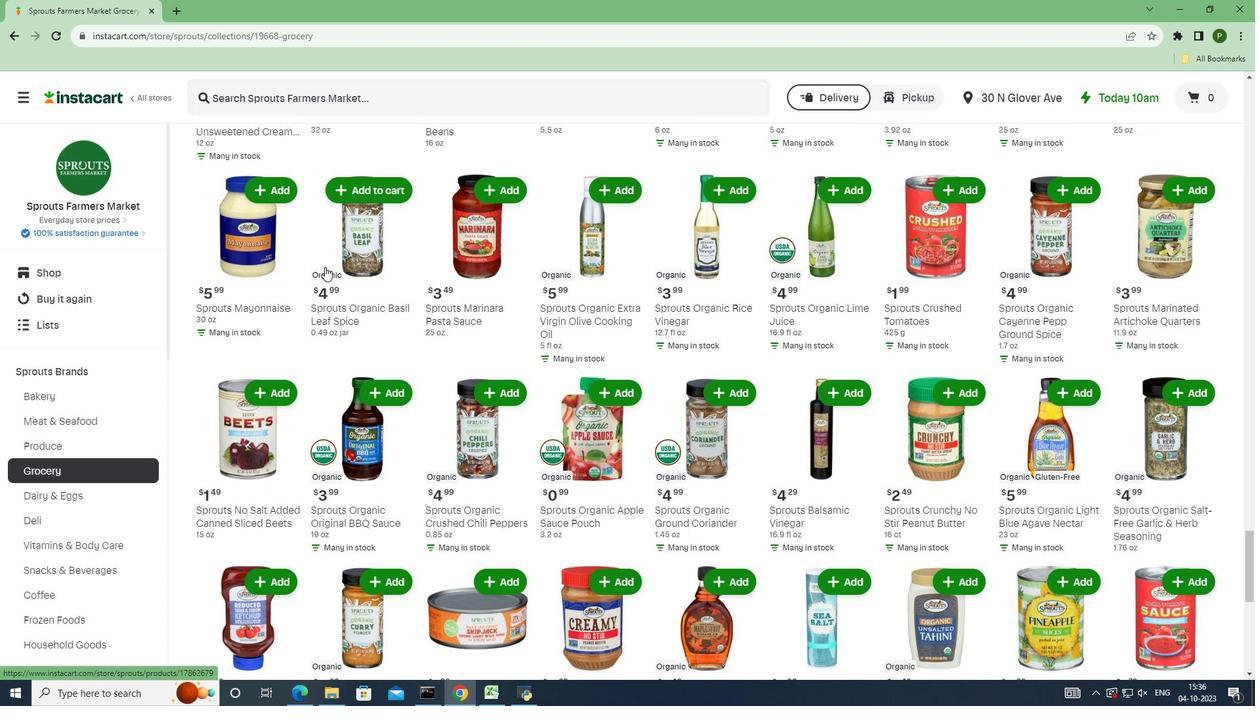 
Action: Mouse scrolled (324, 266) with delta (0, 0)
Screenshot: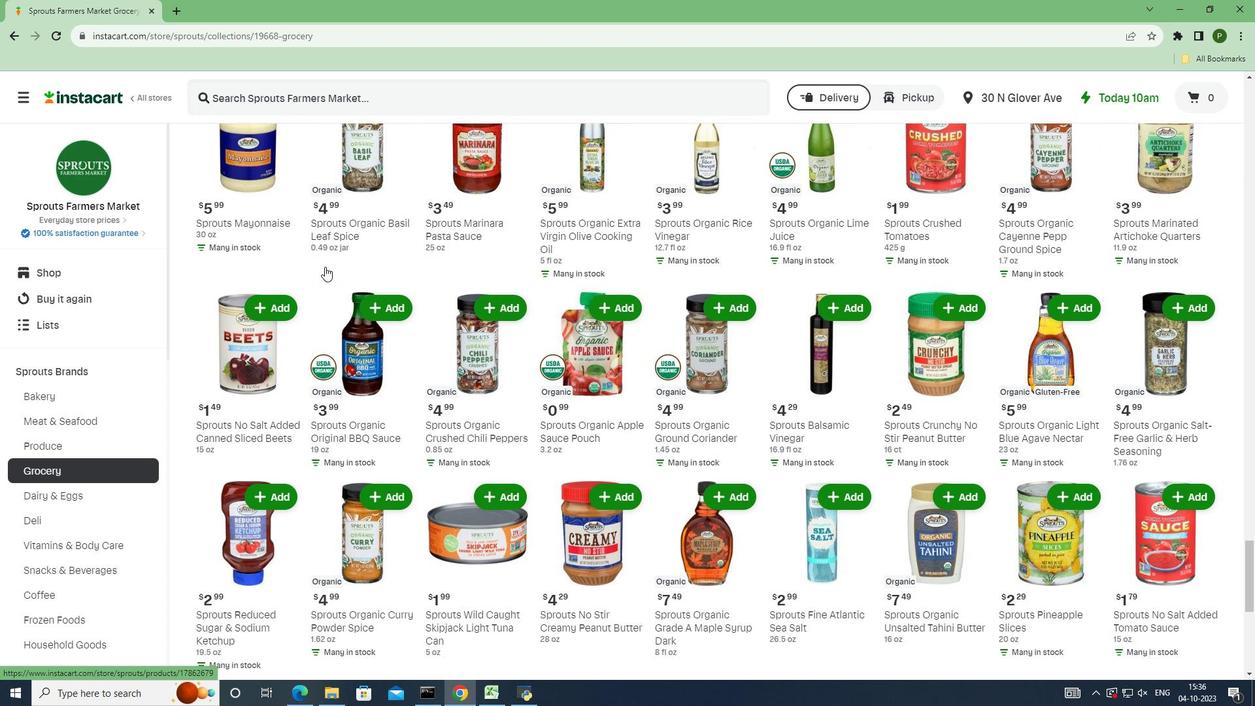 
Action: Mouse scrolled (324, 266) with delta (0, 0)
Screenshot: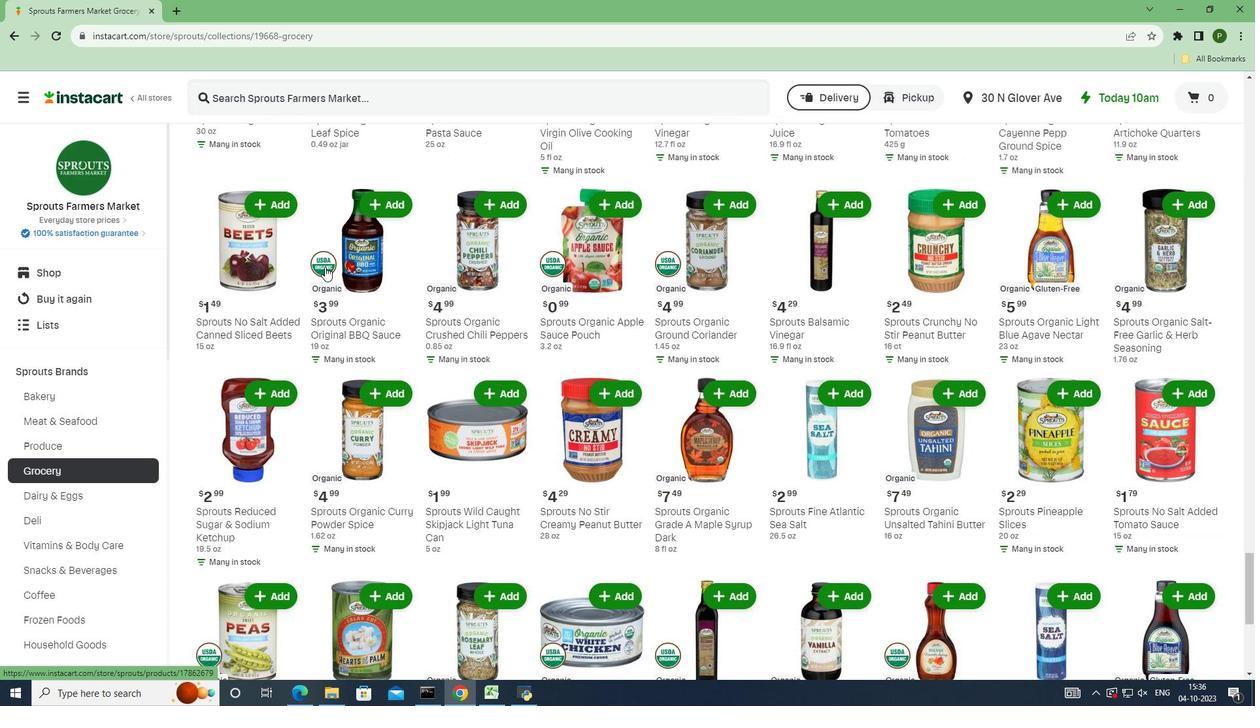 
Action: Mouse scrolled (324, 266) with delta (0, 0)
Screenshot: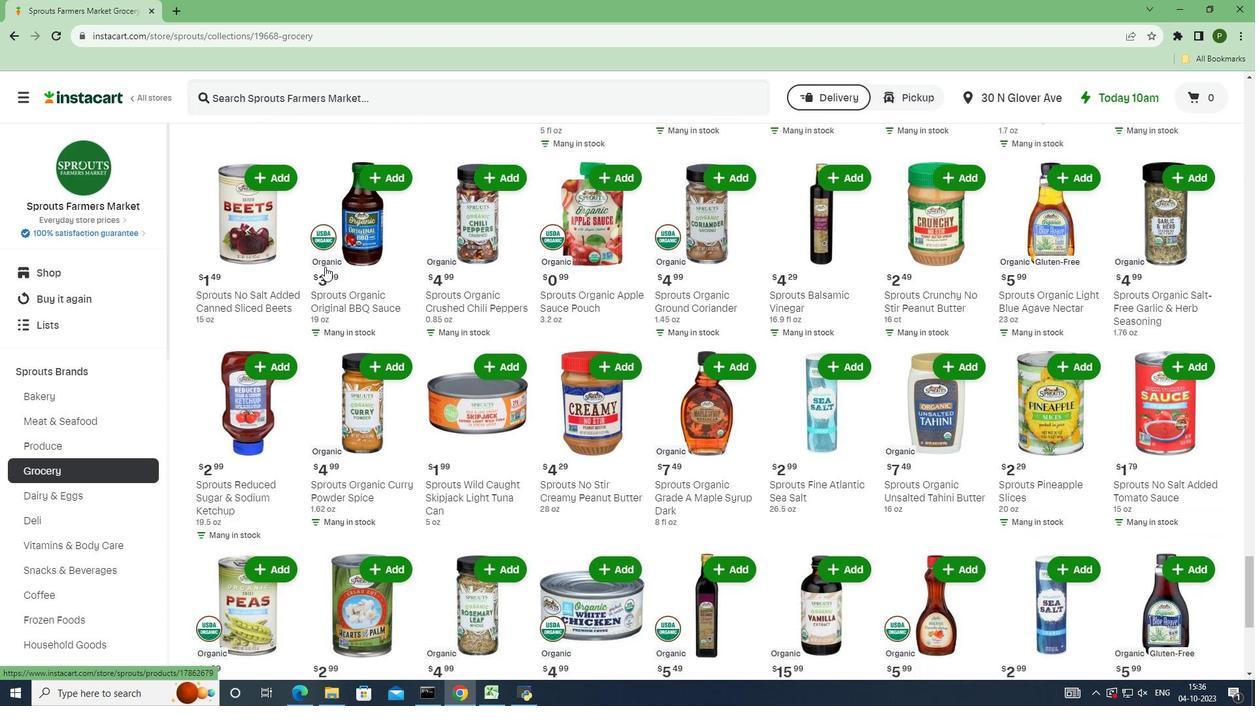 
Action: Mouse scrolled (324, 266) with delta (0, 0)
Screenshot: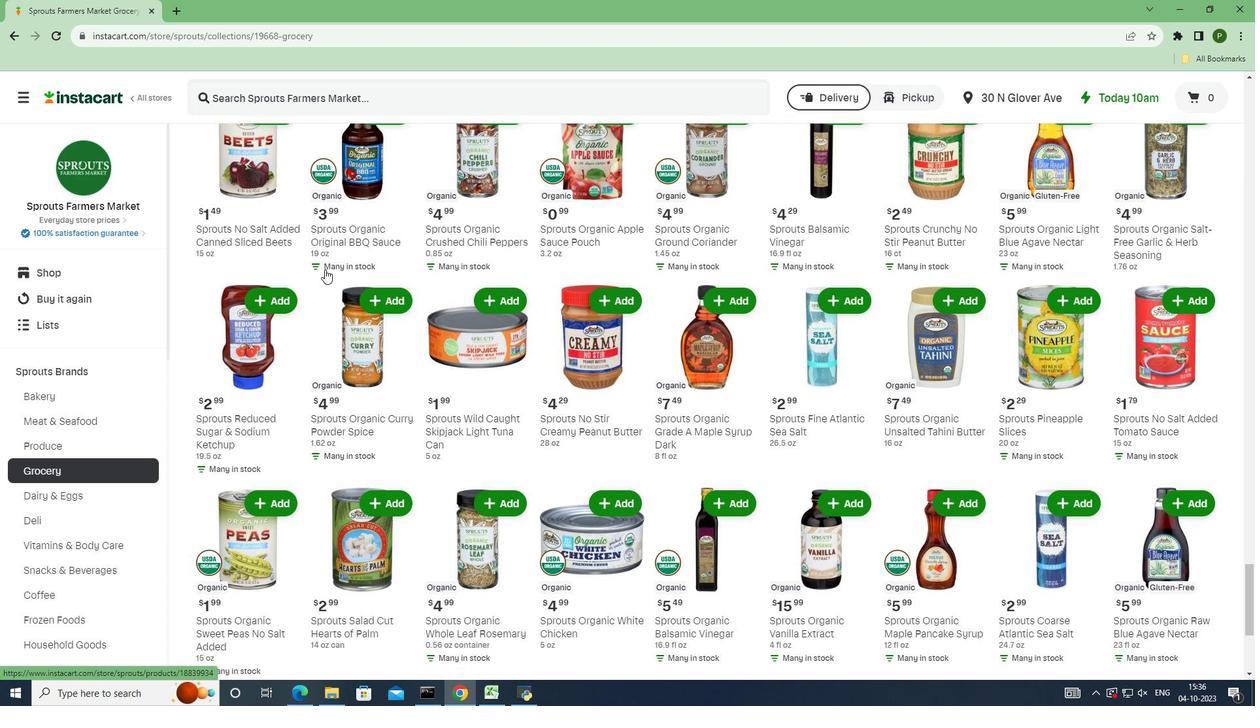 
Action: Mouse moved to (324, 269)
Screenshot: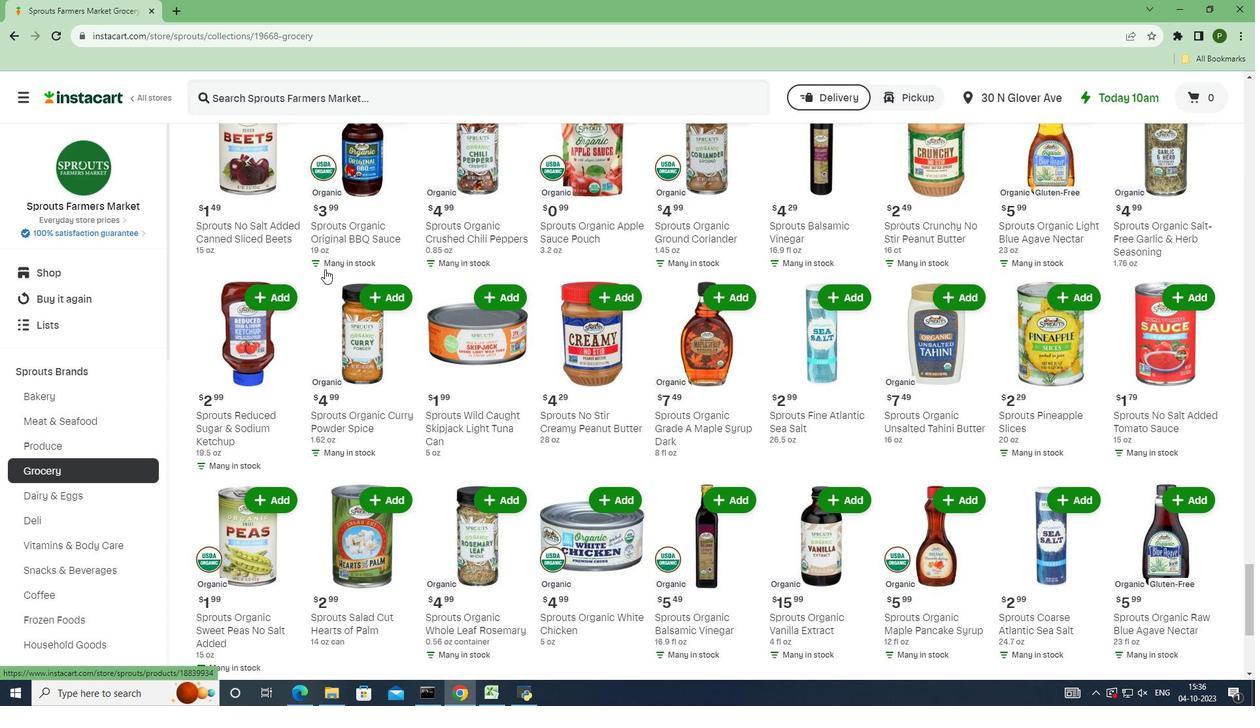 
Action: Mouse scrolled (324, 268) with delta (0, 0)
Screenshot: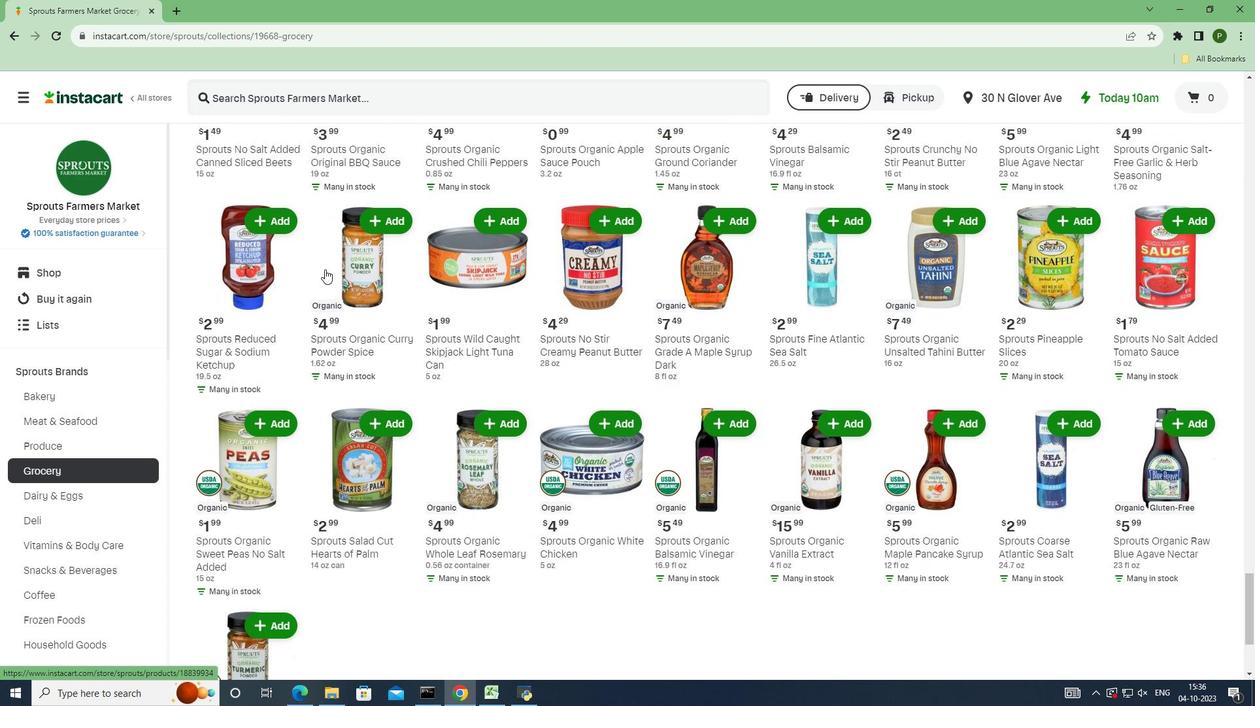
Action: Mouse scrolled (324, 268) with delta (0, 0)
Screenshot: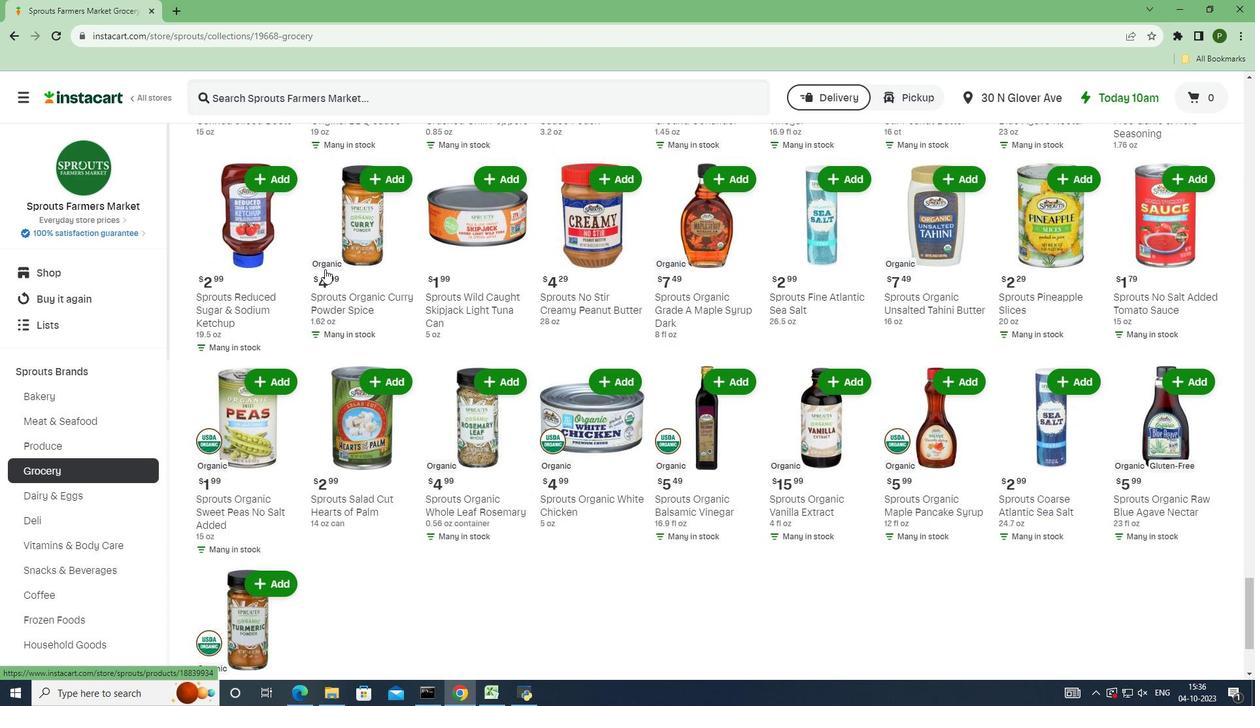 
Action: Mouse scrolled (324, 268) with delta (0, 0)
Screenshot: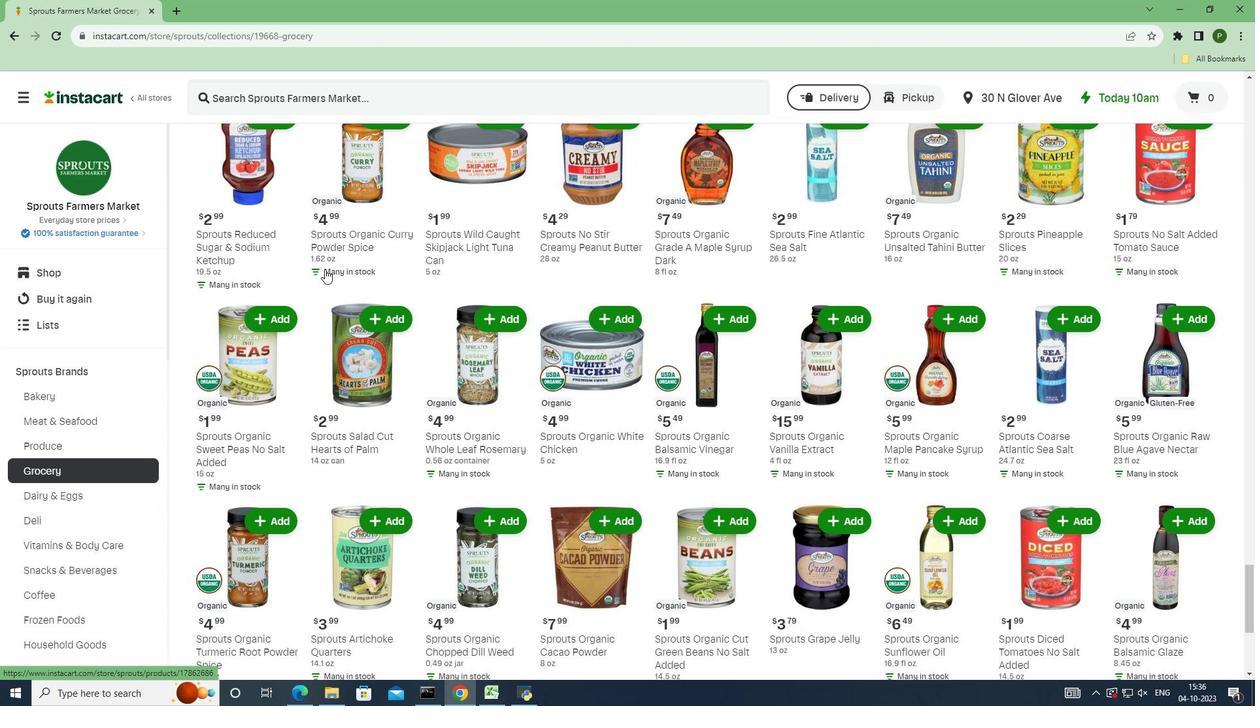 
Action: Mouse scrolled (324, 268) with delta (0, 0)
Screenshot: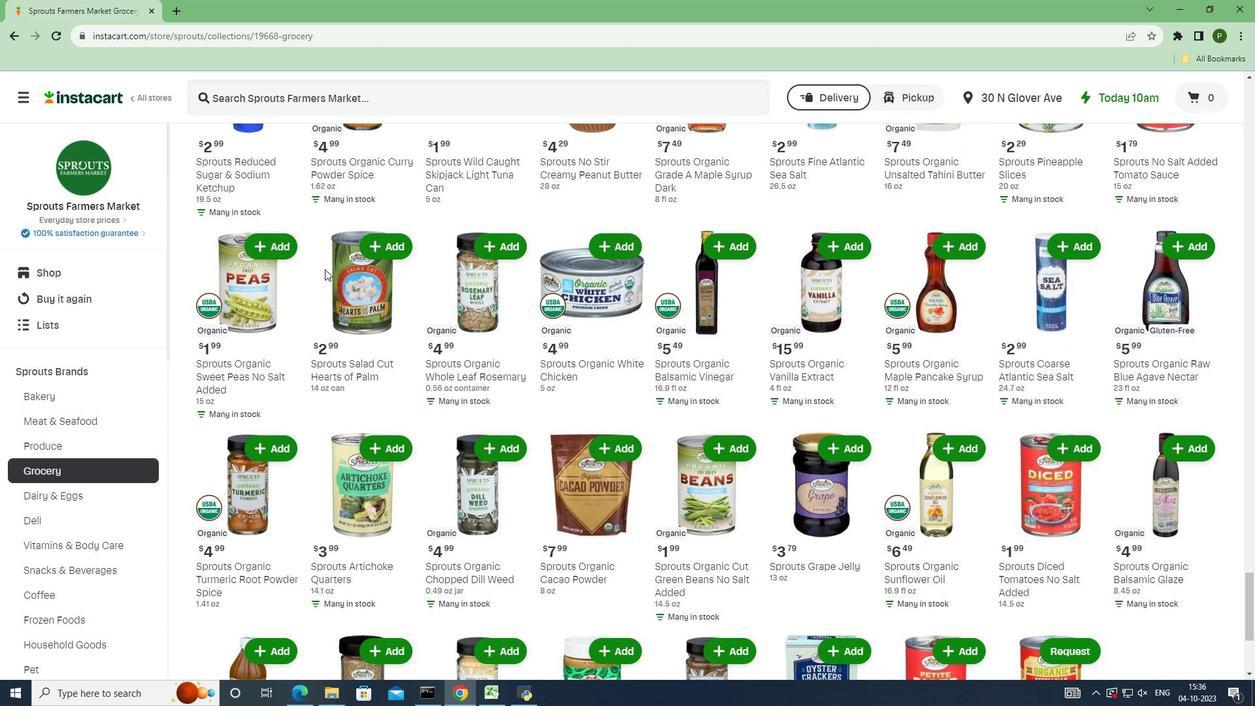 
Action: Mouse scrolled (324, 268) with delta (0, 0)
Screenshot: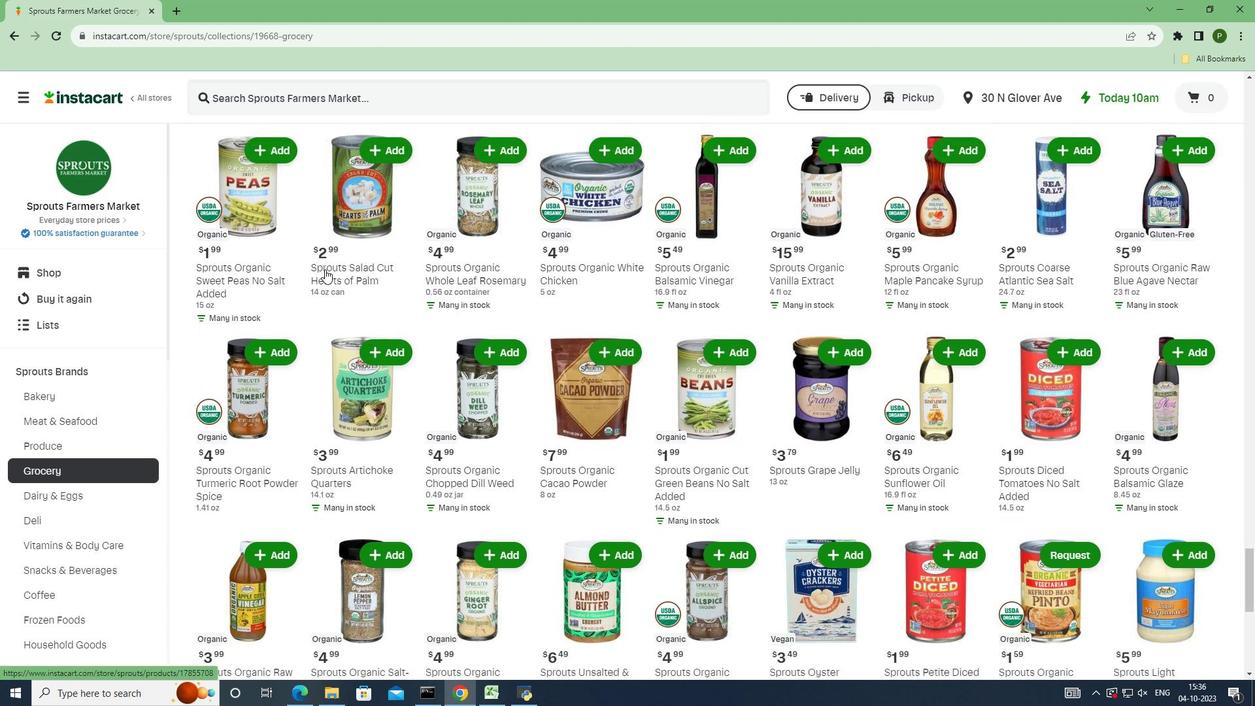 
Action: Mouse scrolled (324, 268) with delta (0, 0)
Screenshot: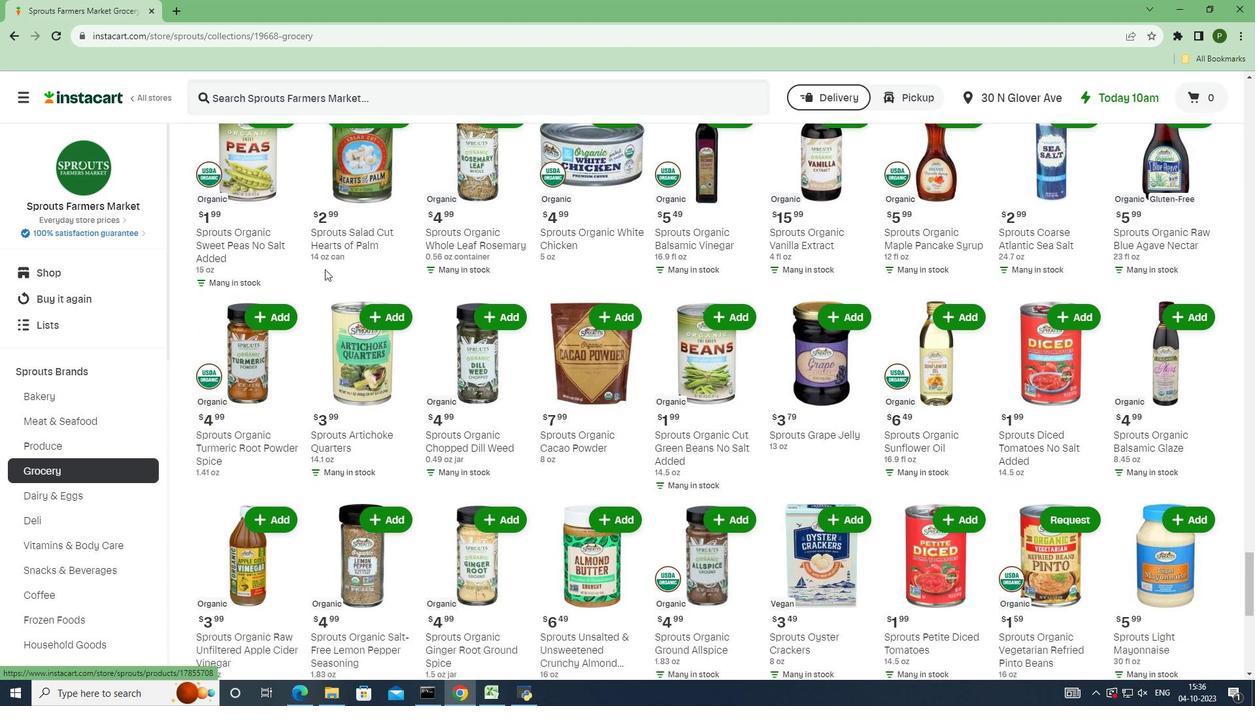 
Action: Mouse scrolled (324, 268) with delta (0, 0)
Screenshot: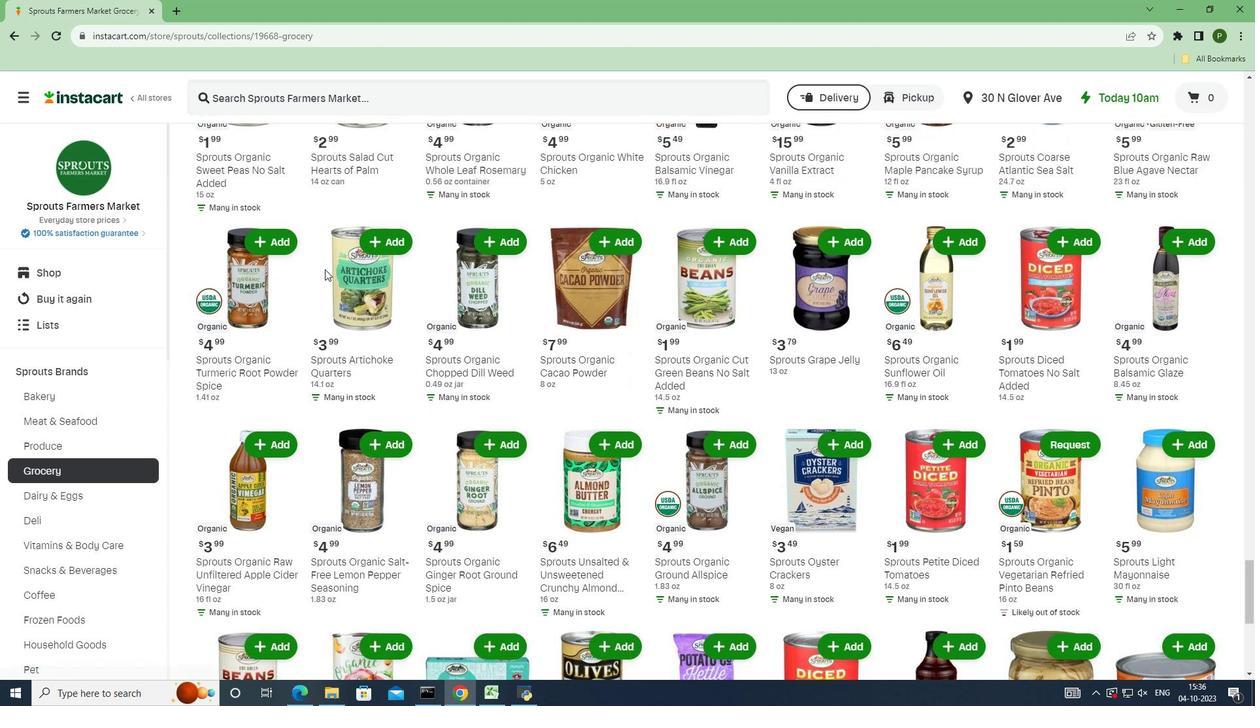 
Action: Mouse scrolled (324, 268) with delta (0, 0)
Screenshot: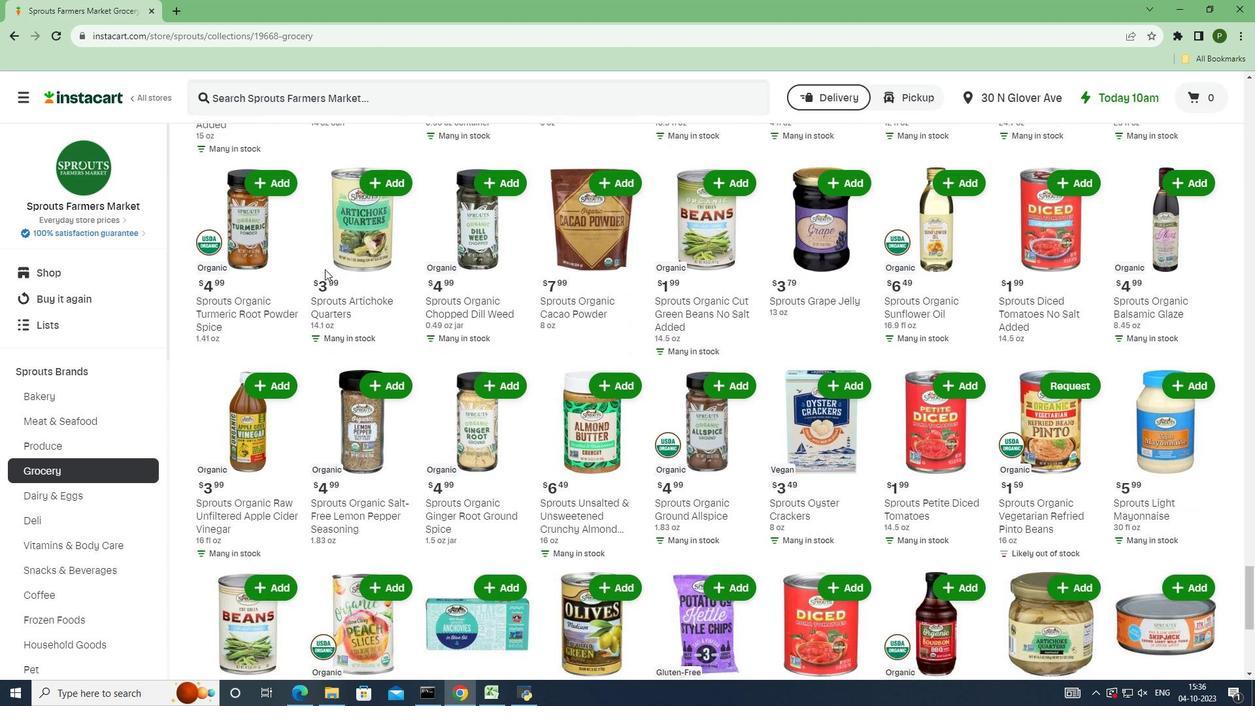 
Action: Mouse scrolled (324, 268) with delta (0, 0)
Screenshot: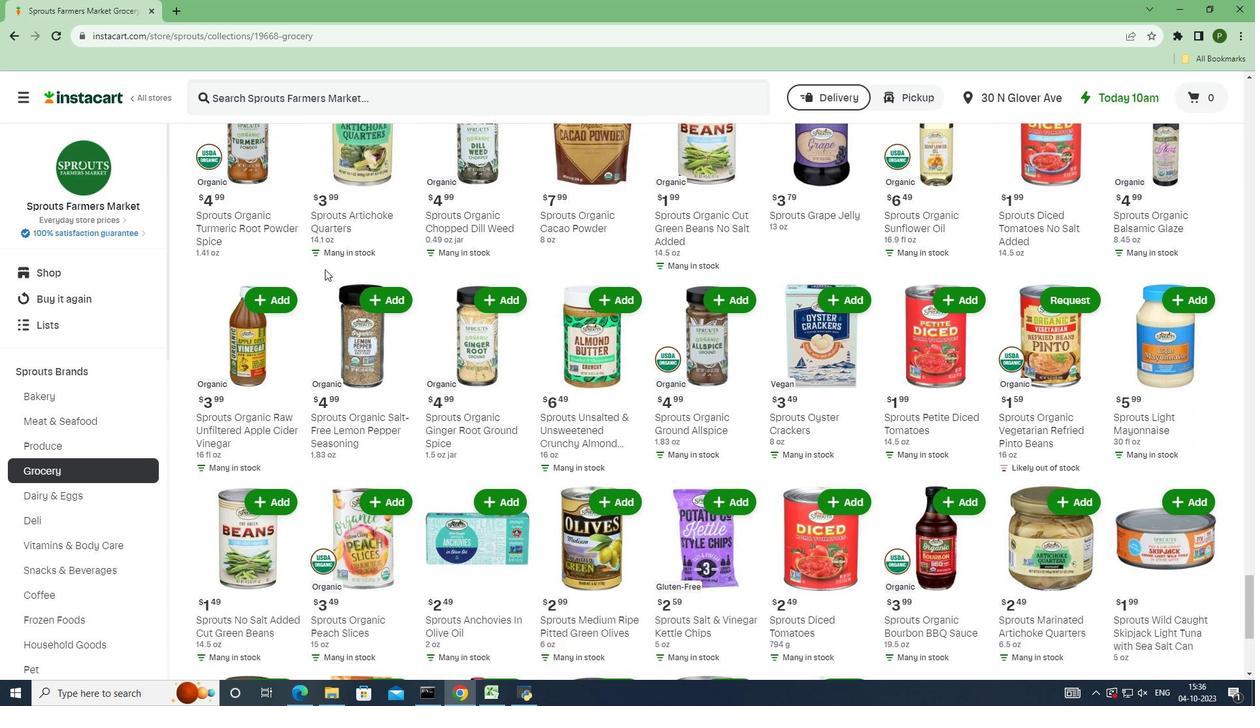 
Action: Mouse scrolled (324, 268) with delta (0, 0)
Screenshot: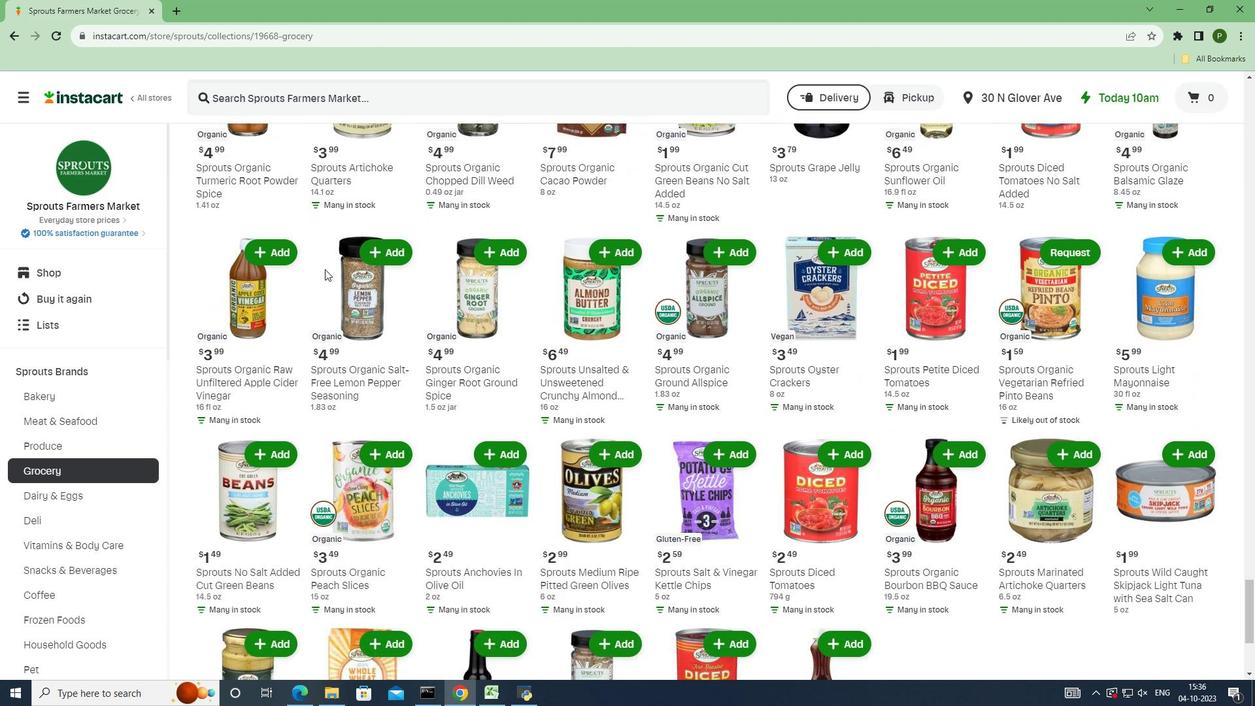 
Action: Mouse scrolled (324, 268) with delta (0, 0)
Screenshot: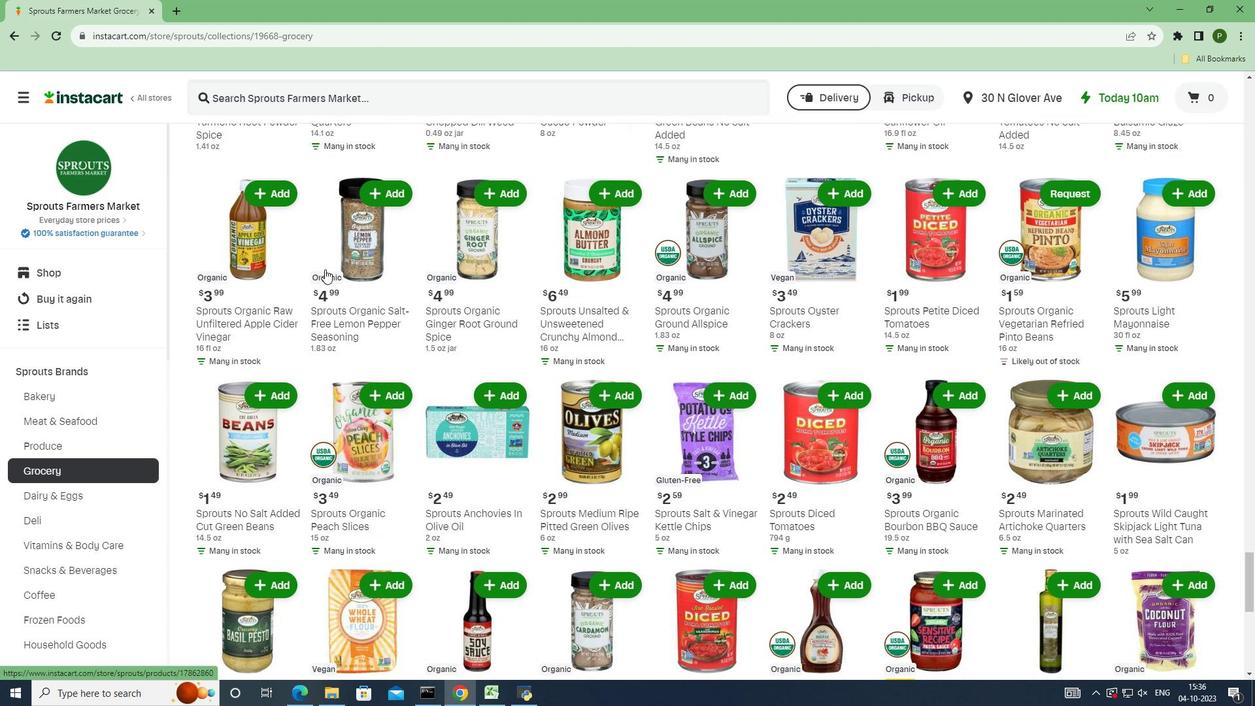 
Action: Mouse scrolled (324, 268) with delta (0, 0)
Screenshot: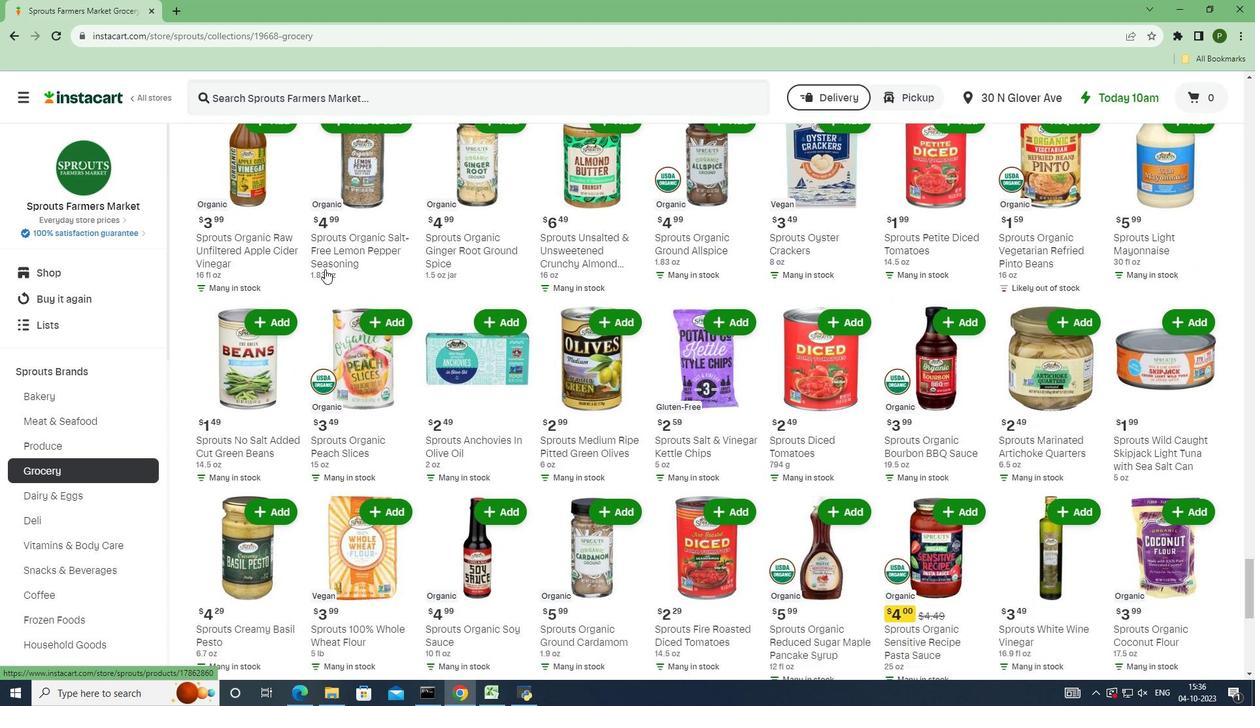 
Action: Mouse moved to (763, 360)
Screenshot: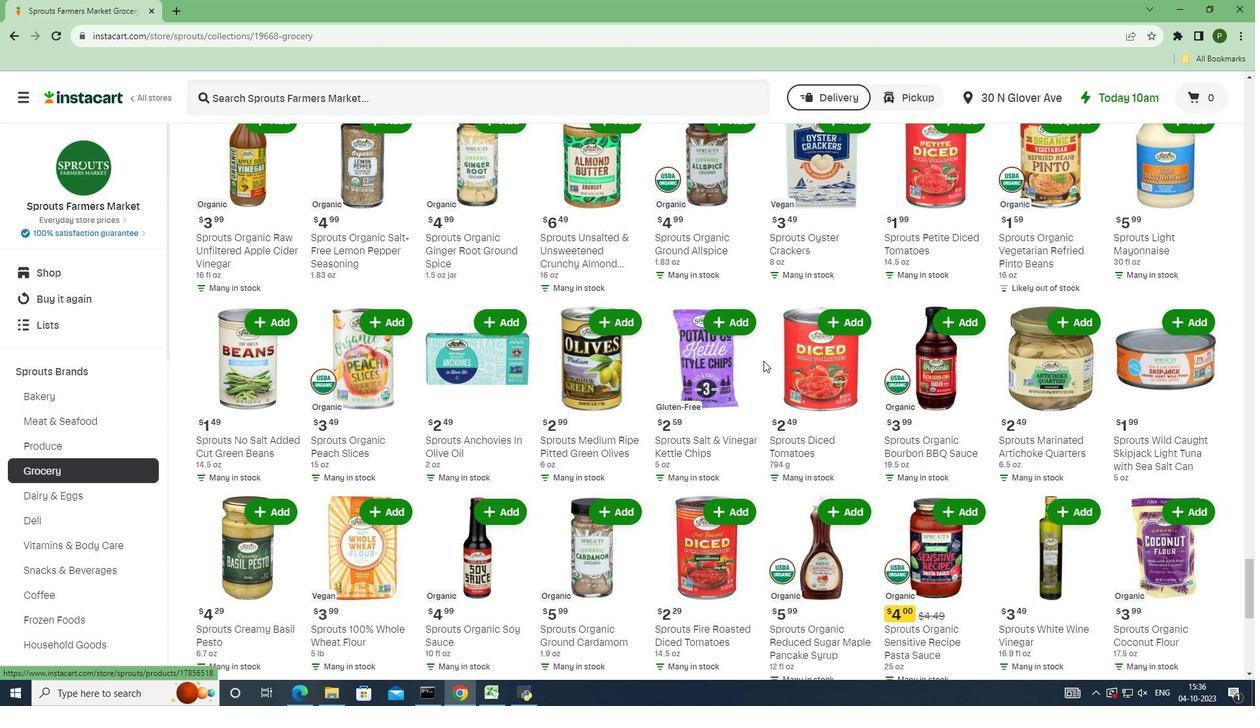 
Action: Mouse scrolled (763, 360) with delta (0, 0)
Screenshot: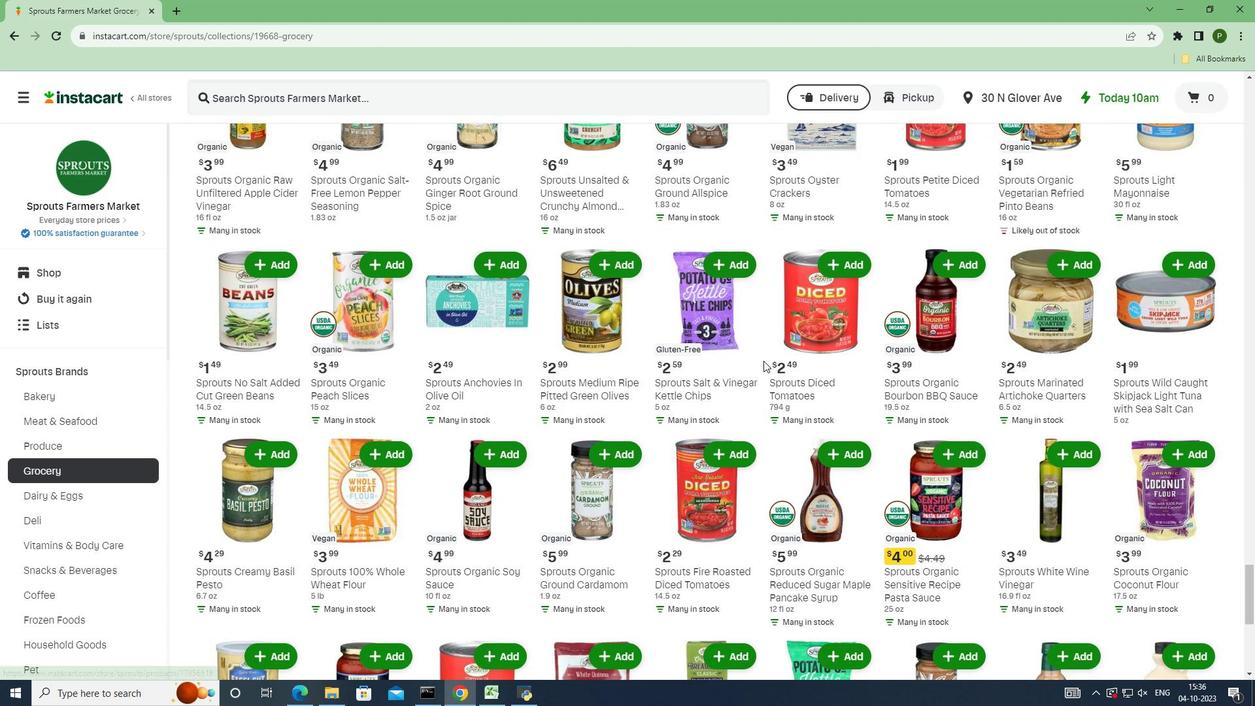 
Action: Mouse scrolled (763, 360) with delta (0, 0)
Screenshot: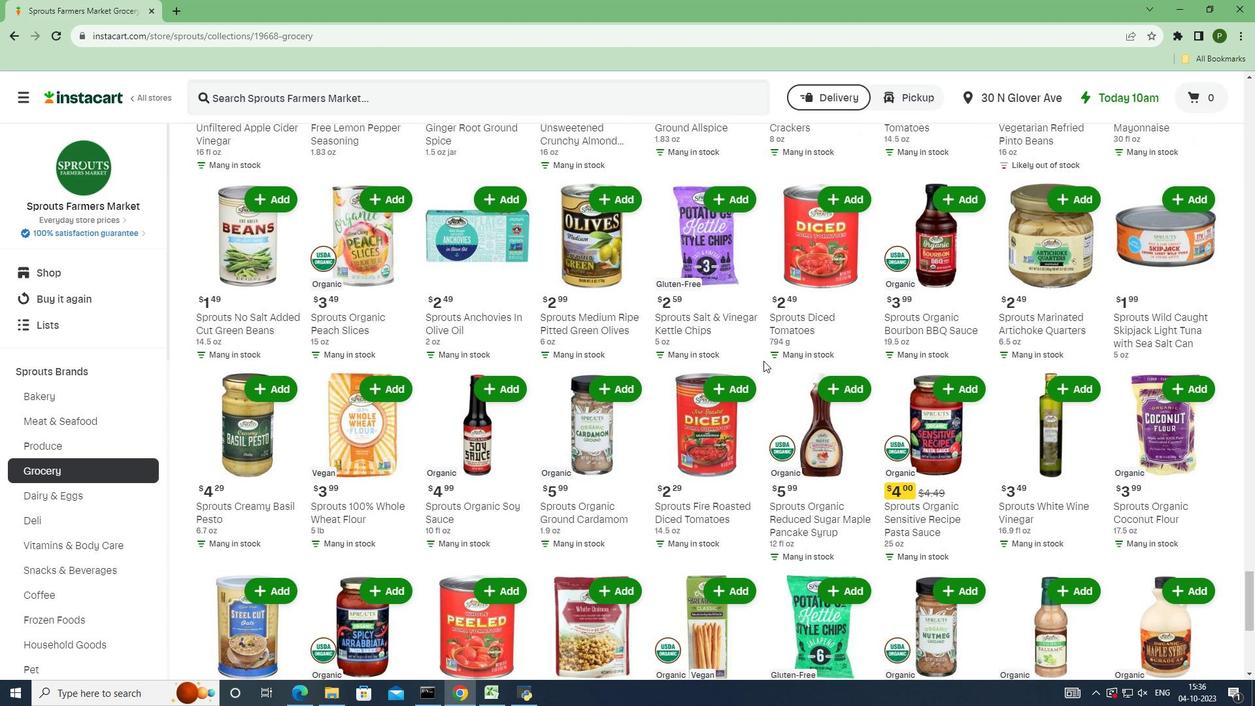 
Action: Mouse scrolled (763, 360) with delta (0, 0)
Screenshot: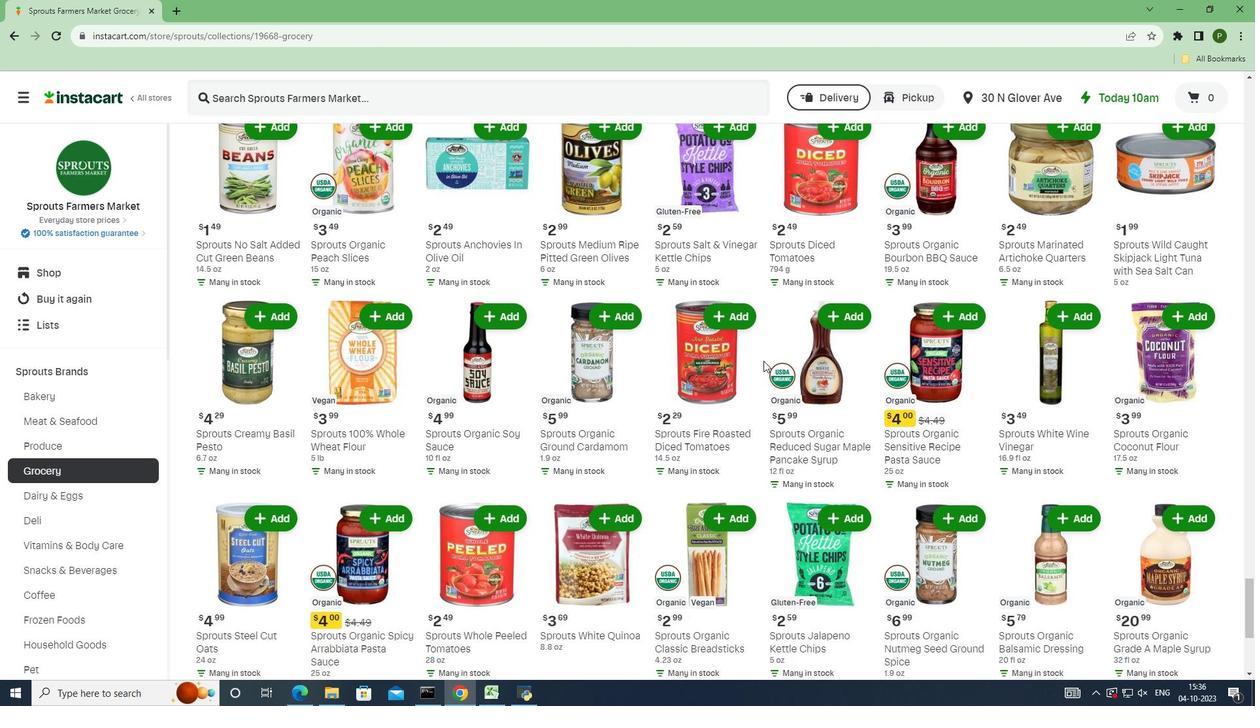 
Action: Mouse scrolled (763, 360) with delta (0, 0)
Screenshot: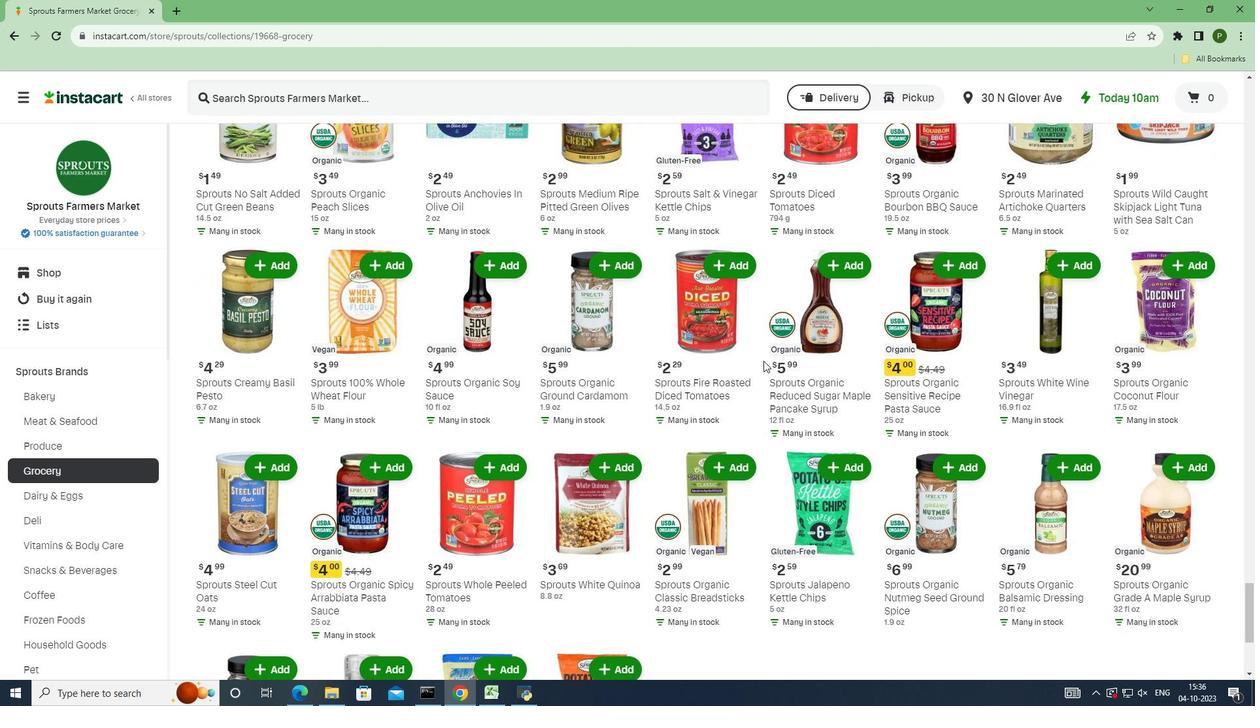 
Action: Mouse scrolled (763, 360) with delta (0, 0)
Screenshot: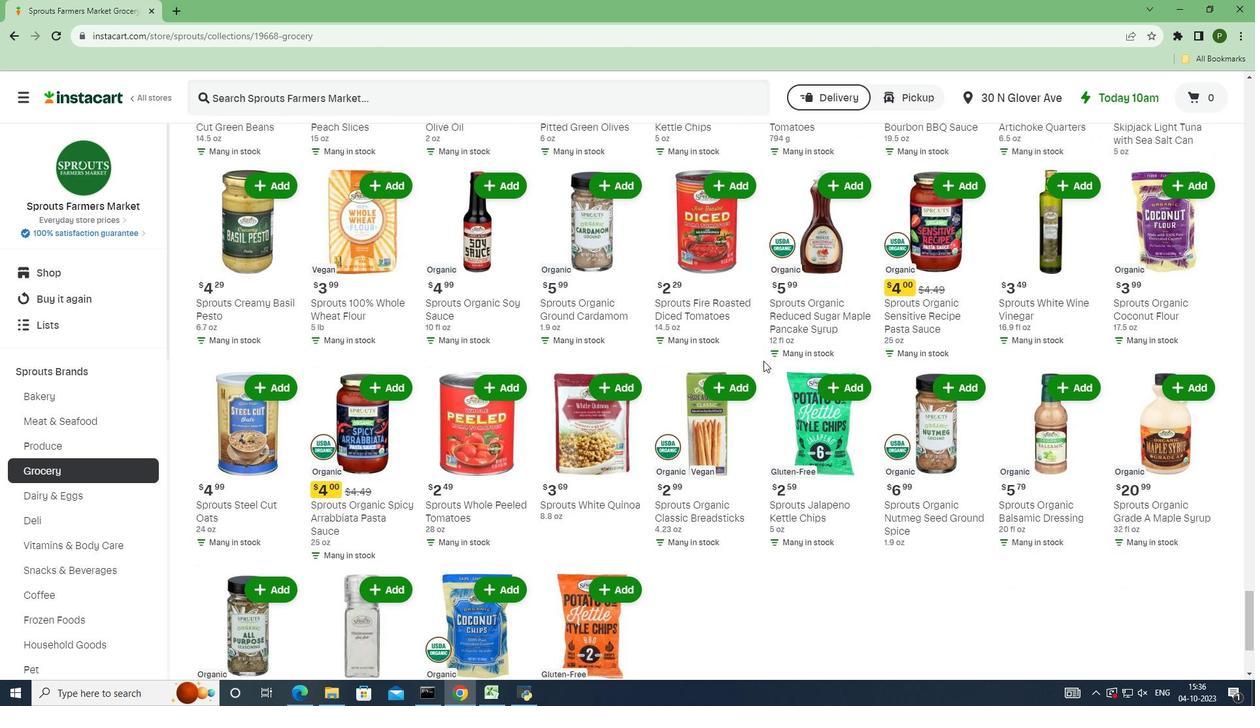 
Action: Mouse scrolled (763, 360) with delta (0, 0)
Screenshot: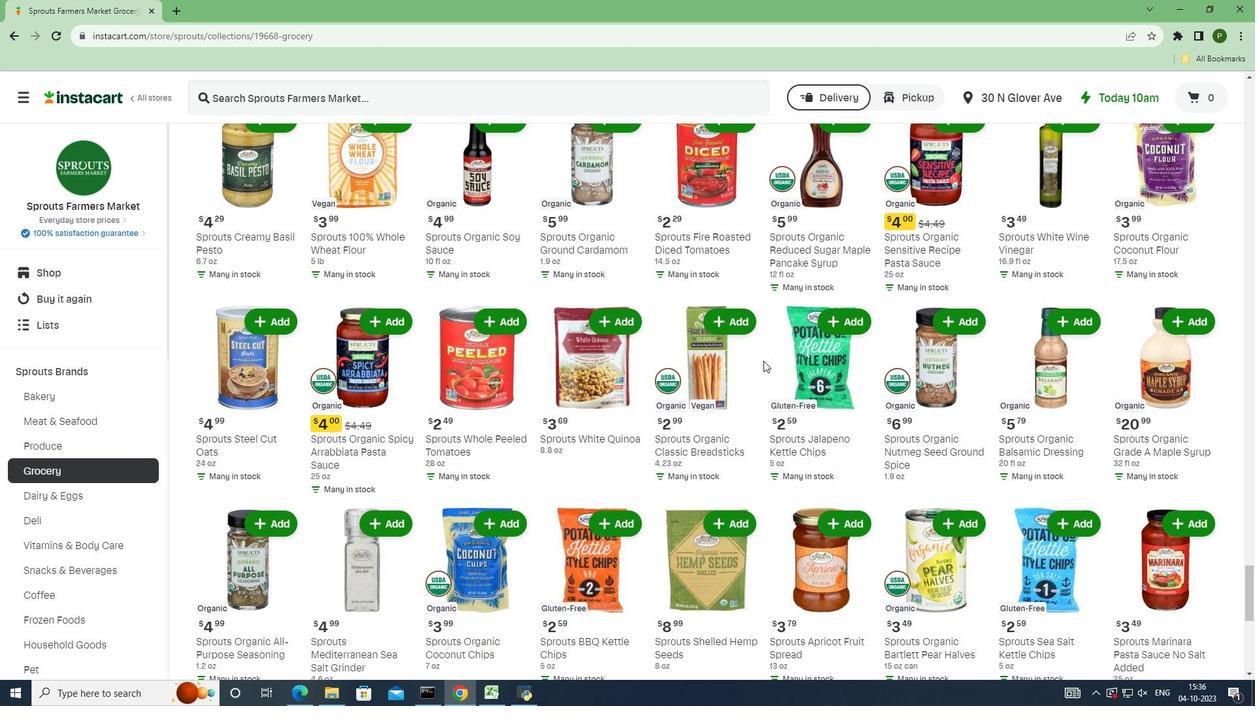 
Action: Mouse scrolled (763, 360) with delta (0, 0)
Screenshot: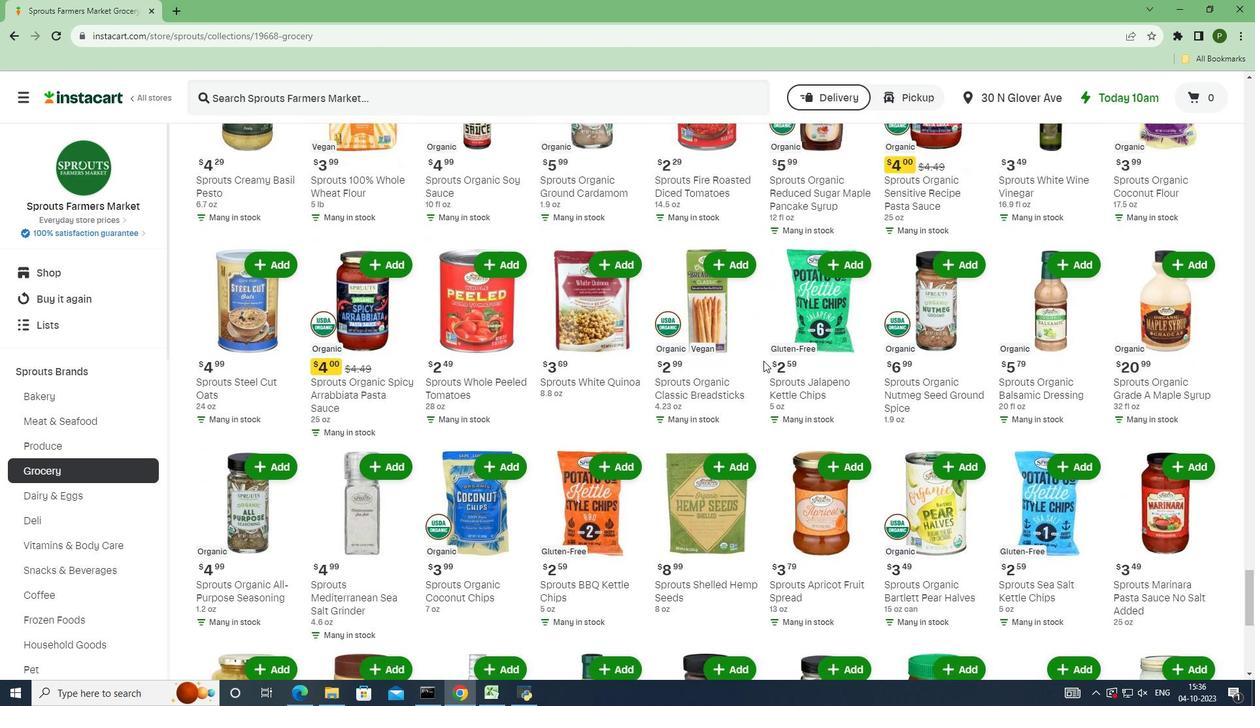 
Action: Mouse scrolled (763, 360) with delta (0, 0)
Screenshot: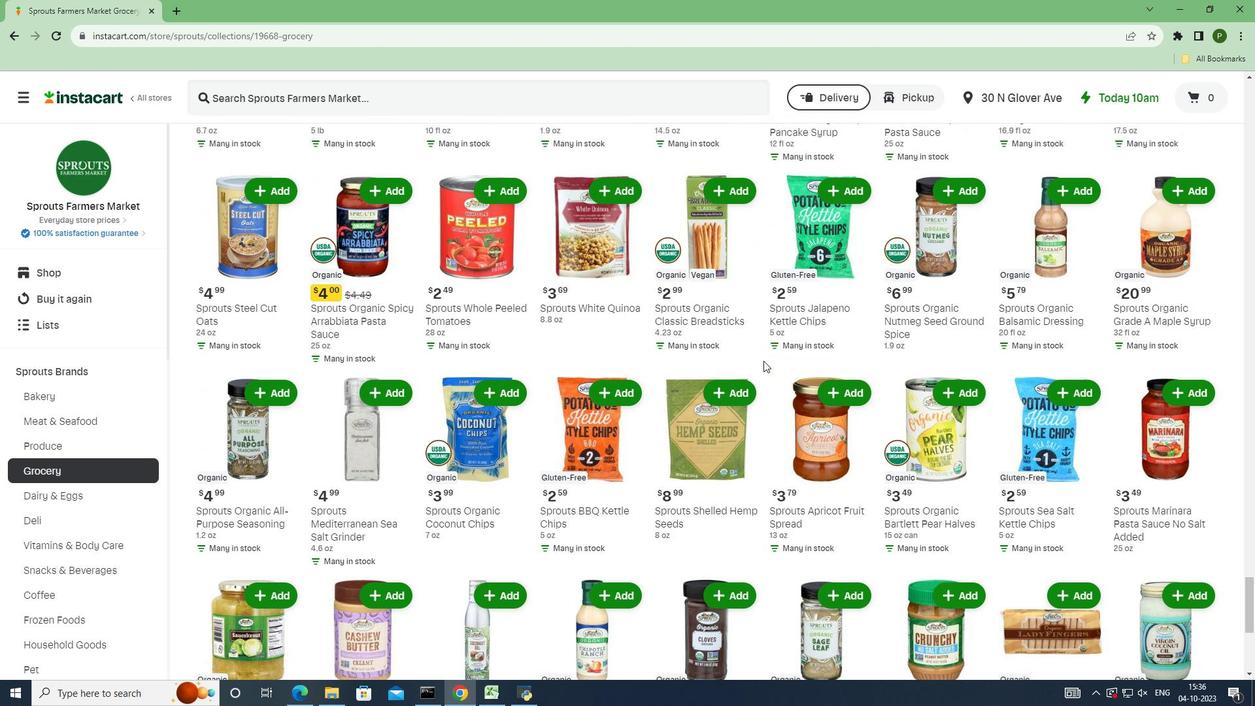 
Action: Mouse scrolled (763, 360) with delta (0, 0)
Screenshot: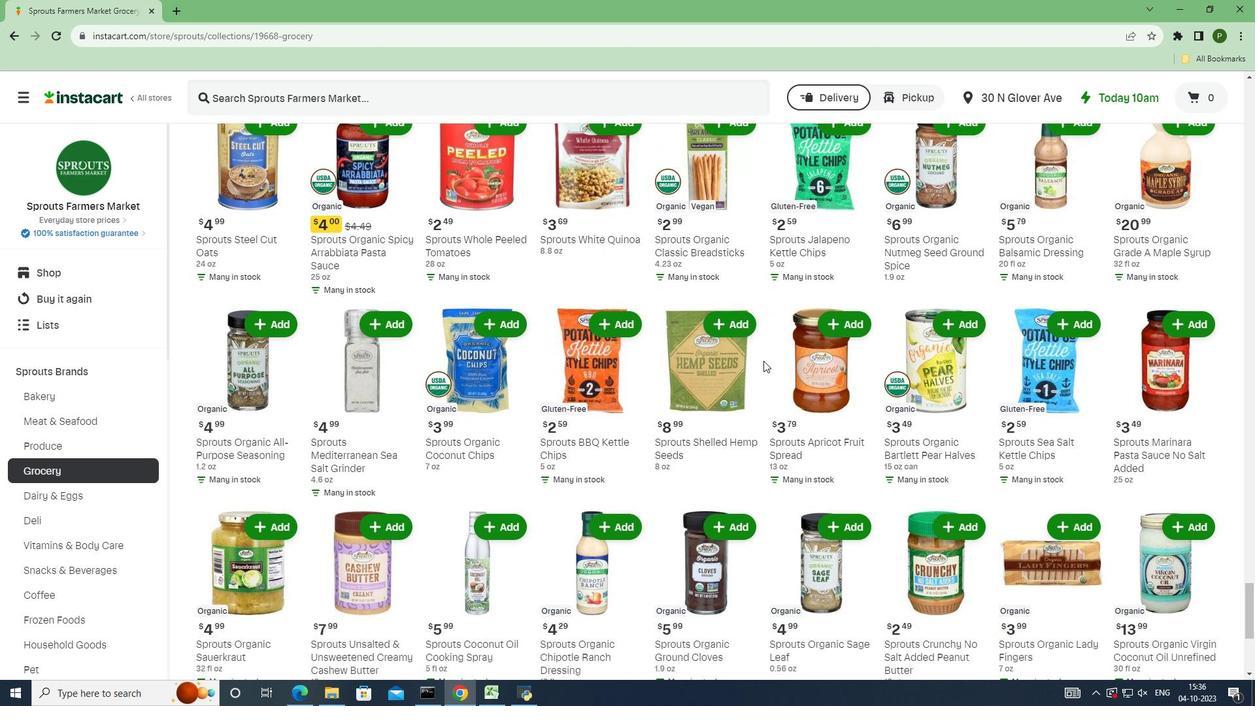 
Action: Mouse scrolled (763, 360) with delta (0, 0)
Screenshot: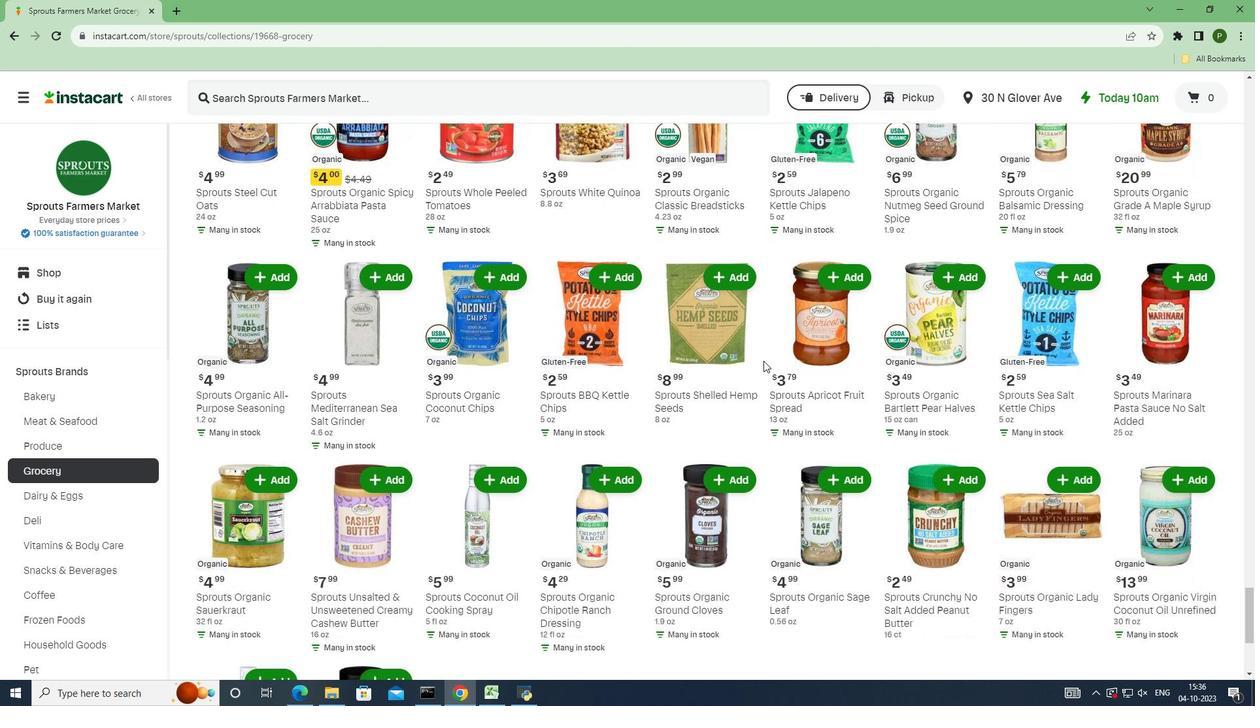 
Action: Mouse scrolled (763, 360) with delta (0, 0)
Screenshot: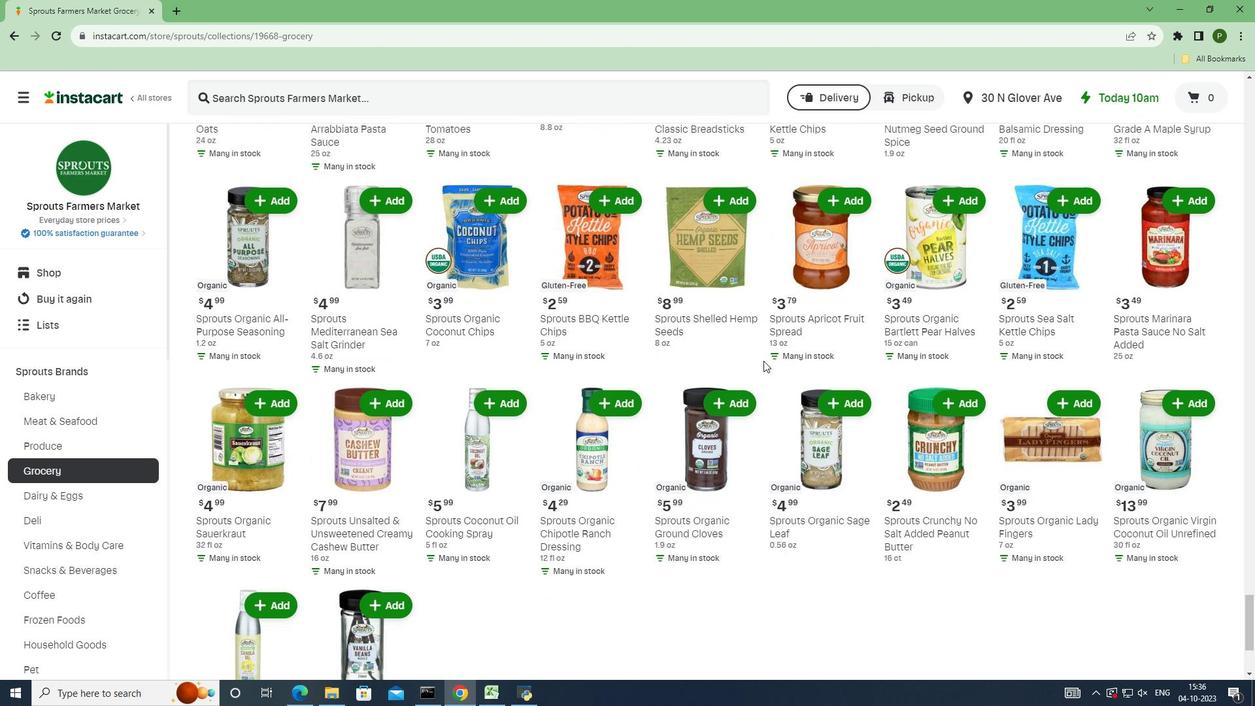 
Action: Mouse scrolled (763, 360) with delta (0, 0)
Screenshot: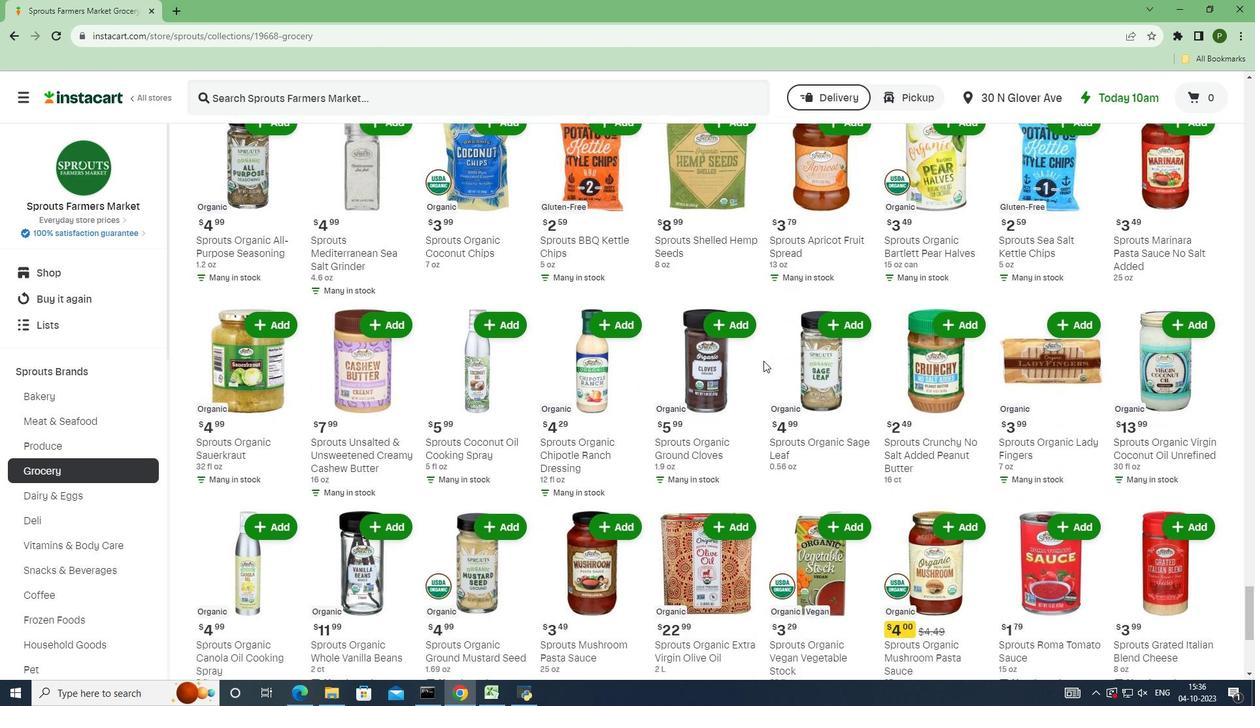
Action: Mouse scrolled (763, 360) with delta (0, 0)
Screenshot: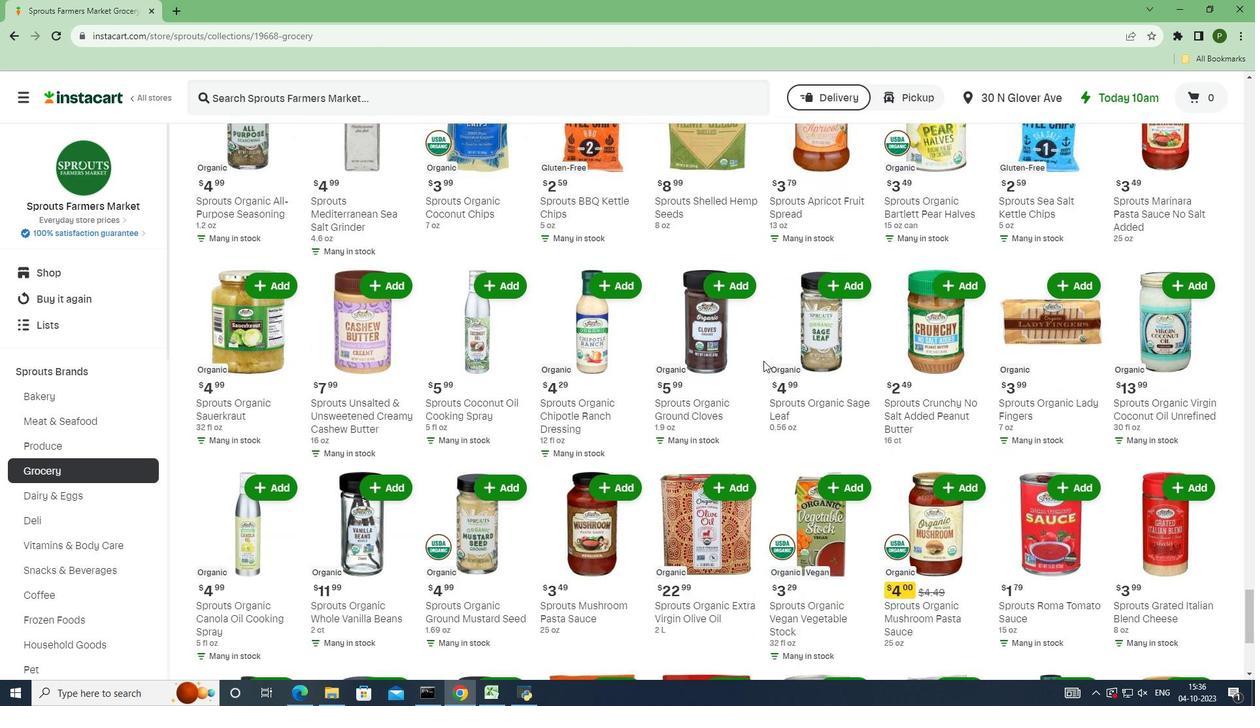 
Action: Mouse scrolled (763, 360) with delta (0, 0)
Screenshot: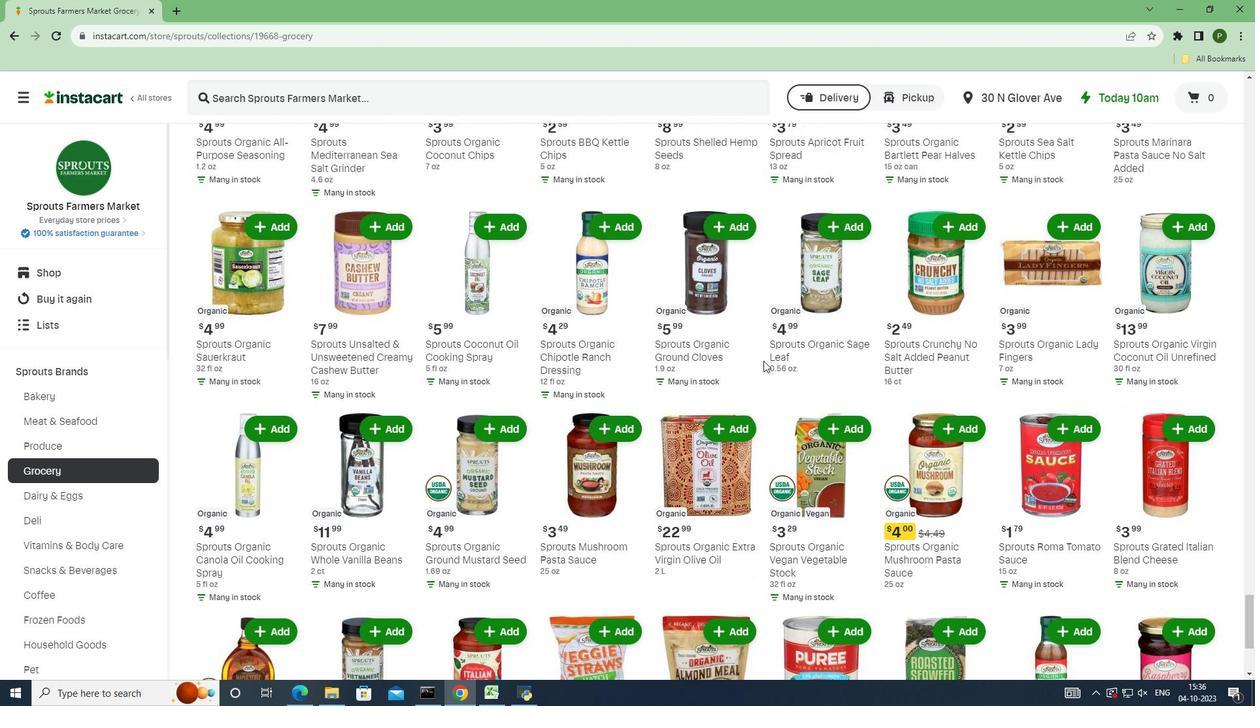 
Action: Mouse scrolled (763, 360) with delta (0, 0)
Screenshot: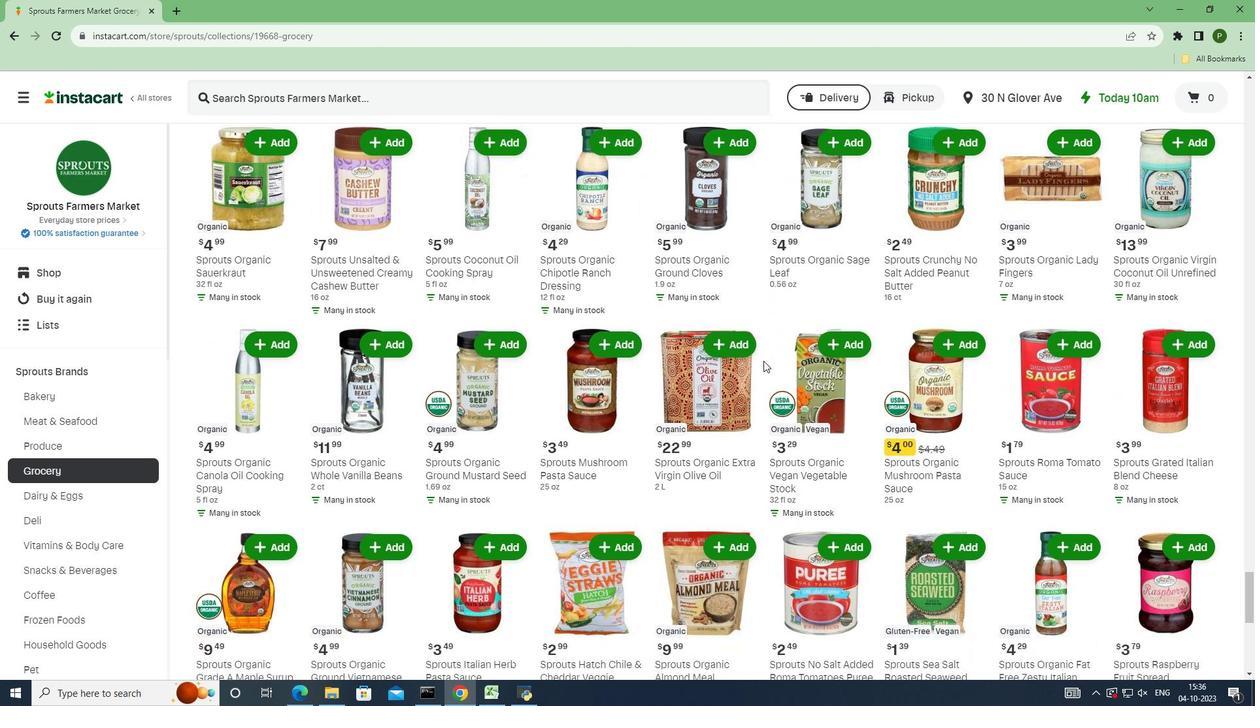
Action: Mouse scrolled (763, 360) with delta (0, 0)
Screenshot: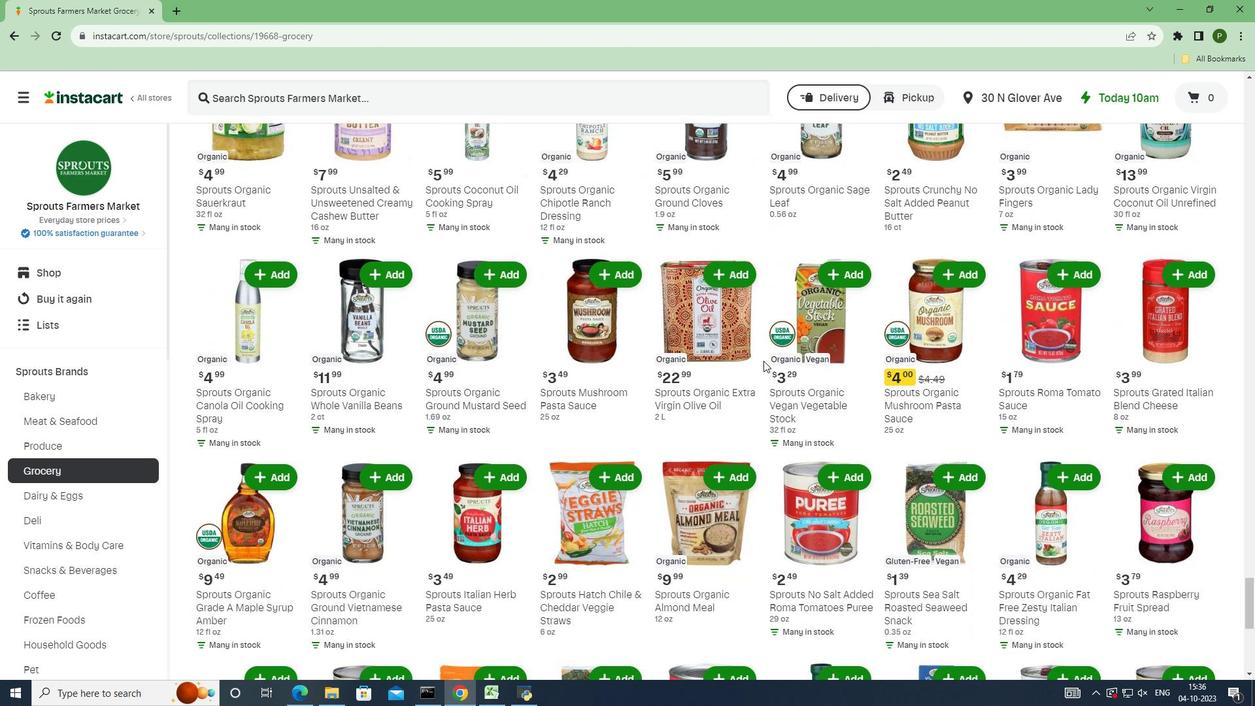 
Action: Mouse scrolled (763, 360) with delta (0, 0)
Screenshot: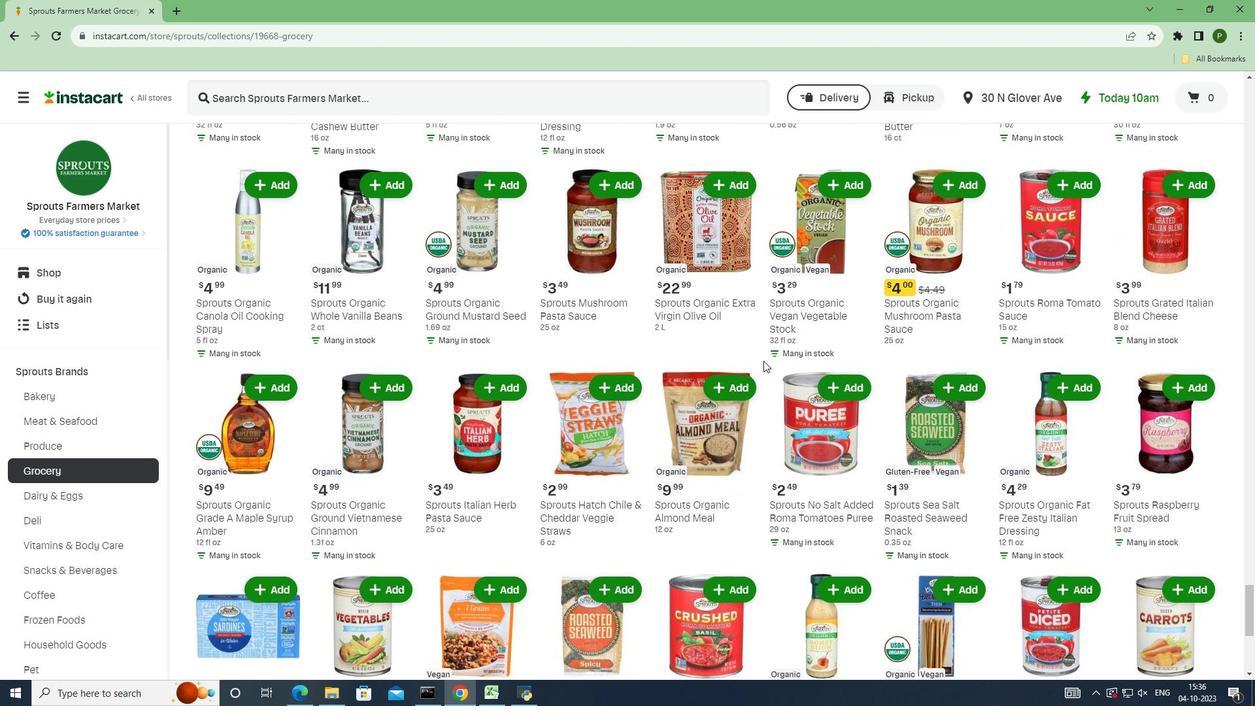 
Action: Mouse scrolled (763, 360) with delta (0, 0)
Screenshot: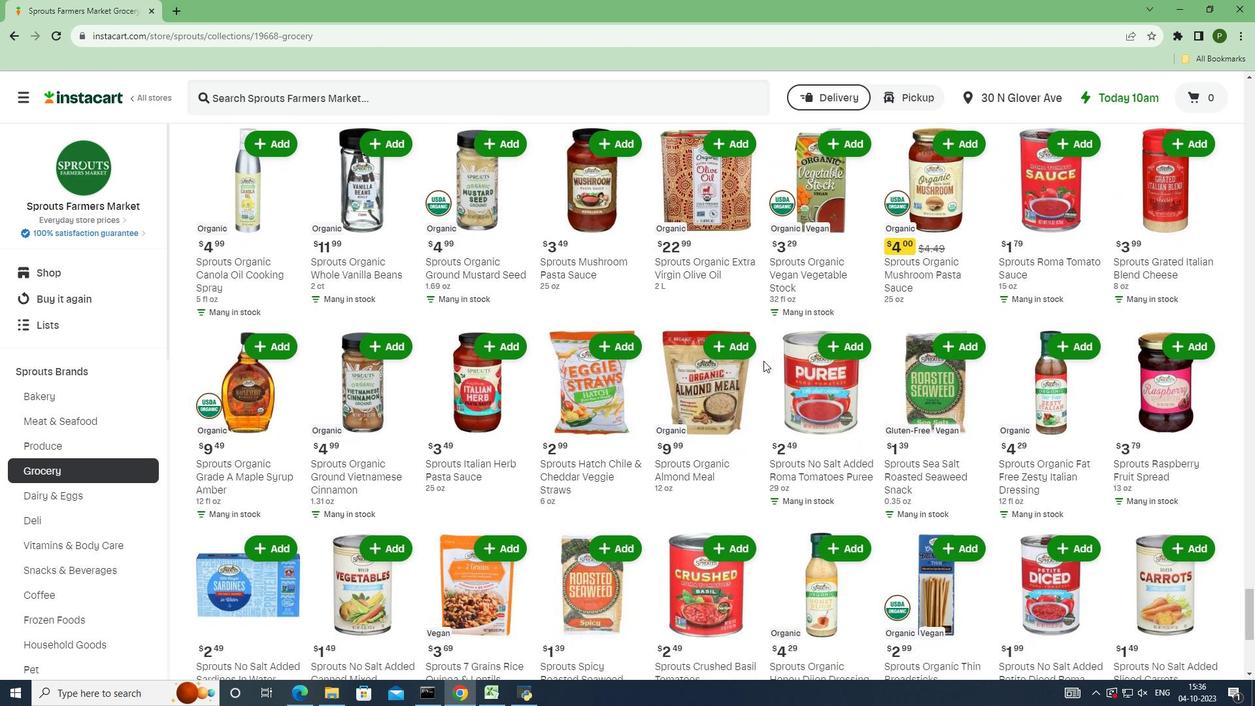 
Action: Mouse scrolled (763, 360) with delta (0, 0)
Screenshot: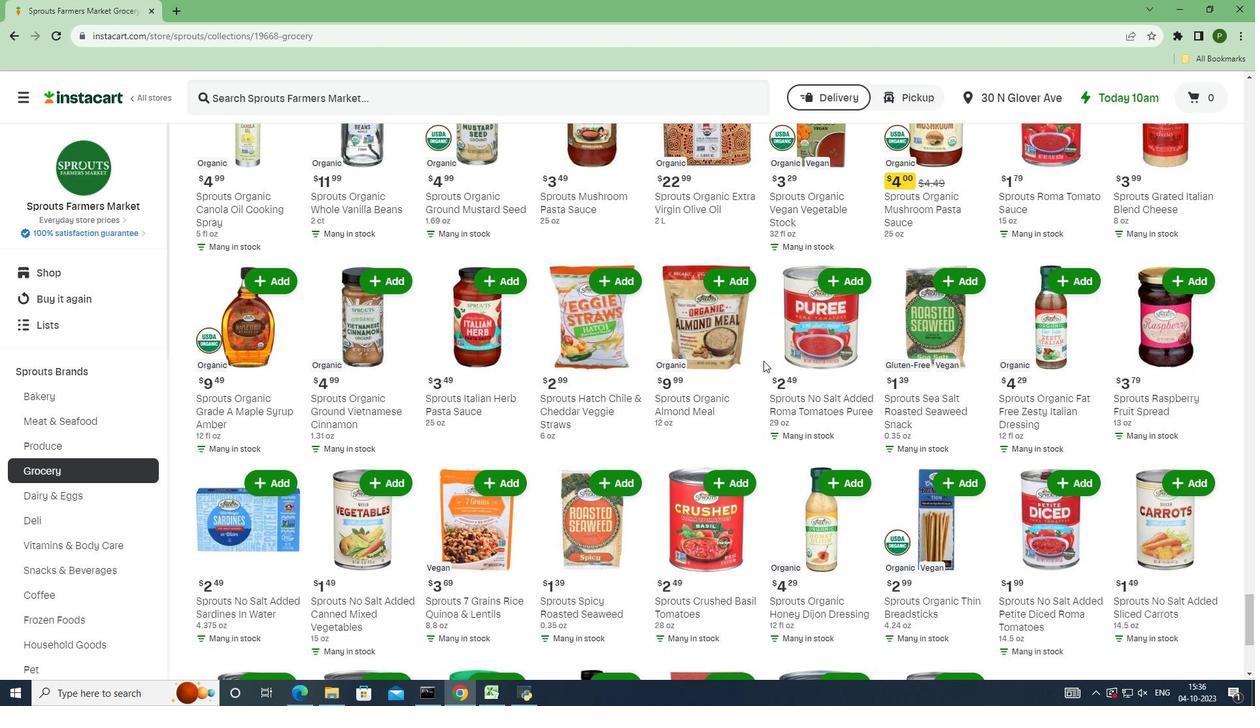 
Action: Mouse scrolled (763, 360) with delta (0, 0)
Screenshot: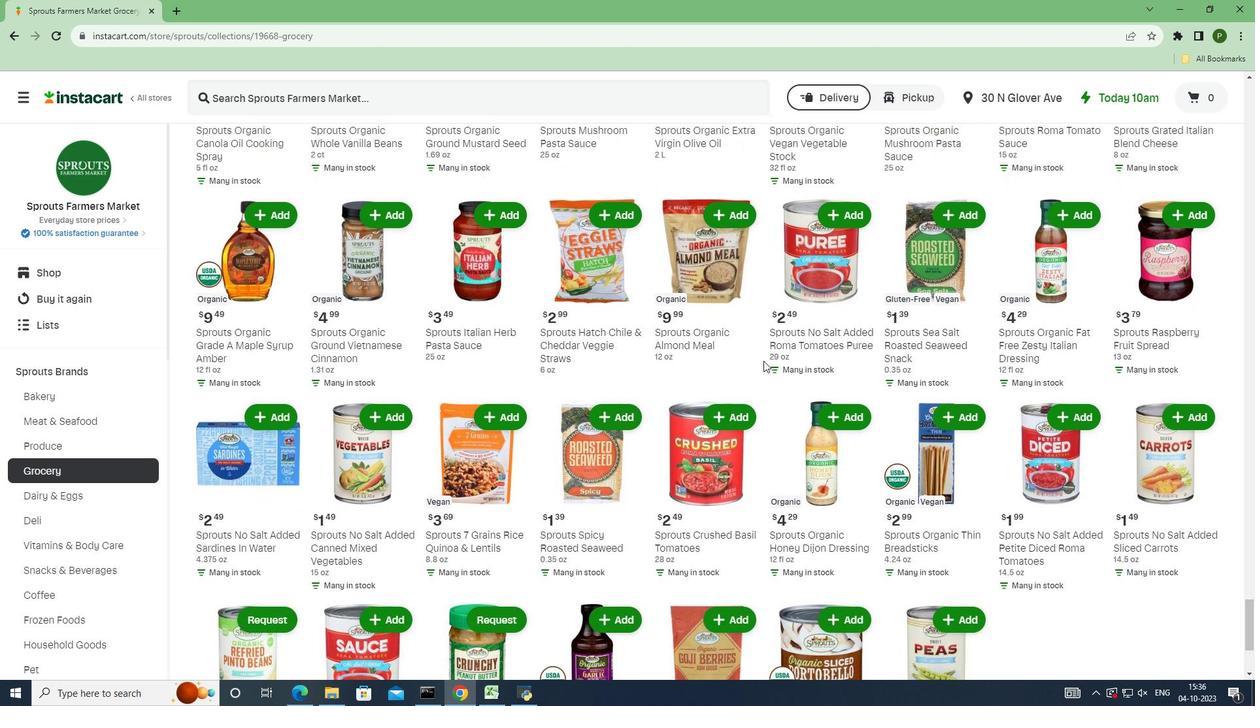 
Action: Mouse scrolled (763, 360) with delta (0, 0)
Screenshot: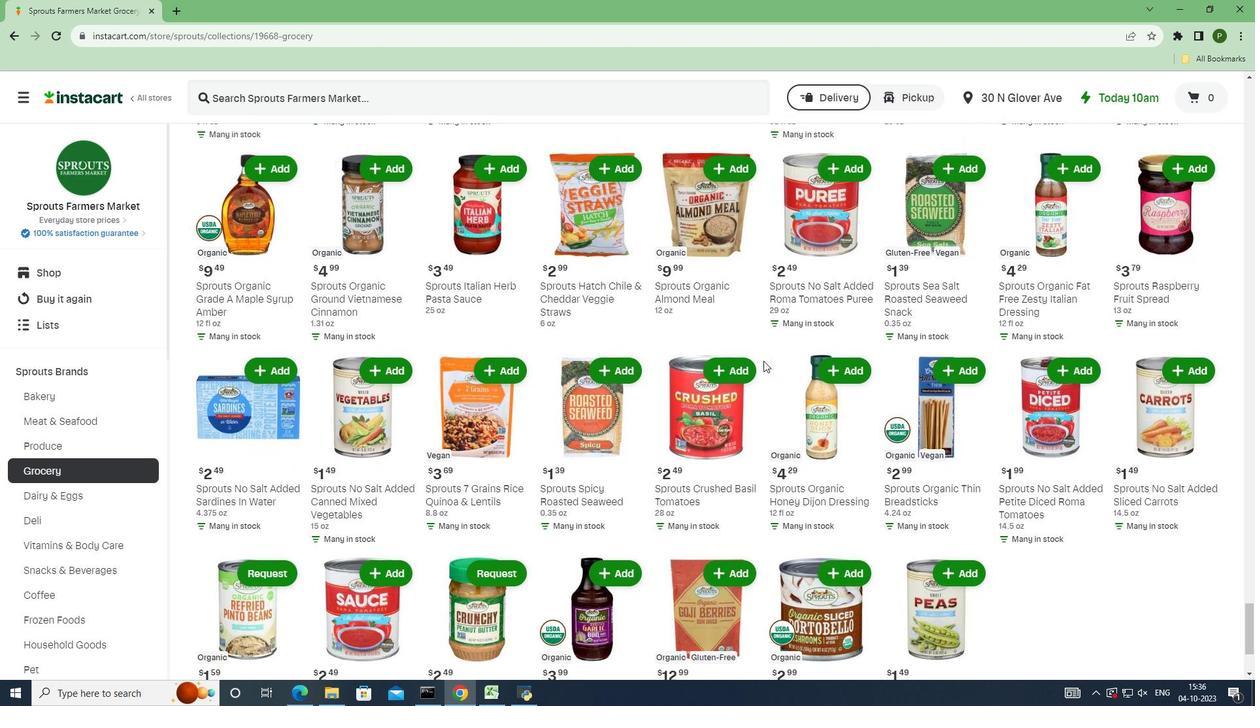 
Action: Mouse scrolled (763, 360) with delta (0, 0)
Screenshot: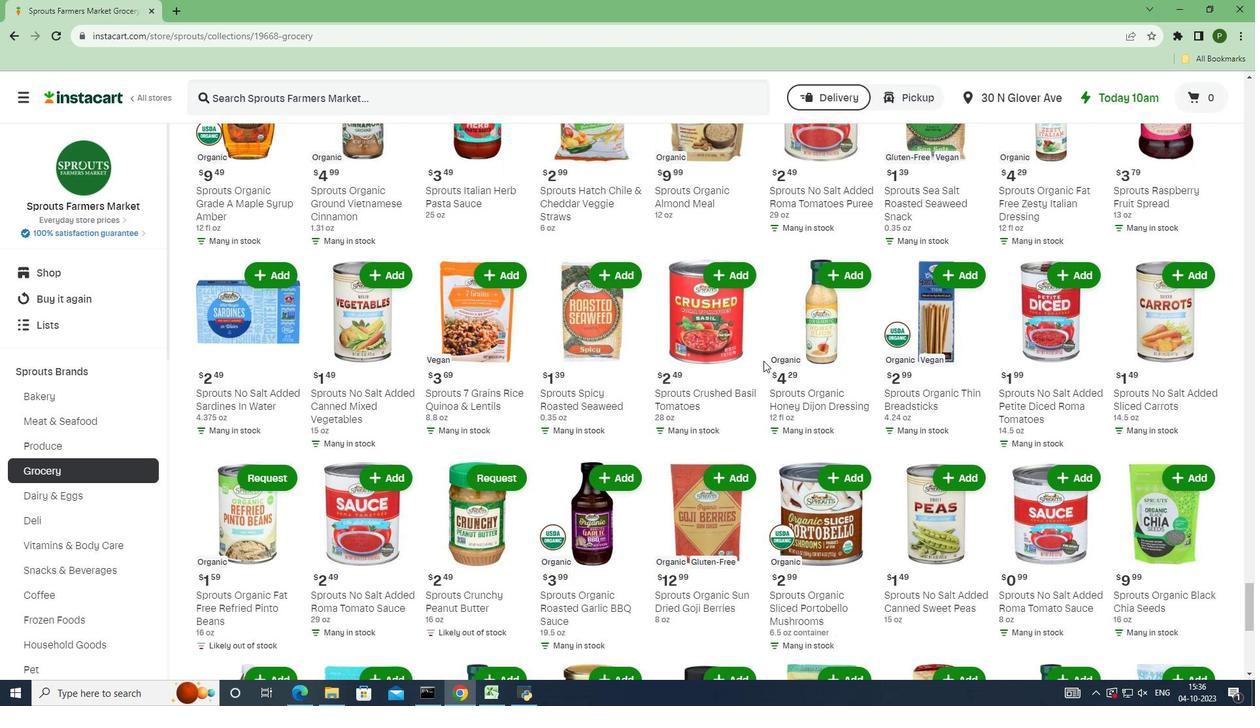 
Action: Mouse scrolled (763, 360) with delta (0, 0)
Screenshot: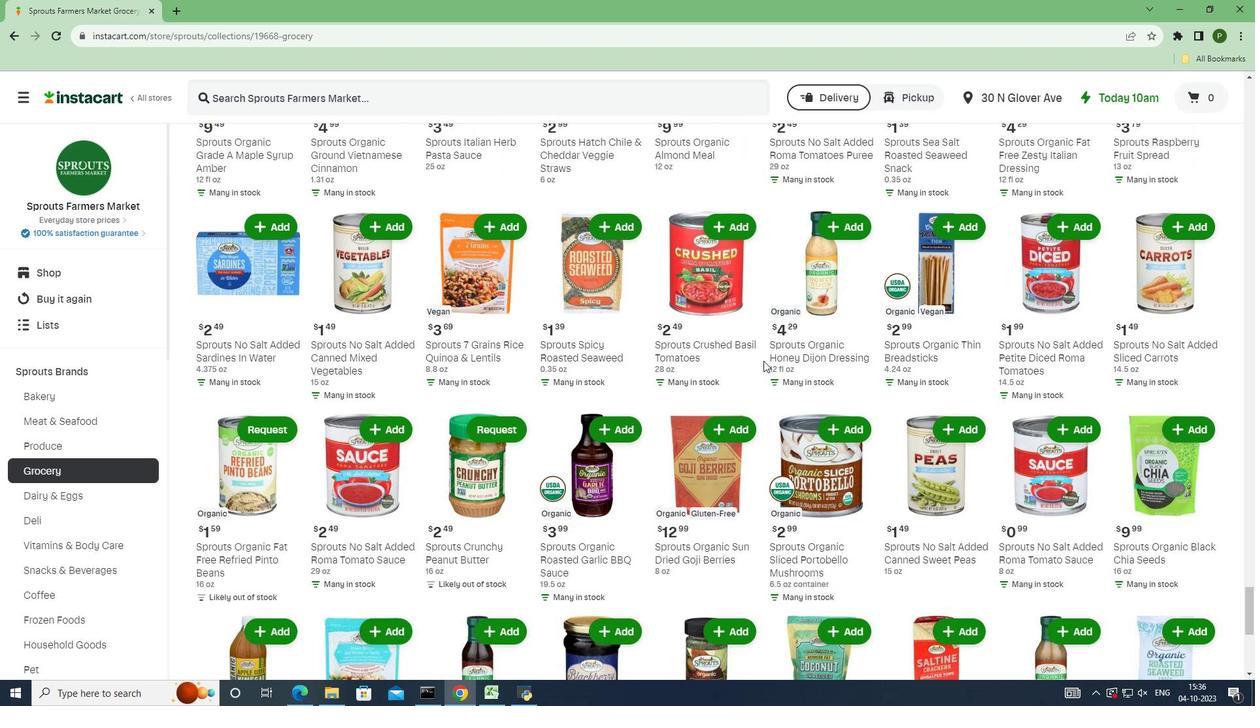 
Action: Mouse scrolled (763, 360) with delta (0, 0)
Screenshot: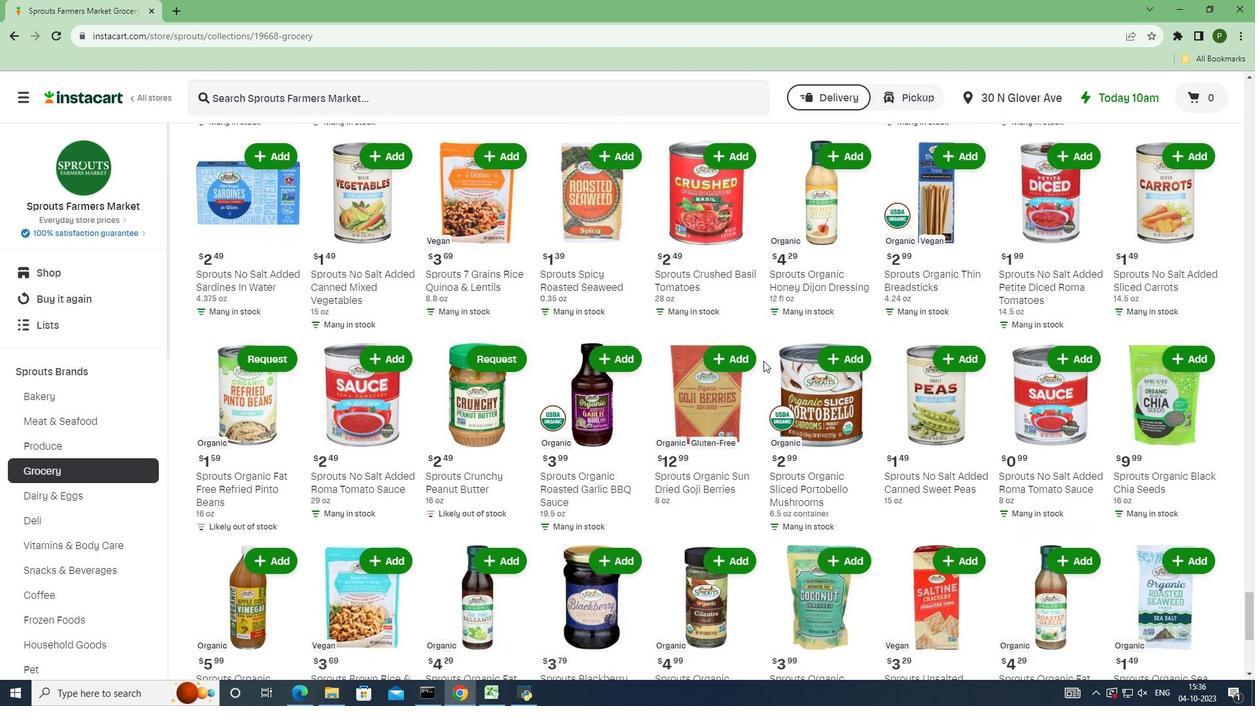 
Action: Mouse scrolled (763, 360) with delta (0, 0)
Screenshot: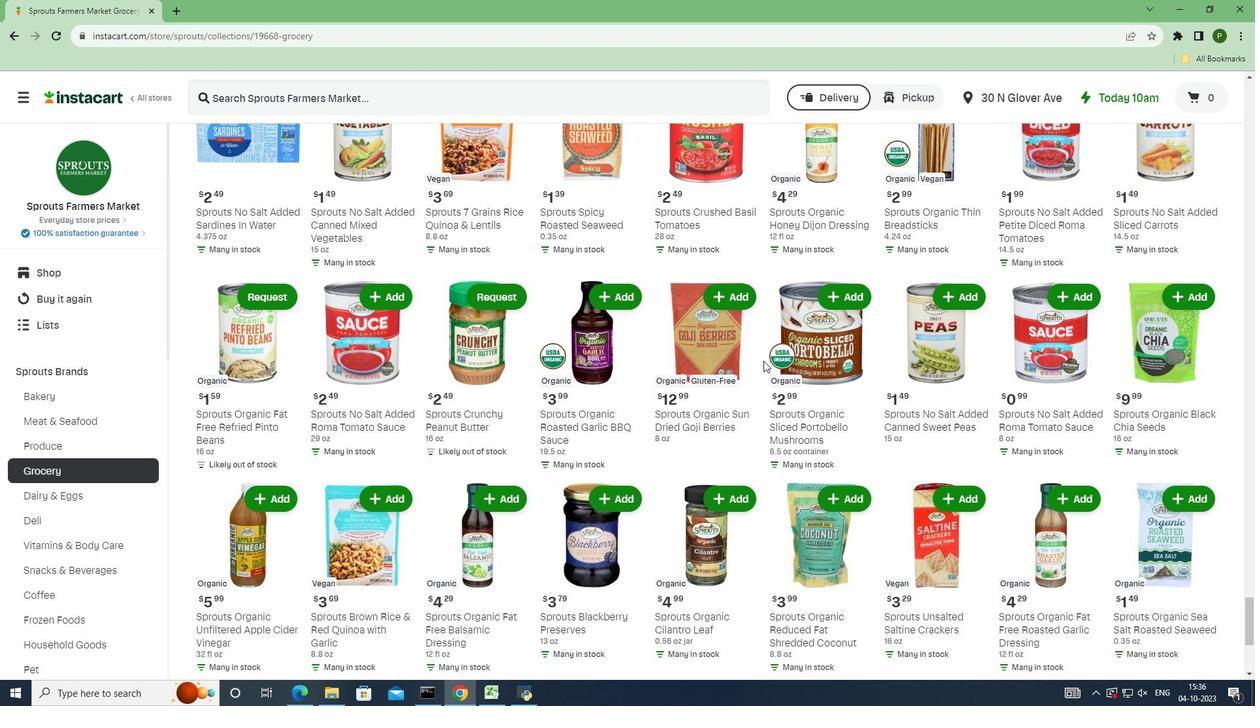 
Action: Mouse scrolled (763, 360) with delta (0, 0)
Screenshot: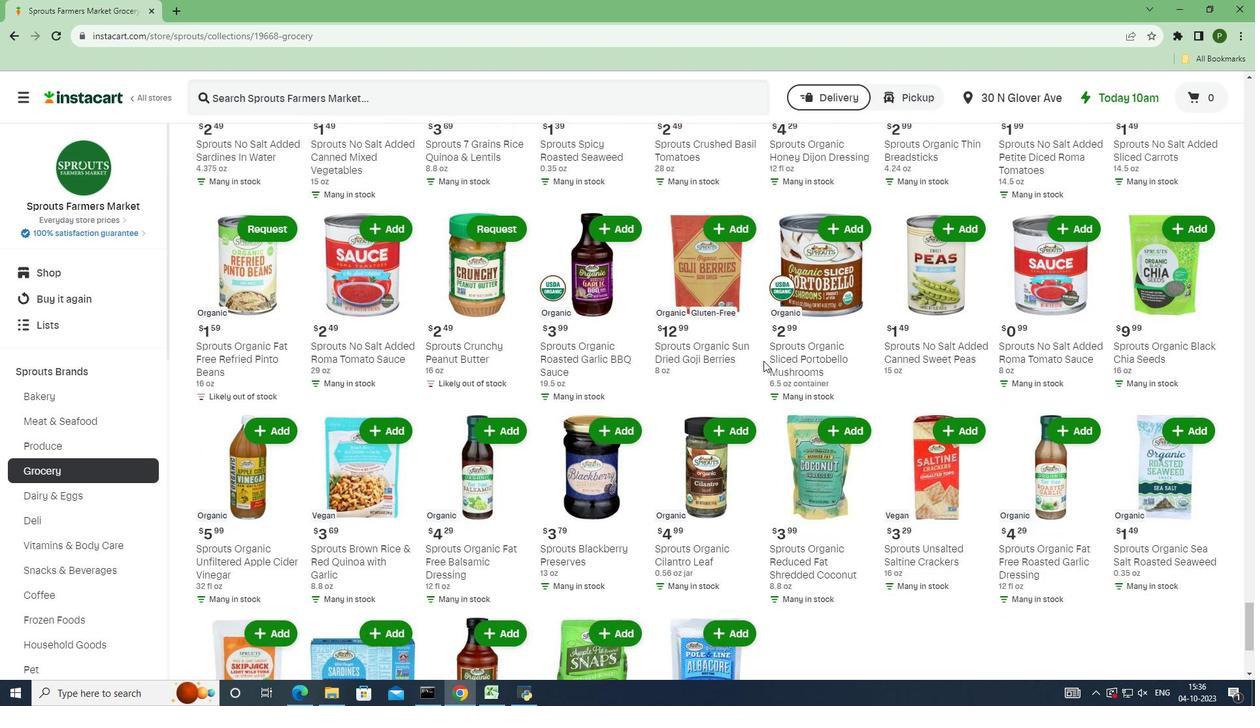 
Action: Mouse scrolled (763, 360) with delta (0, 0)
Screenshot: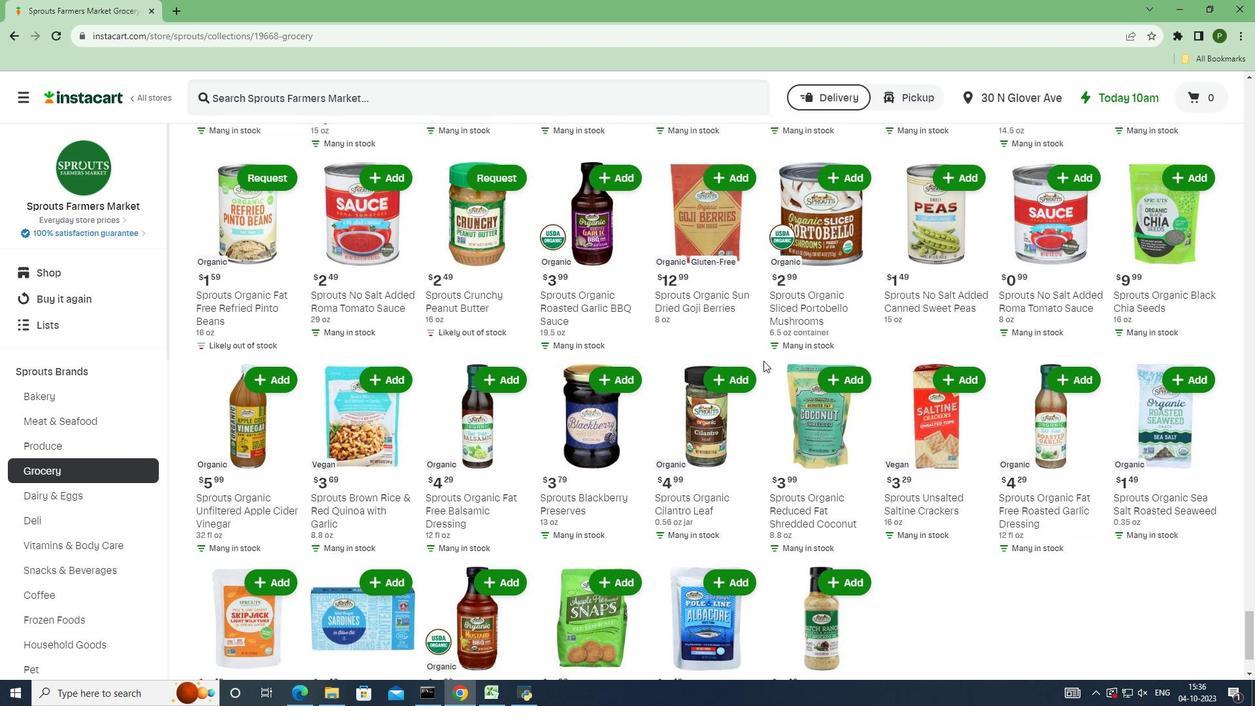 
Action: Mouse scrolled (763, 360) with delta (0, 0)
Screenshot: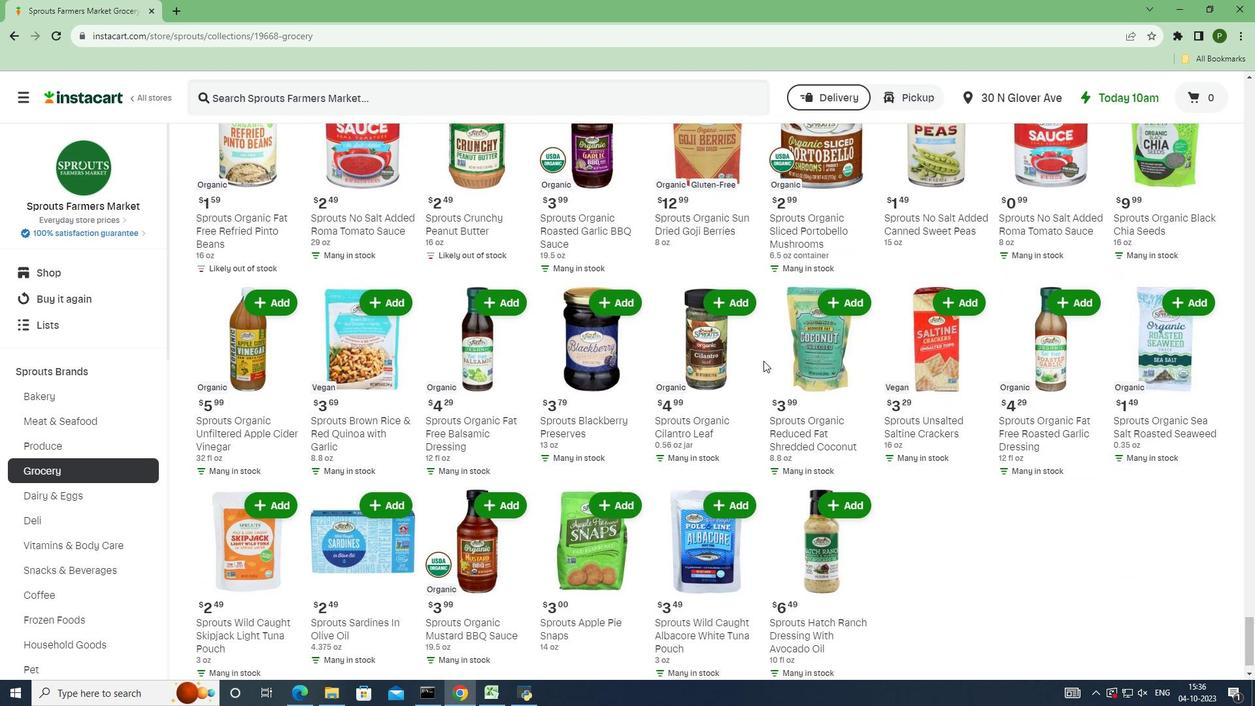 
Action: Mouse scrolled (763, 360) with delta (0, 0)
Screenshot: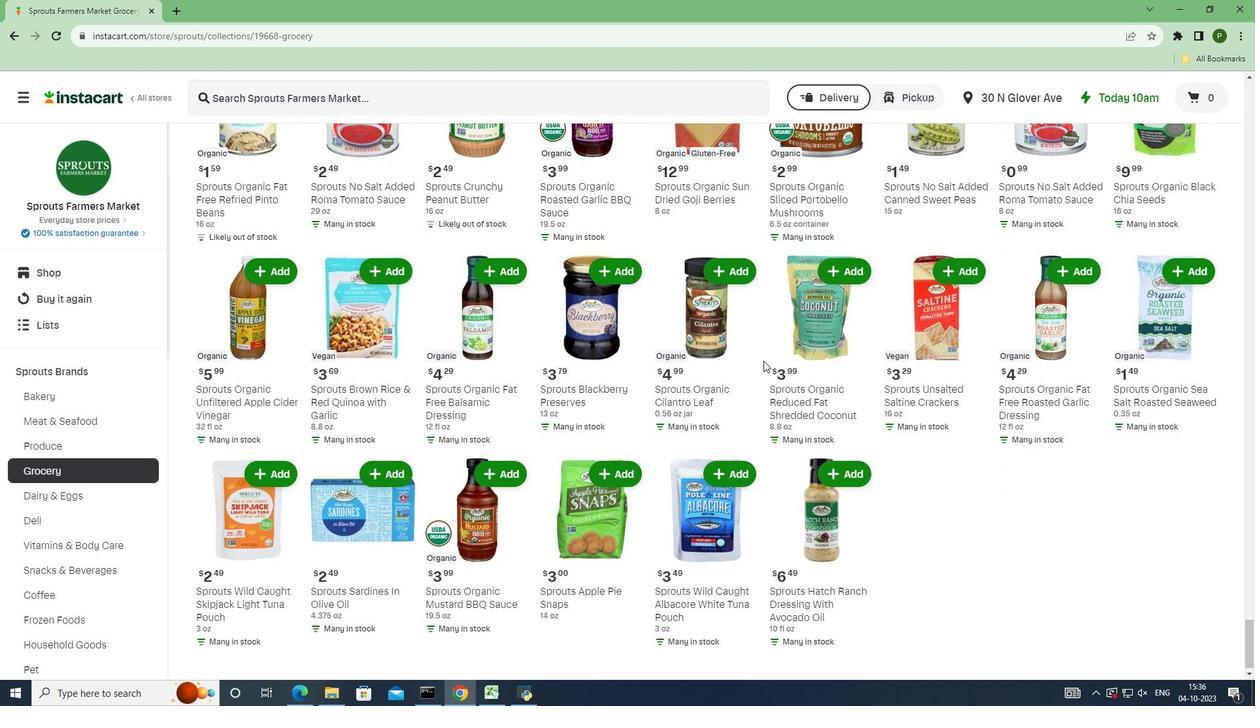 
Action: Mouse scrolled (763, 360) with delta (0, 0)
Screenshot: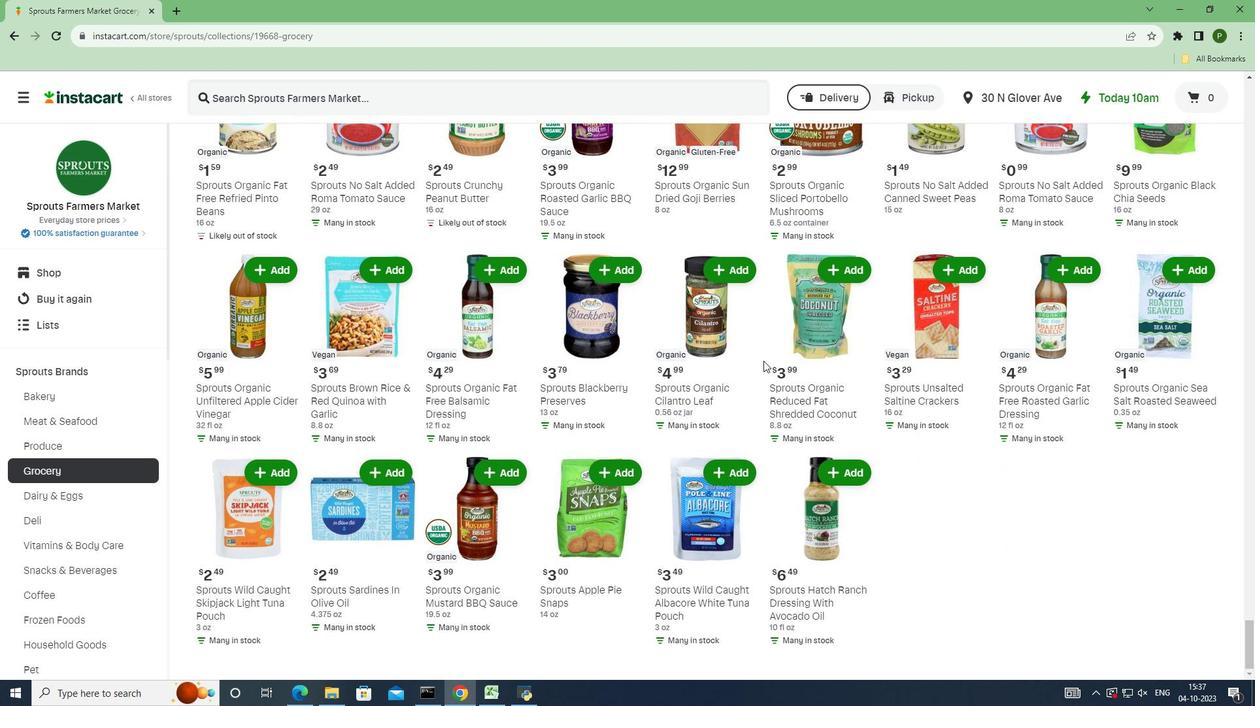 
Action: Mouse scrolled (763, 360) with delta (0, 0)
Screenshot: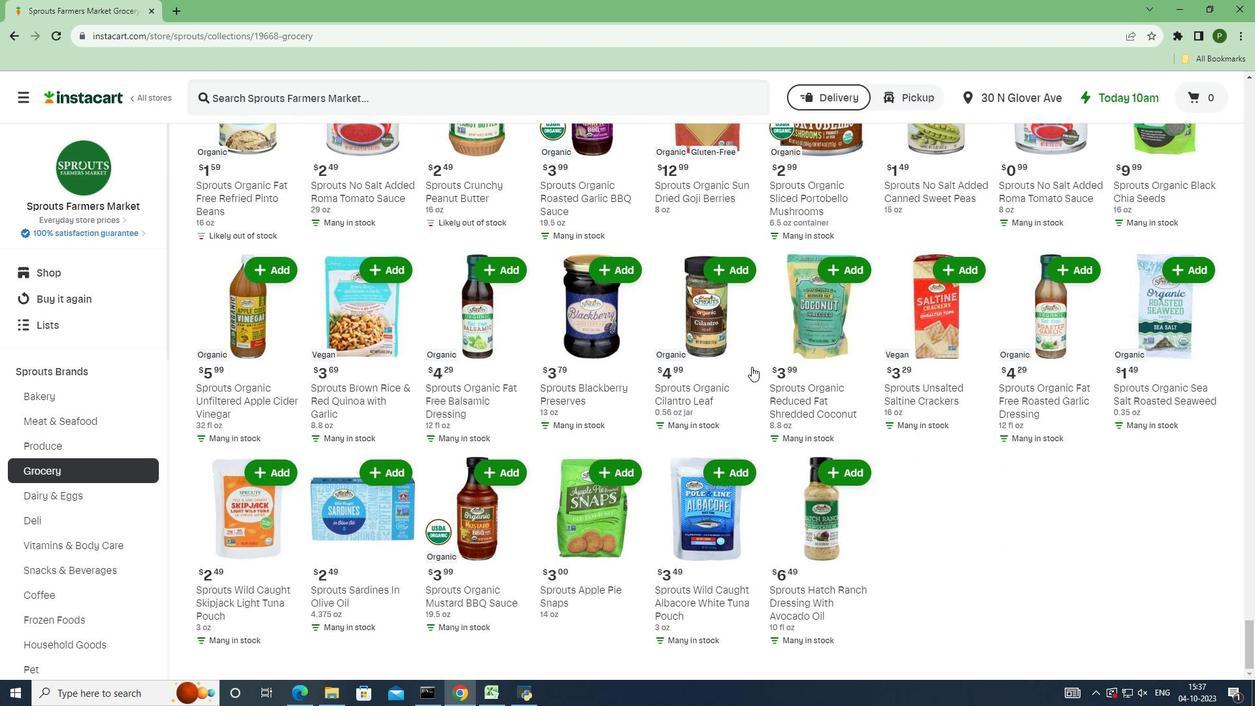 
Action: Mouse scrolled (763, 360) with delta (0, 0)
Screenshot: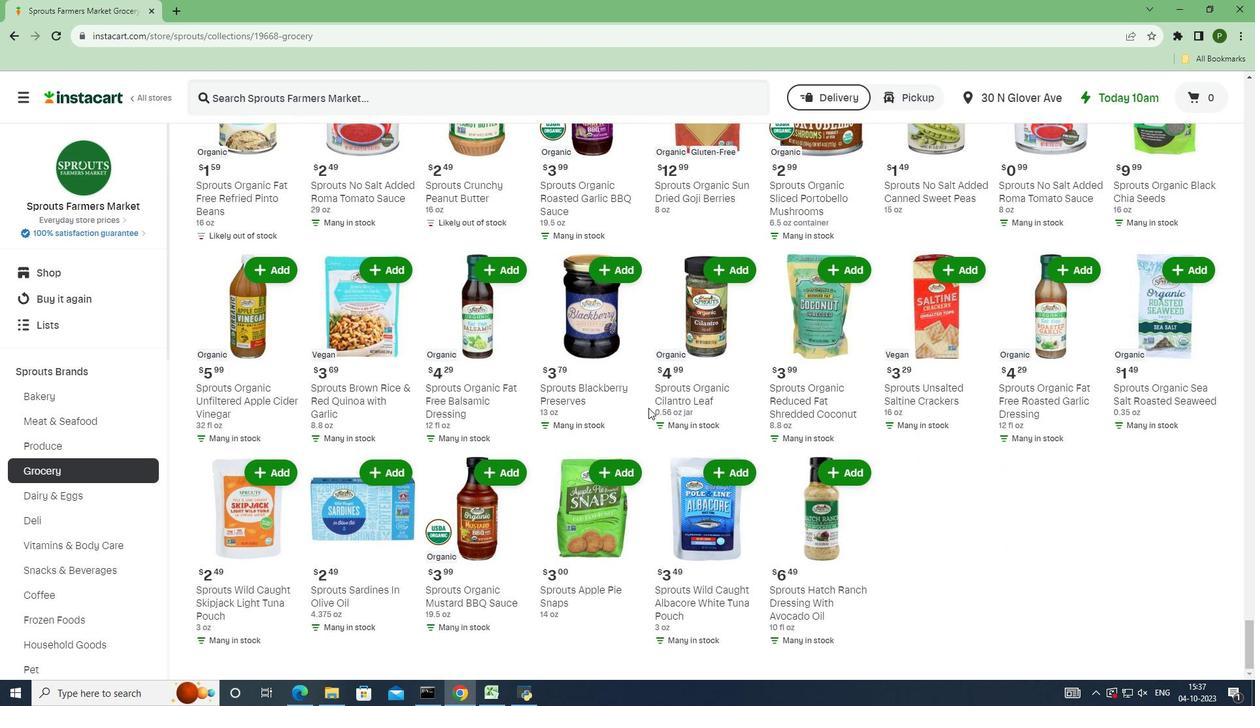 
Action: Mouse moved to (472, 473)
Screenshot: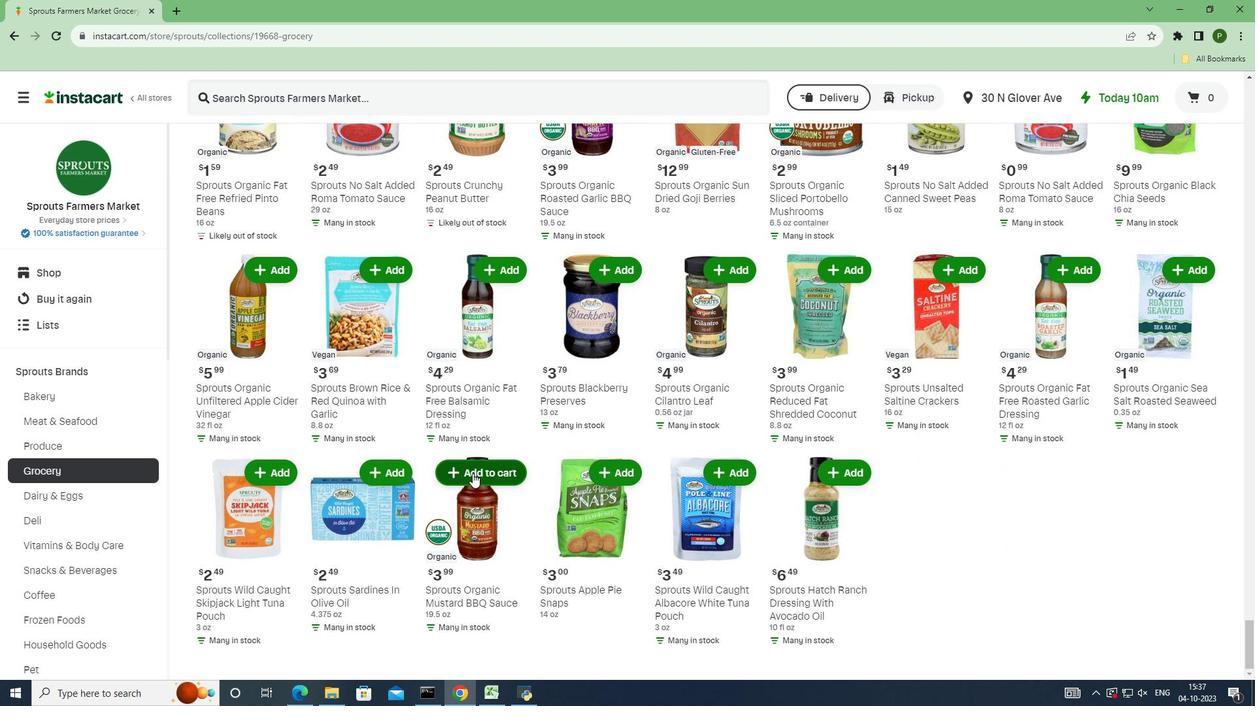 
Action: Mouse pressed left at (472, 473)
Screenshot: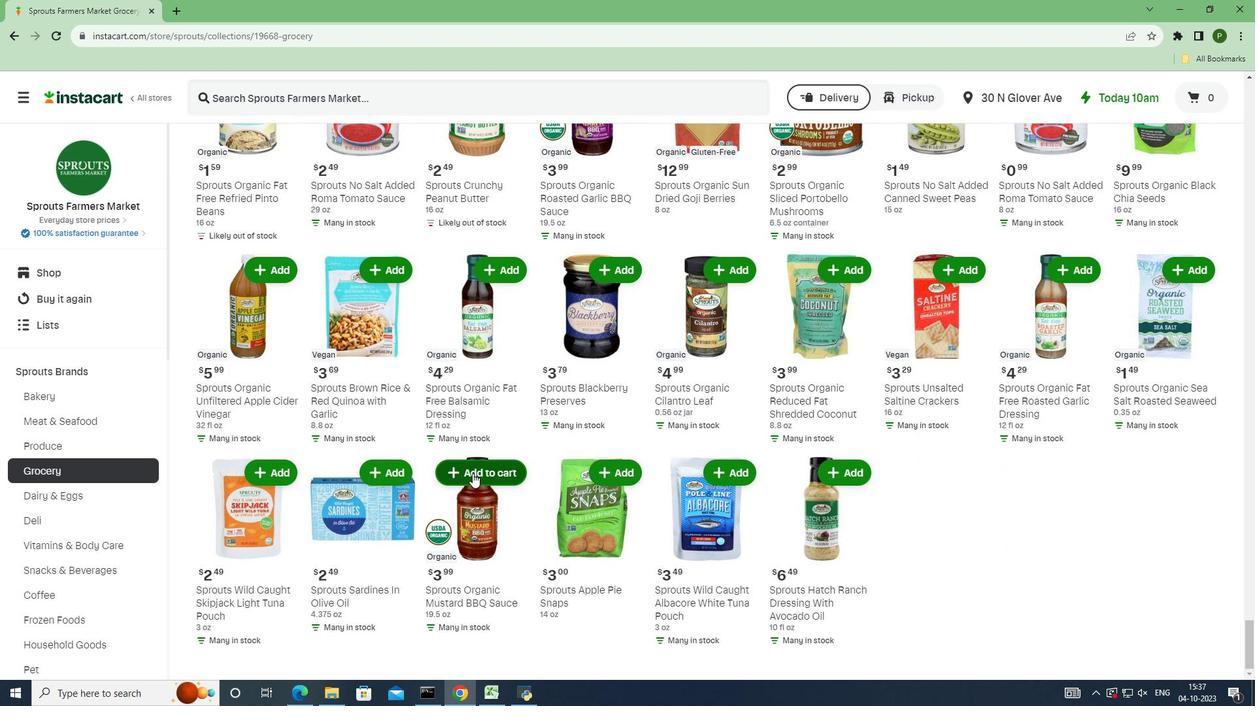 
